 Task: Find connections with filter location Umuarama with filter topic #SEOwith filter profile language English with filter current company SUN Mobility with filter school Great Lakes Institute of Management with filter industry Housing and Community Development with filter service category Public Speaking with filter keywords title Software Engineer
Action: Mouse moved to (581, 101)
Screenshot: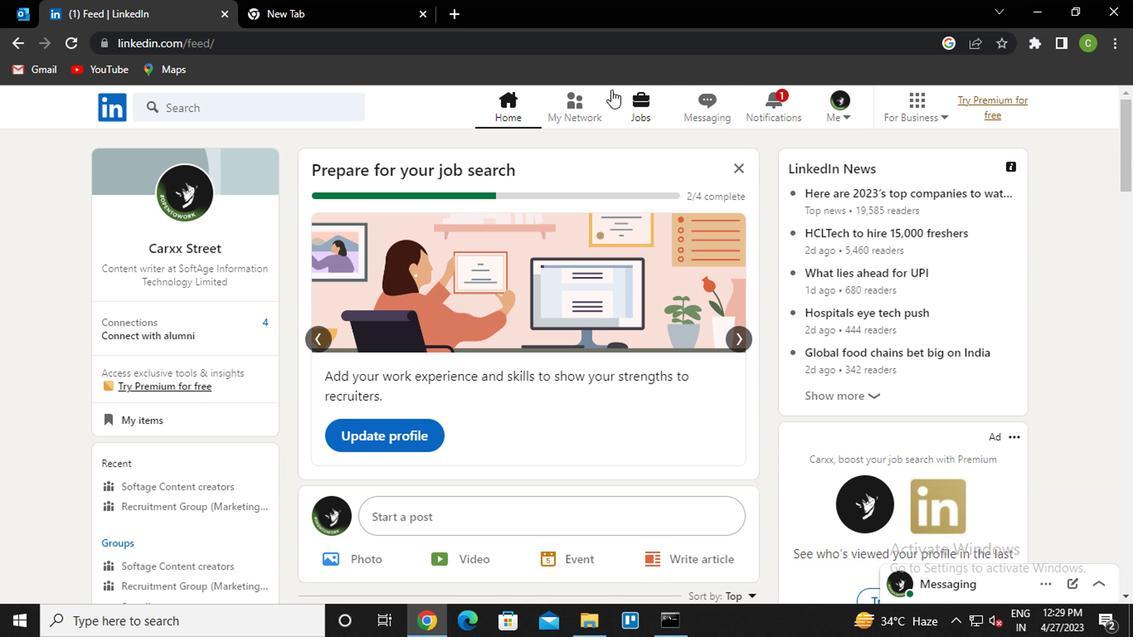 
Action: Mouse pressed left at (581, 101)
Screenshot: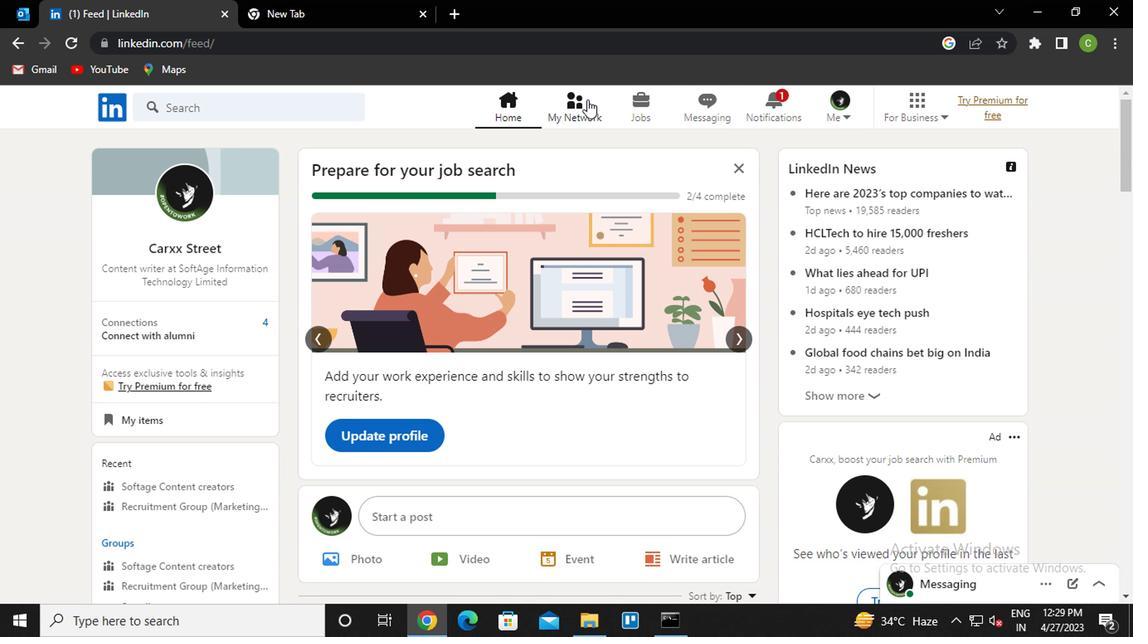 
Action: Mouse moved to (232, 204)
Screenshot: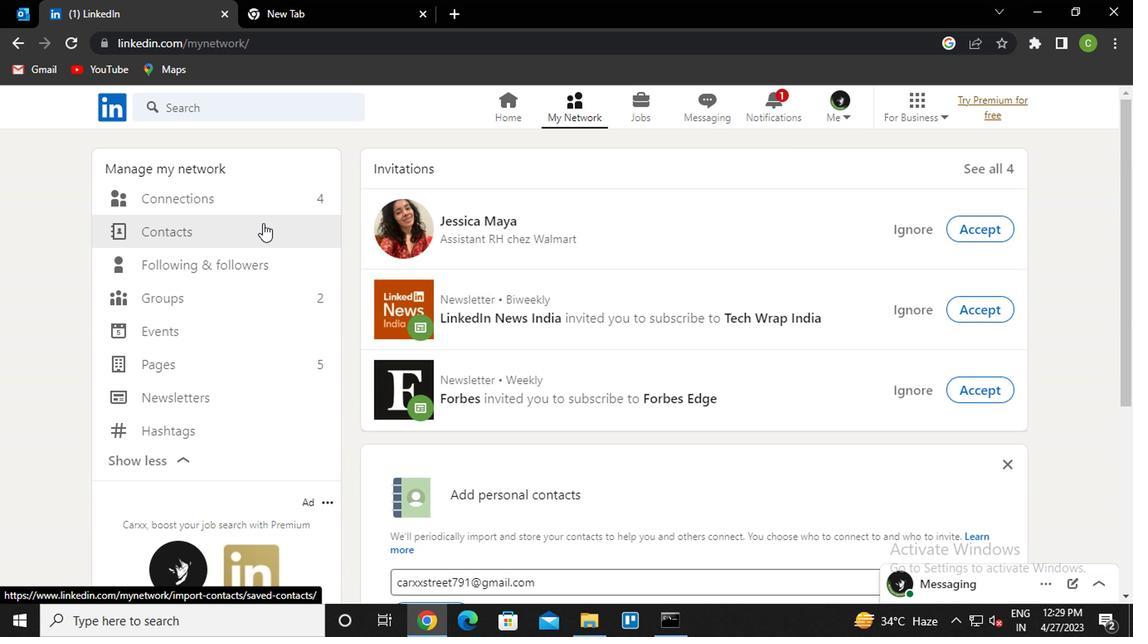 
Action: Mouse pressed left at (232, 204)
Screenshot: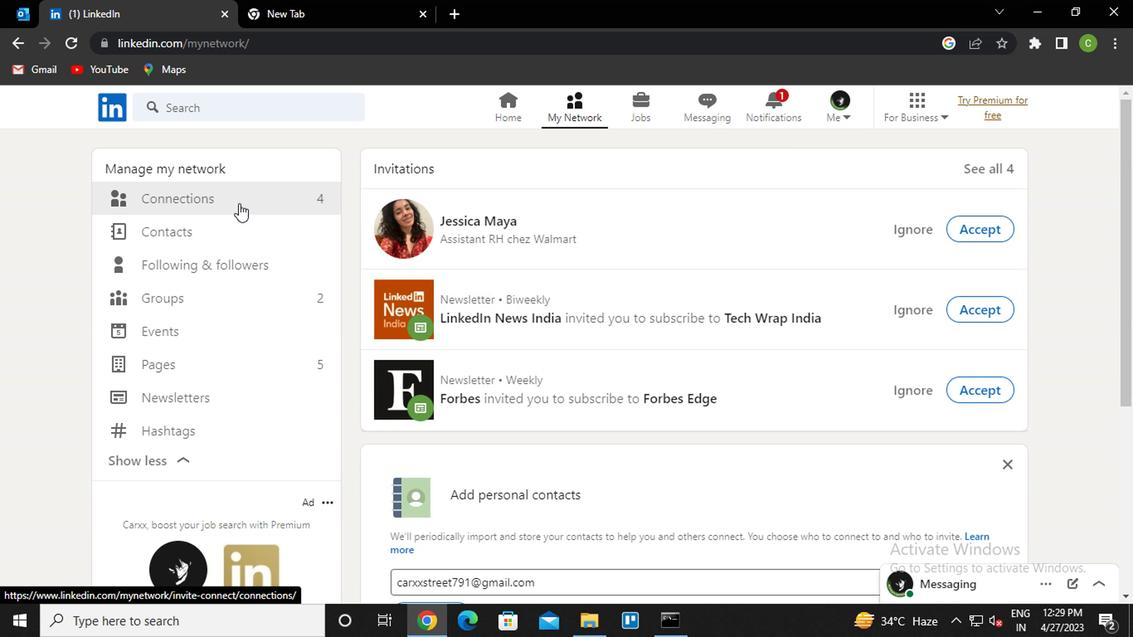 
Action: Mouse moved to (693, 198)
Screenshot: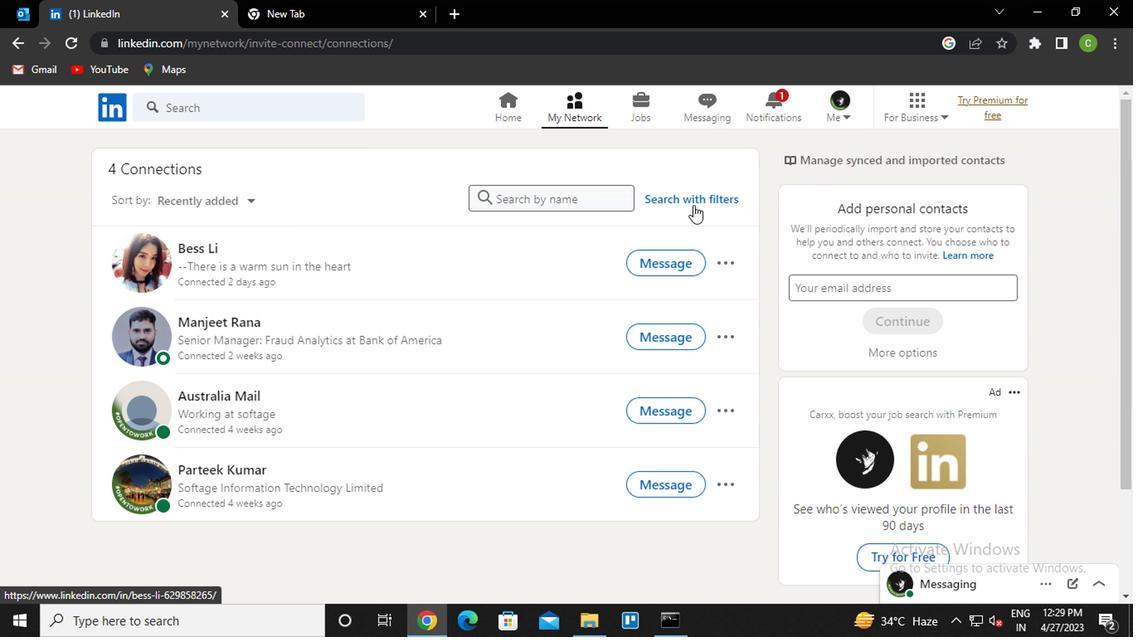 
Action: Mouse pressed left at (693, 198)
Screenshot: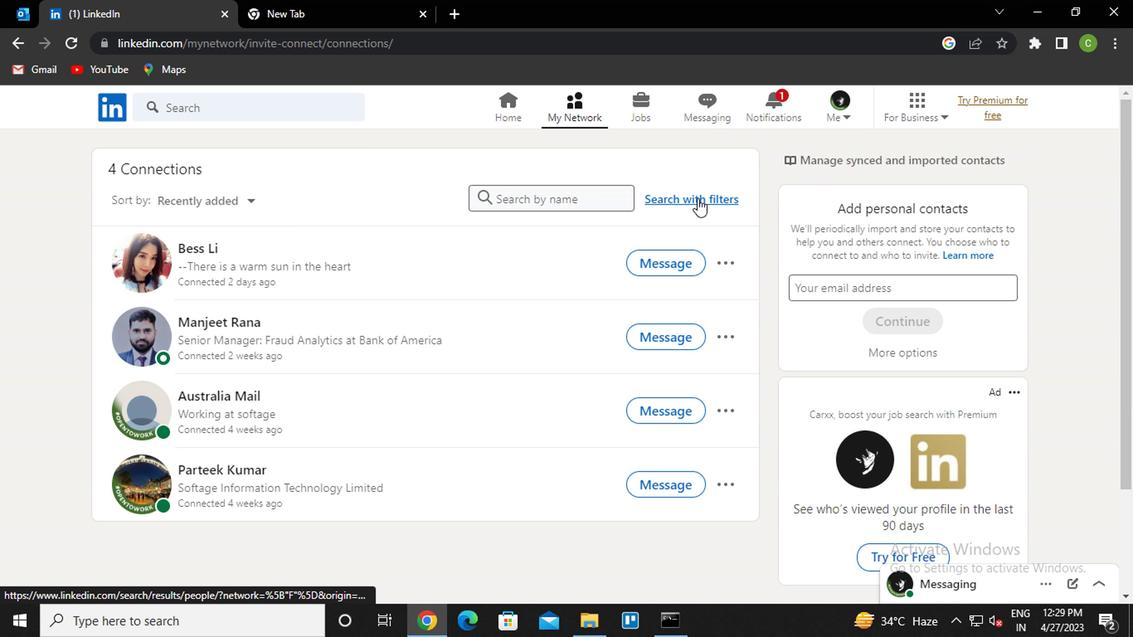 
Action: Mouse moved to (613, 155)
Screenshot: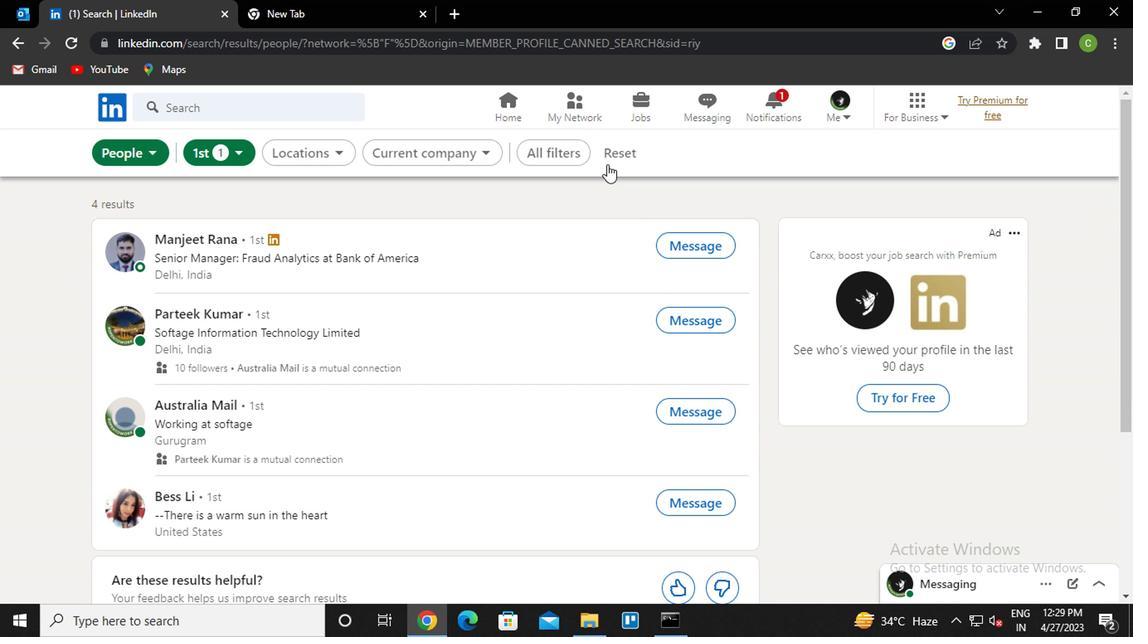 
Action: Mouse pressed left at (613, 155)
Screenshot: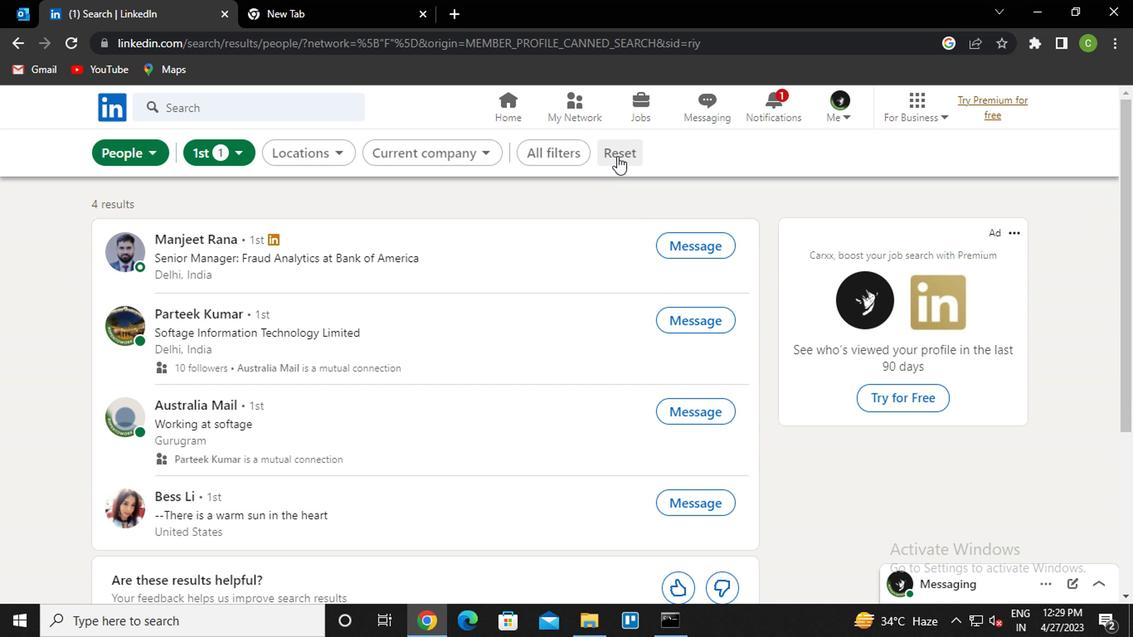 
Action: Mouse moved to (586, 155)
Screenshot: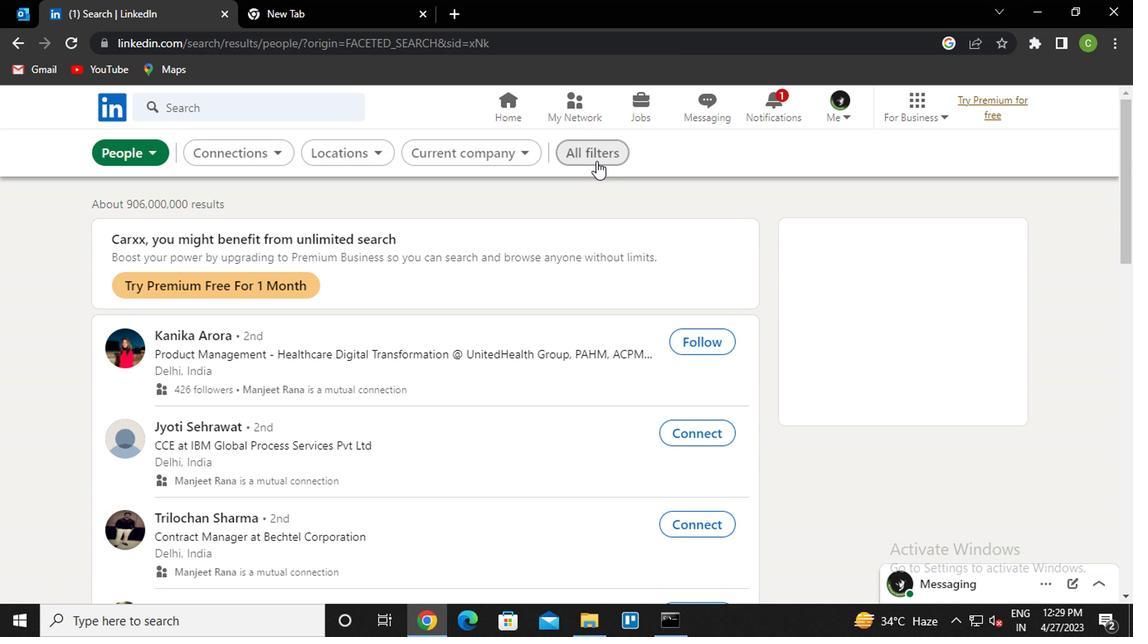 
Action: Mouse pressed left at (586, 155)
Screenshot: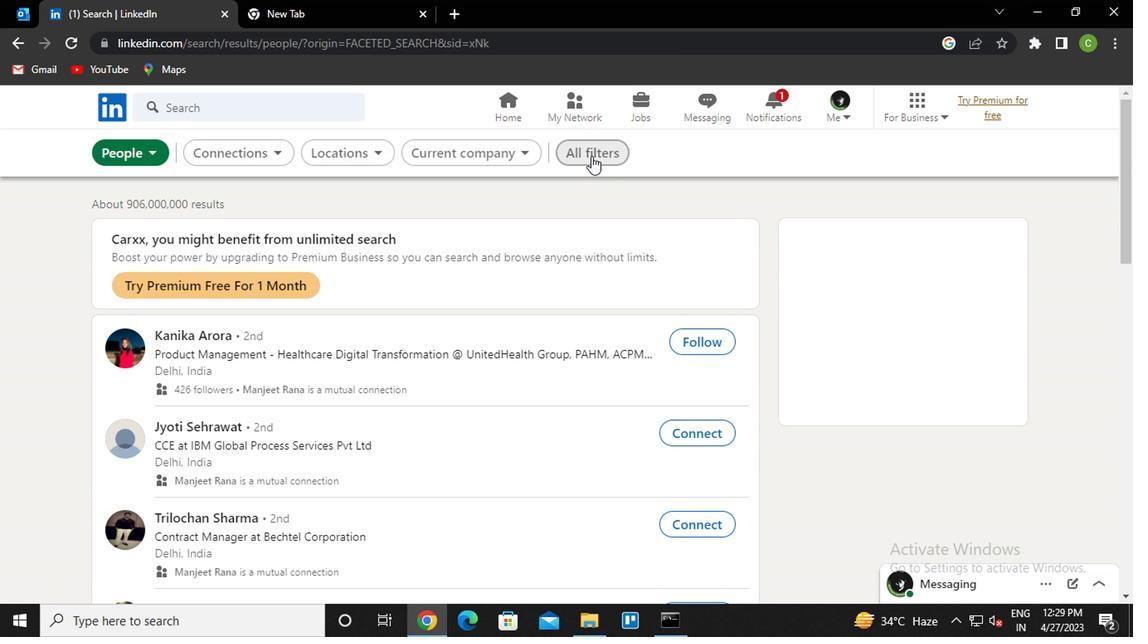 
Action: Mouse moved to (774, 324)
Screenshot: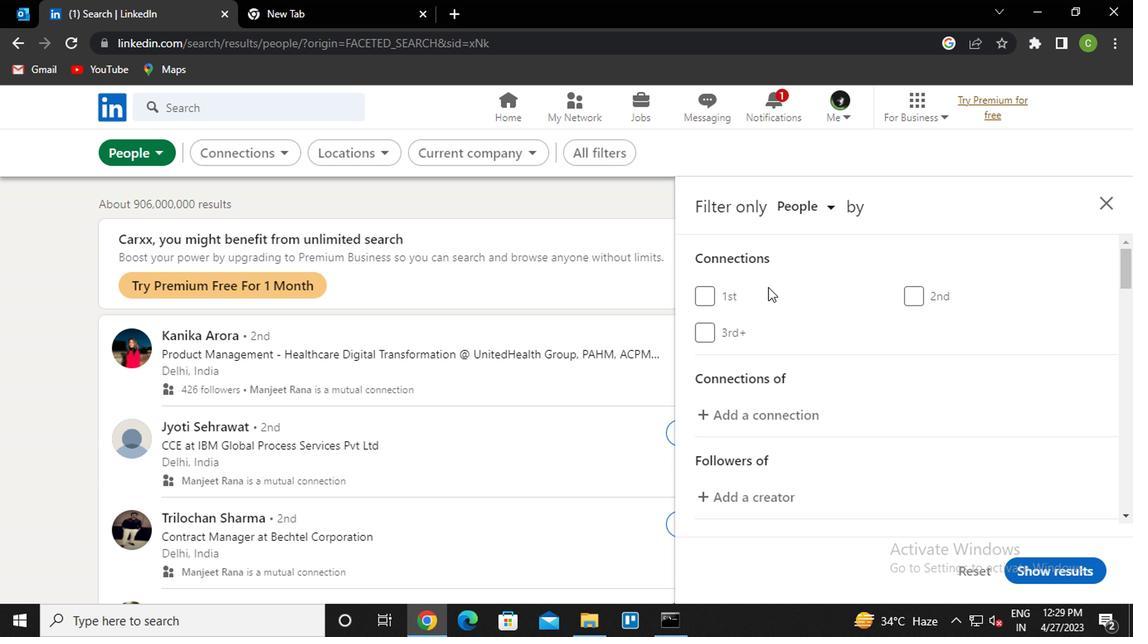 
Action: Mouse scrolled (774, 322) with delta (0, -1)
Screenshot: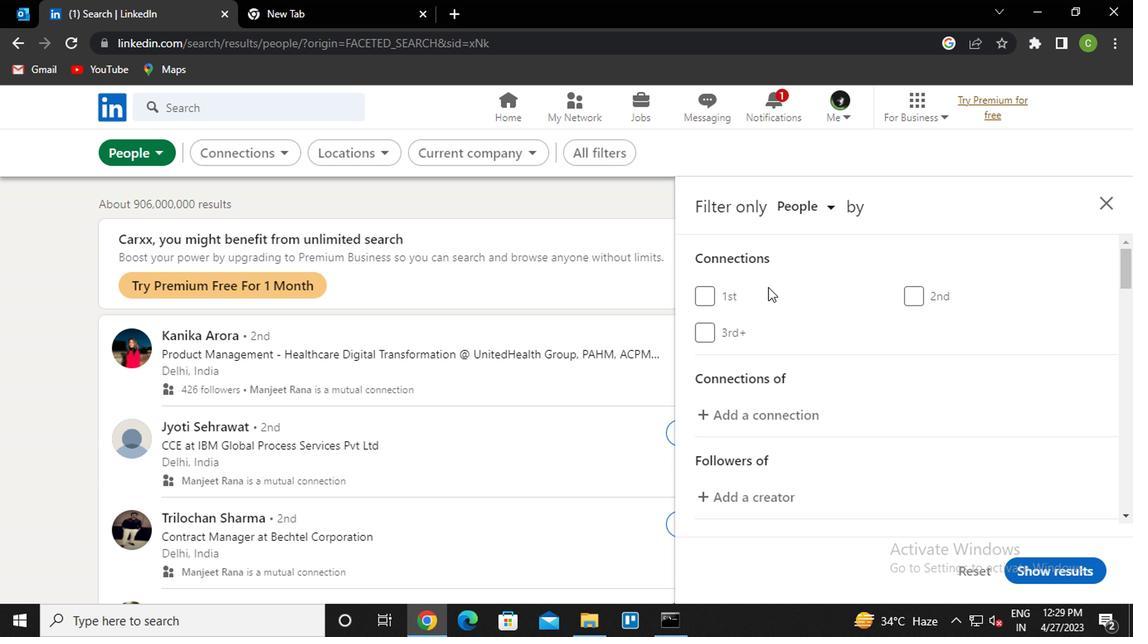 
Action: Mouse scrolled (774, 322) with delta (0, -1)
Screenshot: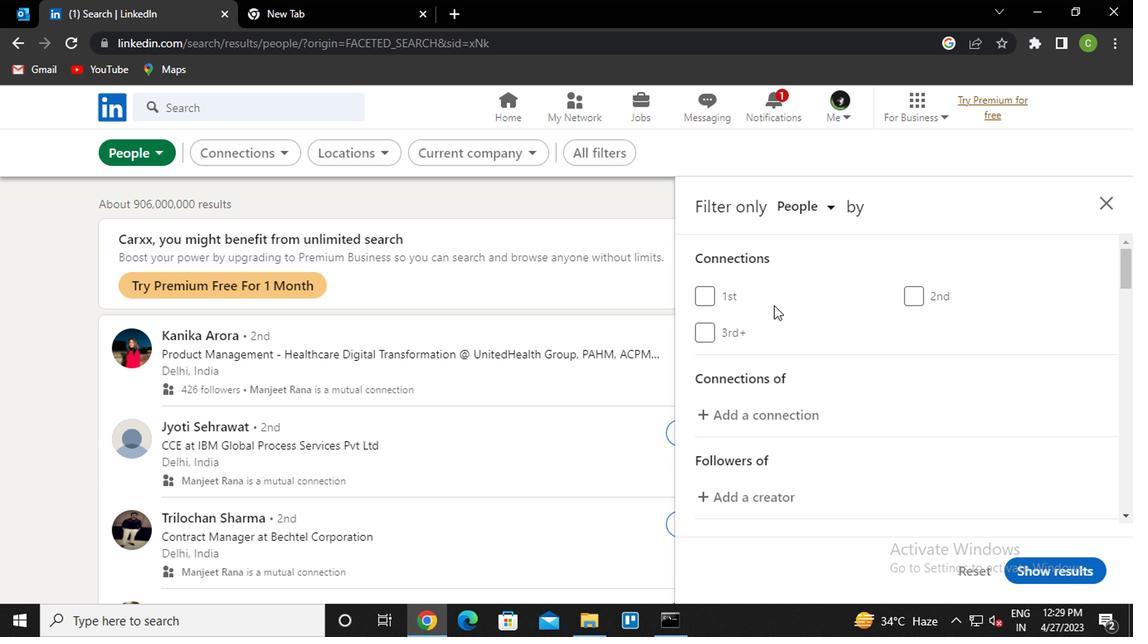 
Action: Mouse moved to (774, 325)
Screenshot: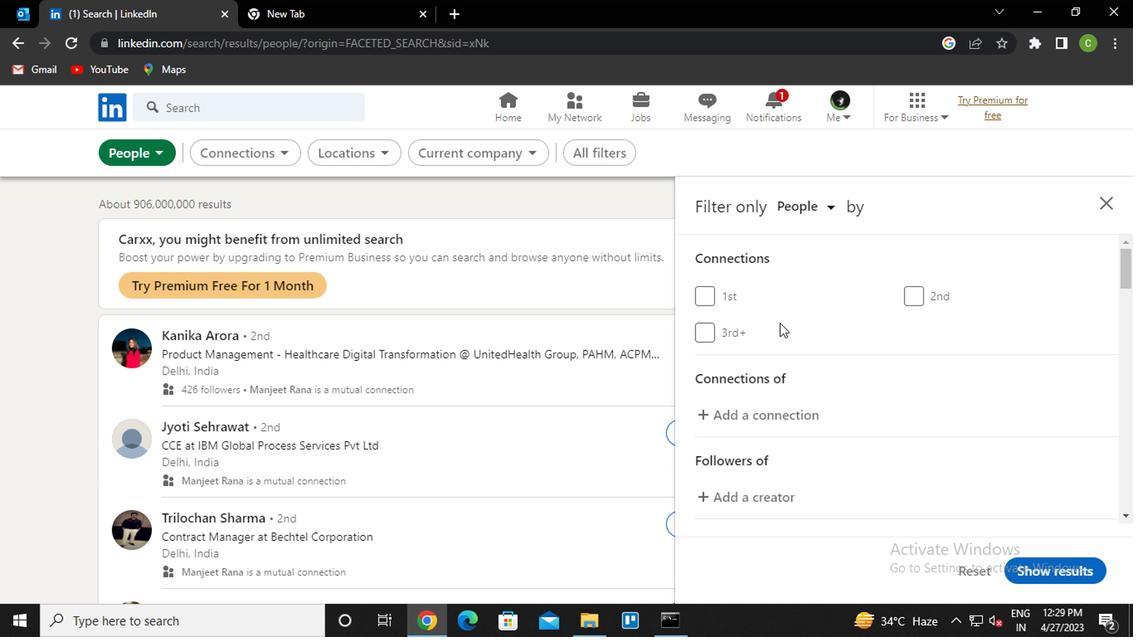 
Action: Mouse scrolled (774, 324) with delta (0, -1)
Screenshot: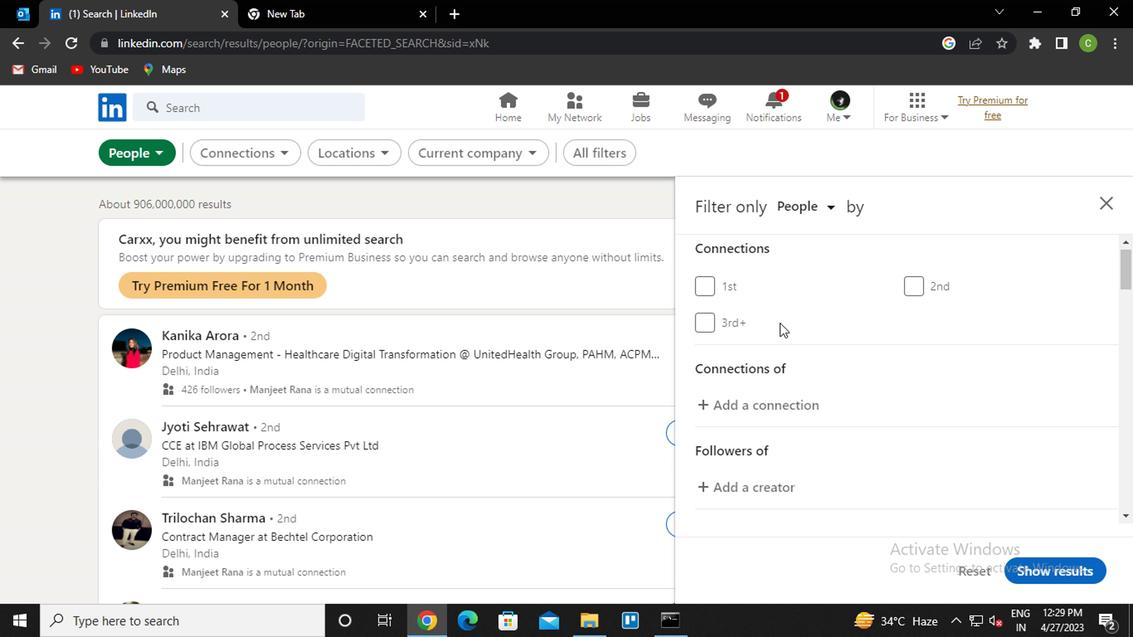 
Action: Mouse moved to (819, 361)
Screenshot: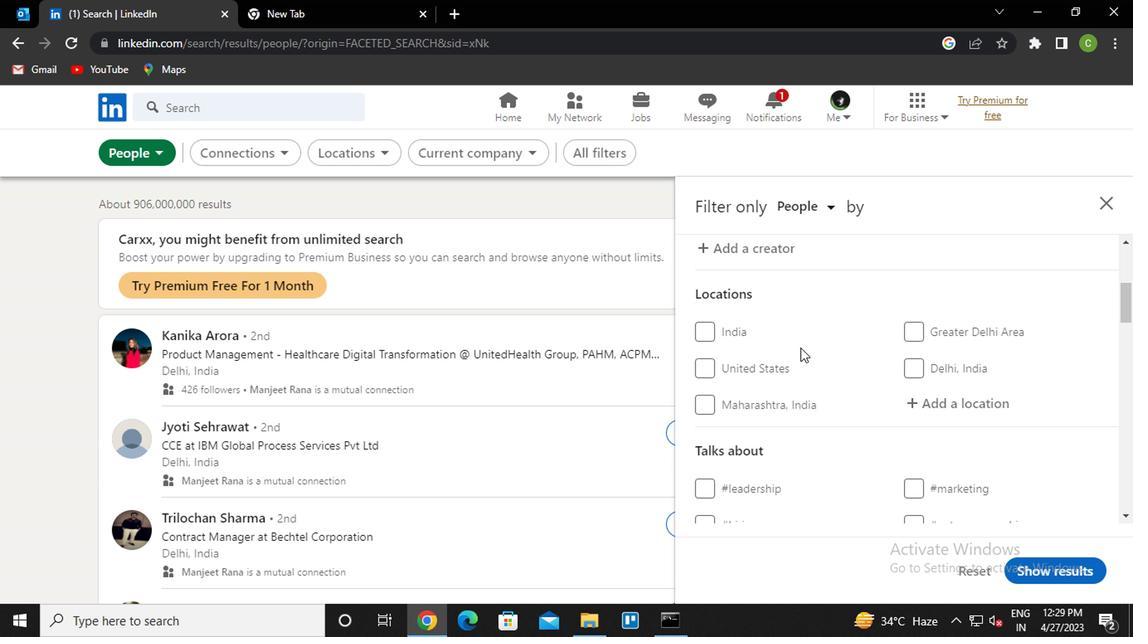 
Action: Mouse scrolled (819, 360) with delta (0, 0)
Screenshot: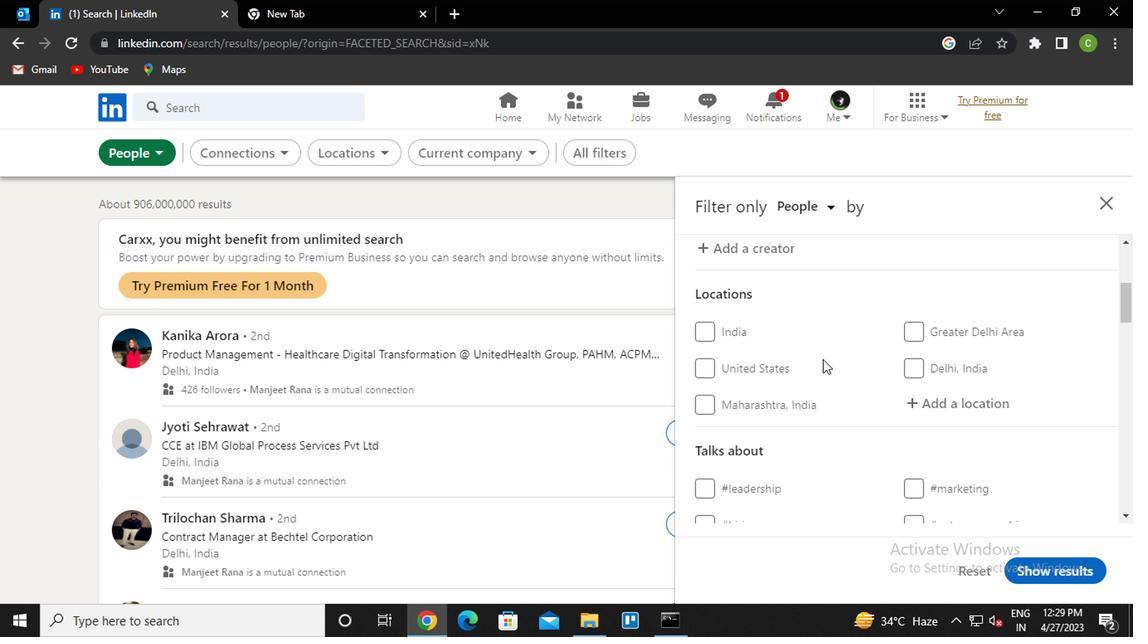 
Action: Mouse moved to (966, 330)
Screenshot: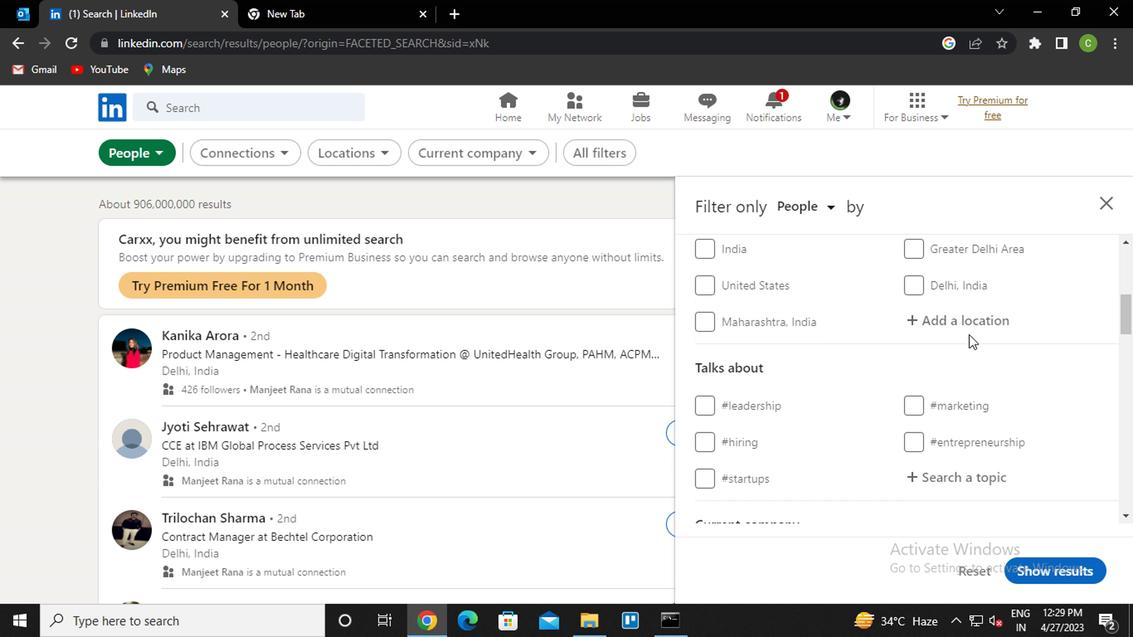 
Action: Mouse pressed left at (966, 330)
Screenshot: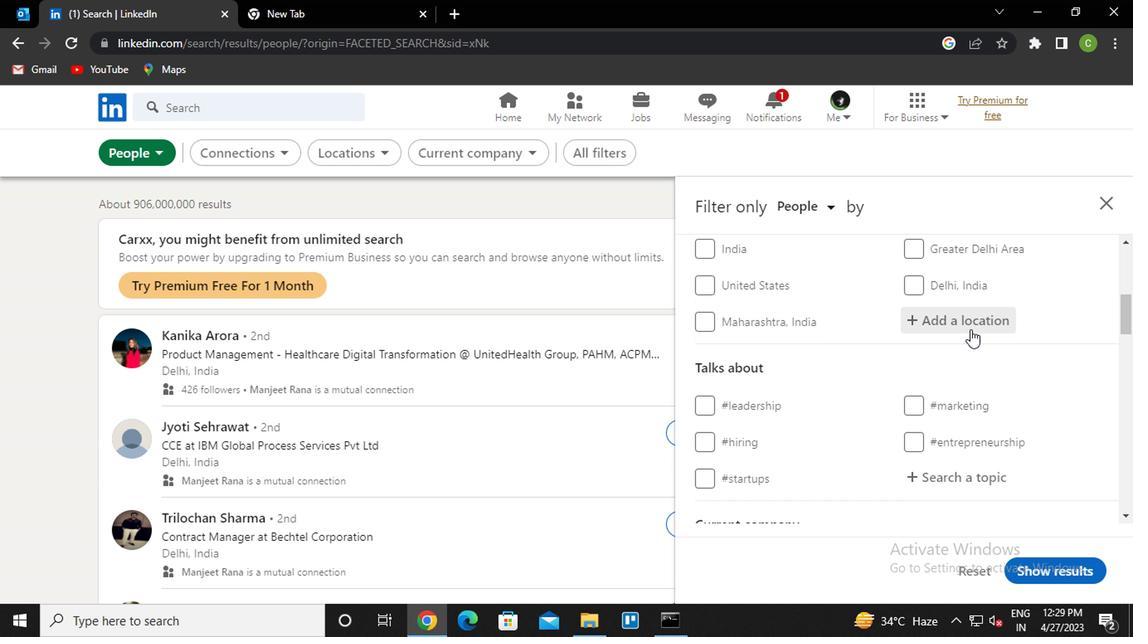 
Action: Key pressed <Key.caps_lock>u<Key.caps_lock>mura<Key.down><Key.enter>
Screenshot: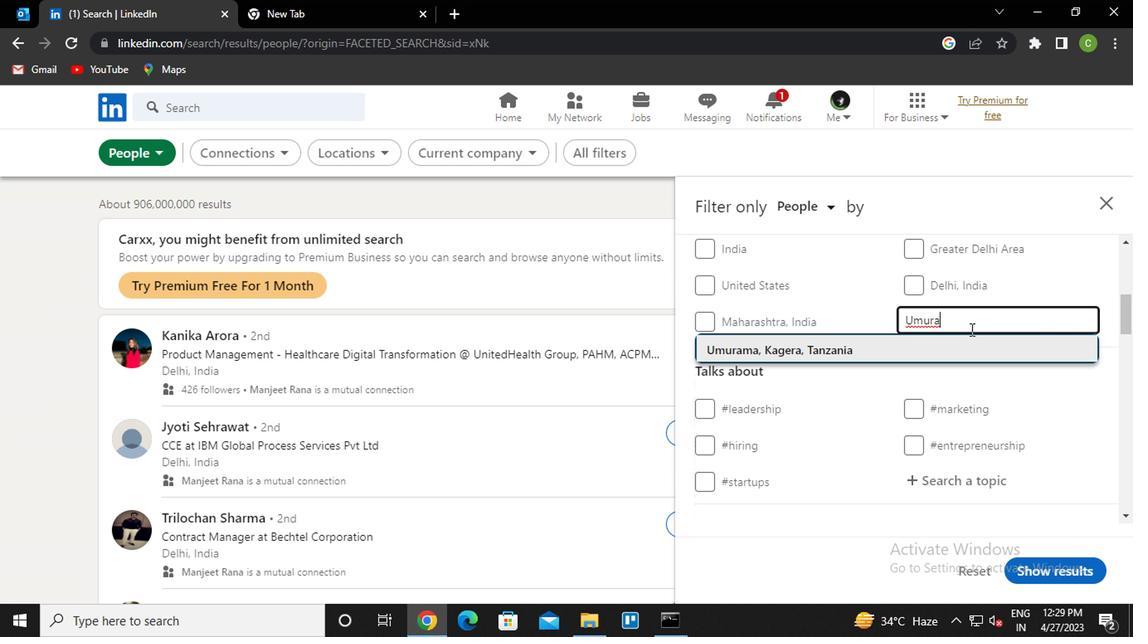 
Action: Mouse moved to (964, 344)
Screenshot: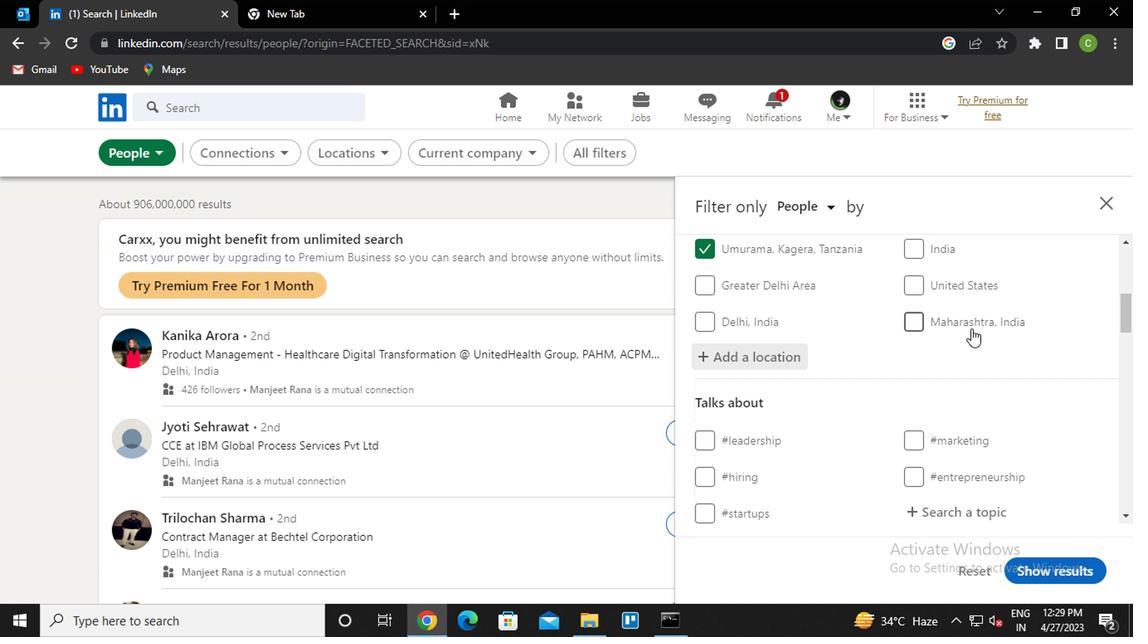 
Action: Mouse scrolled (964, 343) with delta (0, -1)
Screenshot: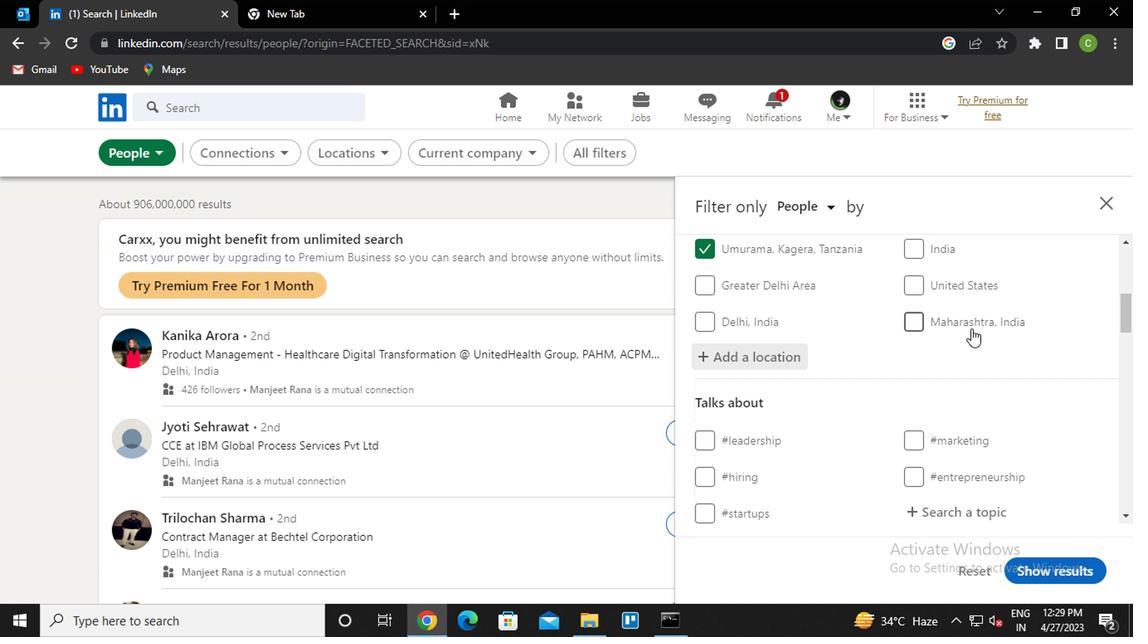 
Action: Mouse moved to (962, 346)
Screenshot: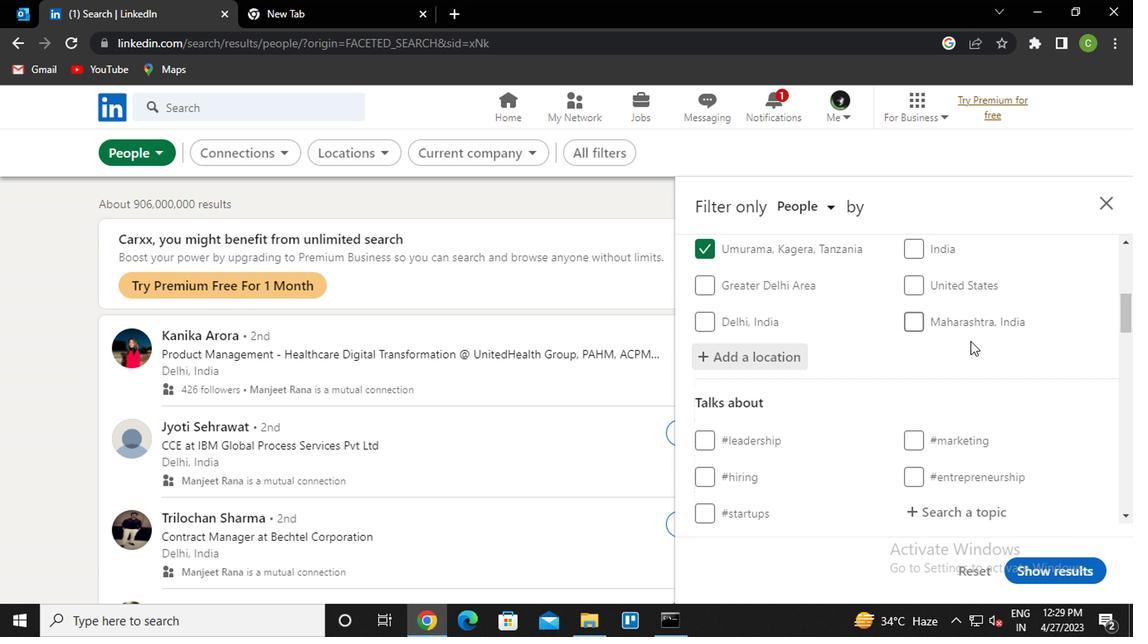 
Action: Mouse scrolled (962, 345) with delta (0, -1)
Screenshot: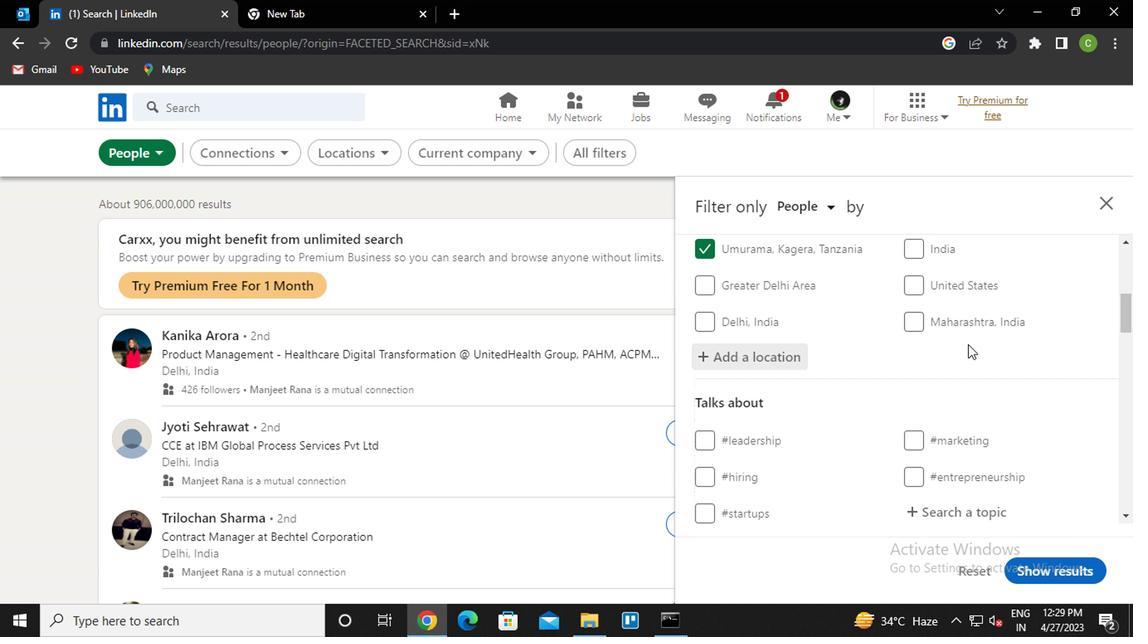 
Action: Mouse moved to (939, 352)
Screenshot: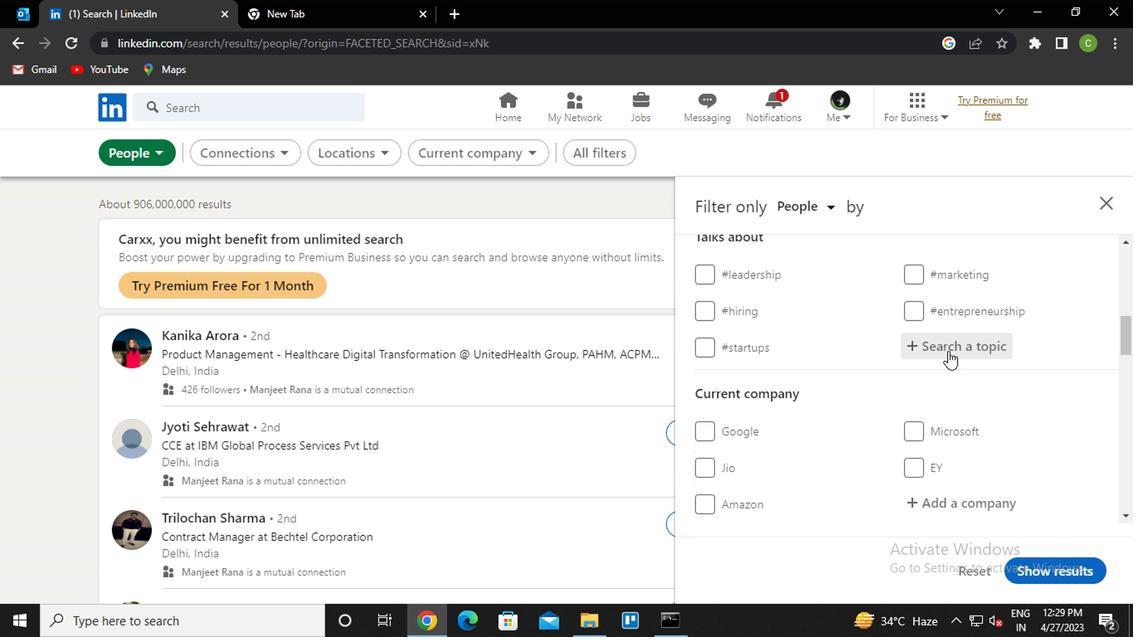 
Action: Mouse pressed left at (939, 352)
Screenshot: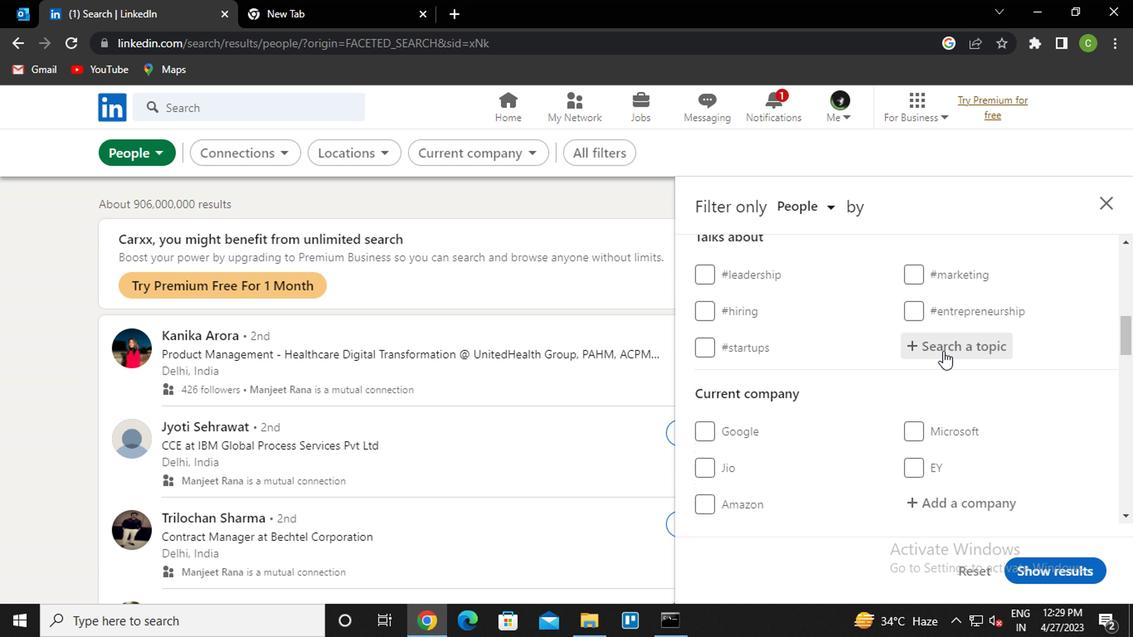 
Action: Key pressed <Key.shift><Key.shift><Key.shift><Key.shift><Key.shift><Key.shift><Key.shift>#<Key.caps_lock>SEO
Screenshot: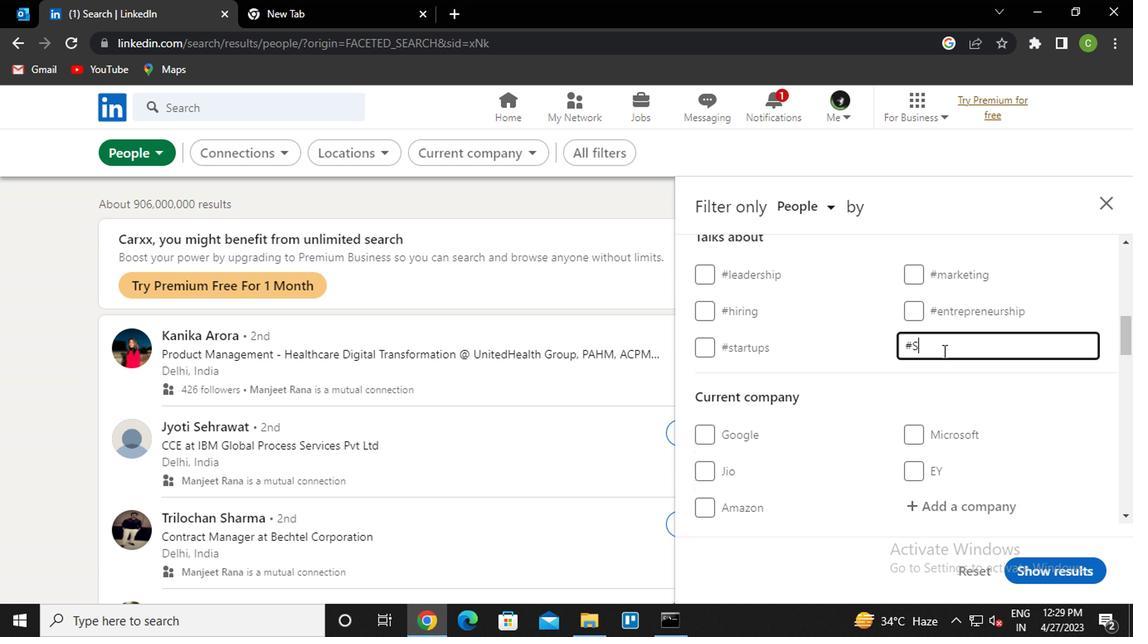 
Action: Mouse moved to (920, 390)
Screenshot: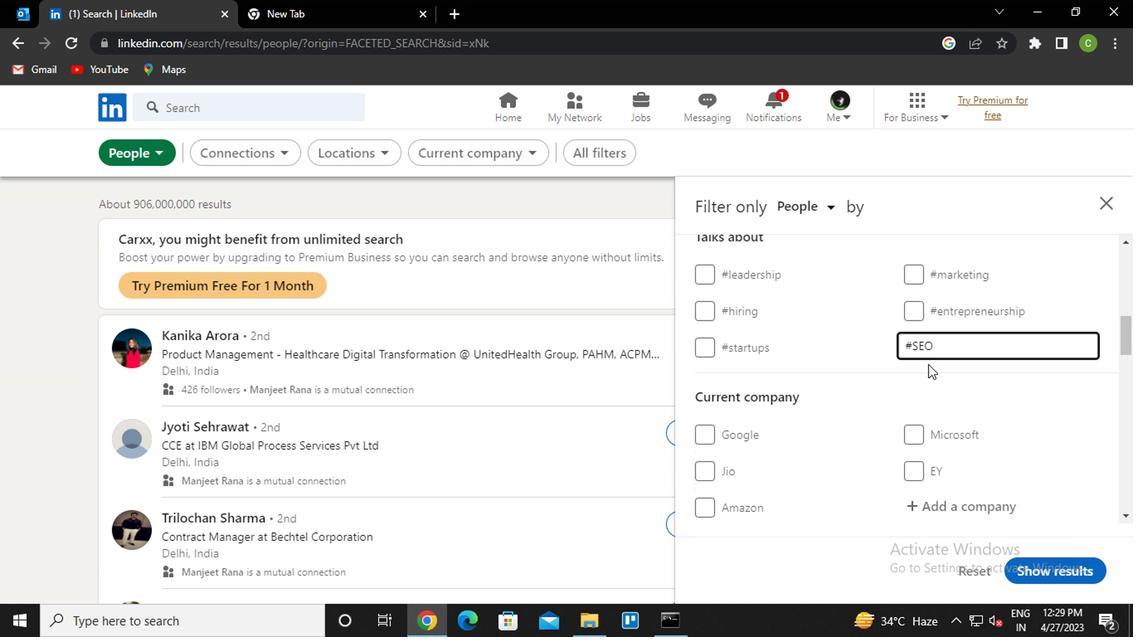 
Action: Mouse pressed left at (920, 390)
Screenshot: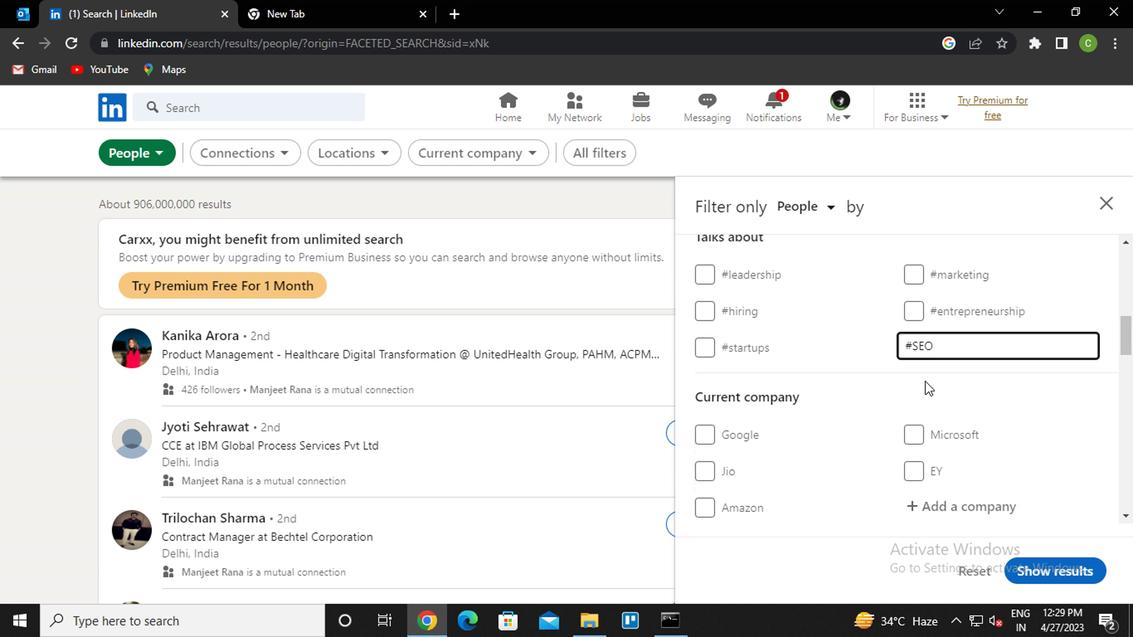 
Action: Mouse moved to (921, 390)
Screenshot: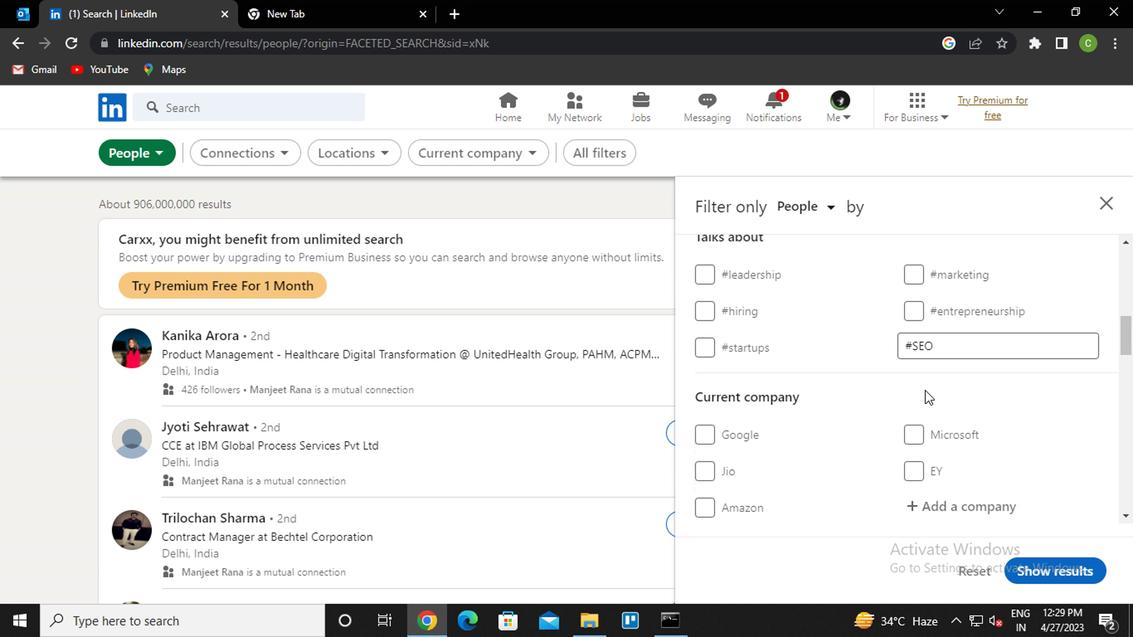 
Action: Mouse scrolled (921, 390) with delta (0, 0)
Screenshot: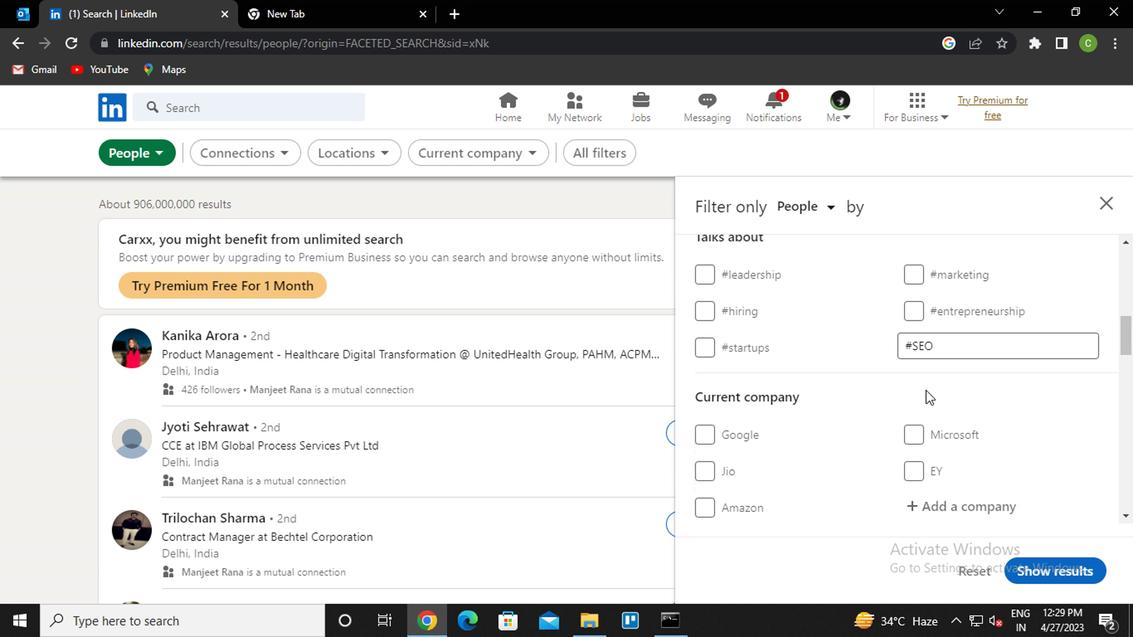 
Action: Mouse scrolled (921, 390) with delta (0, 0)
Screenshot: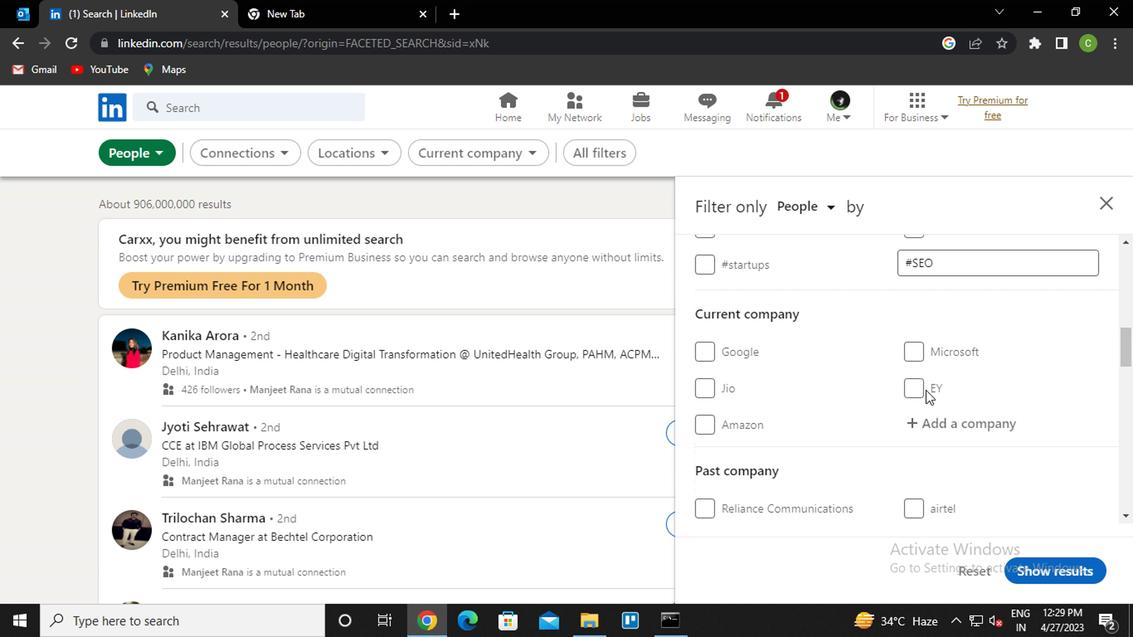 
Action: Mouse moved to (960, 338)
Screenshot: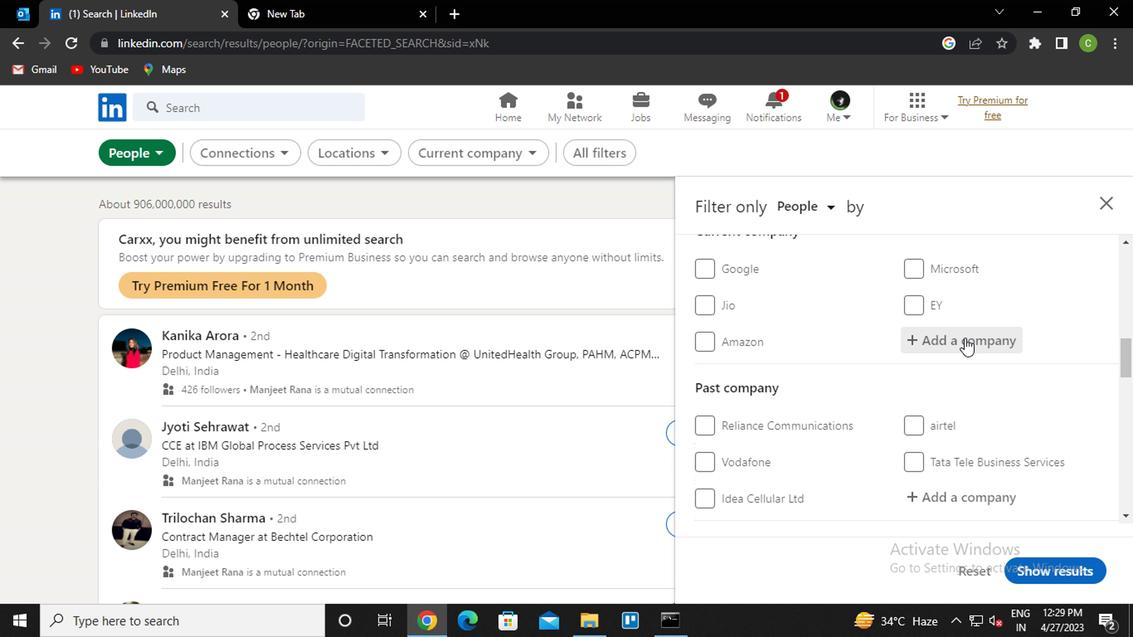 
Action: Mouse scrolled (960, 338) with delta (0, 0)
Screenshot: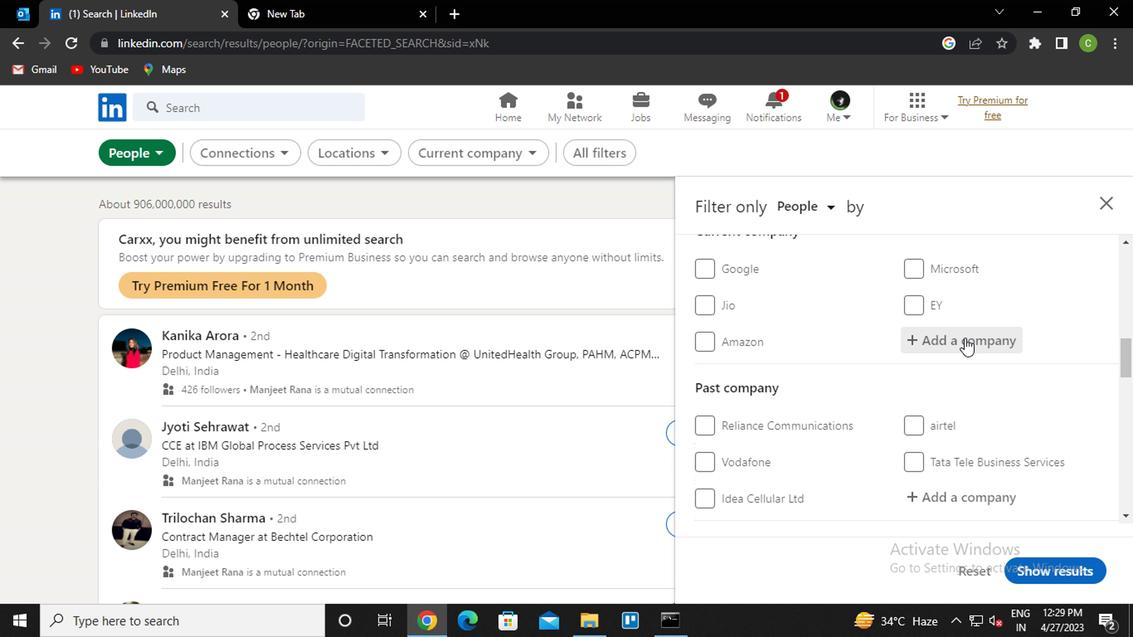 
Action: Mouse moved to (959, 341)
Screenshot: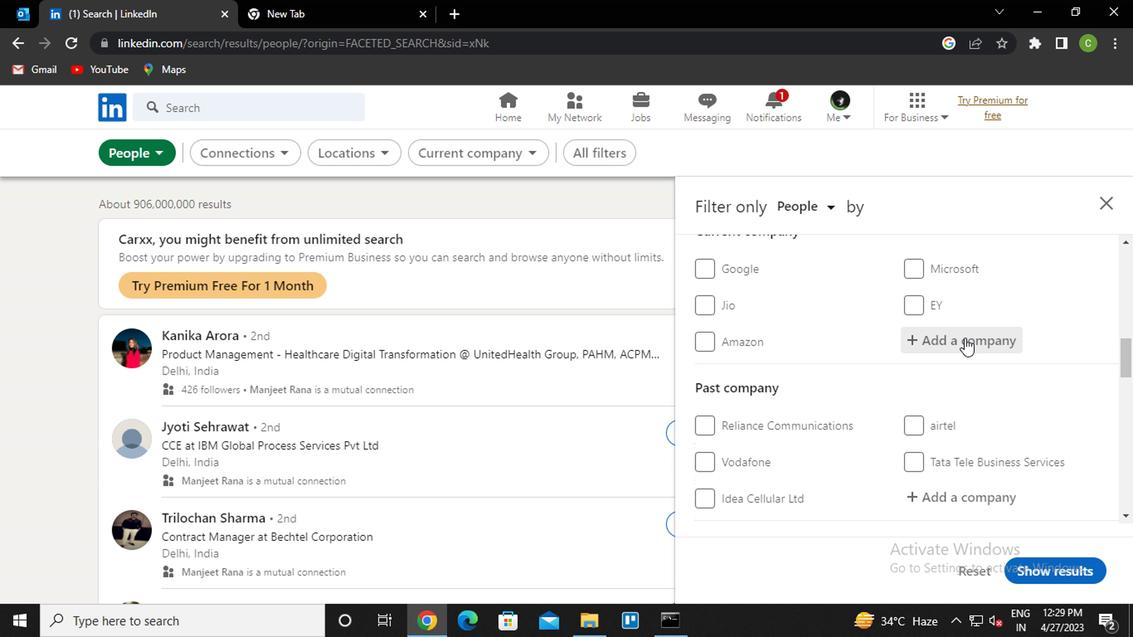 
Action: Mouse scrolled (959, 340) with delta (0, 0)
Screenshot: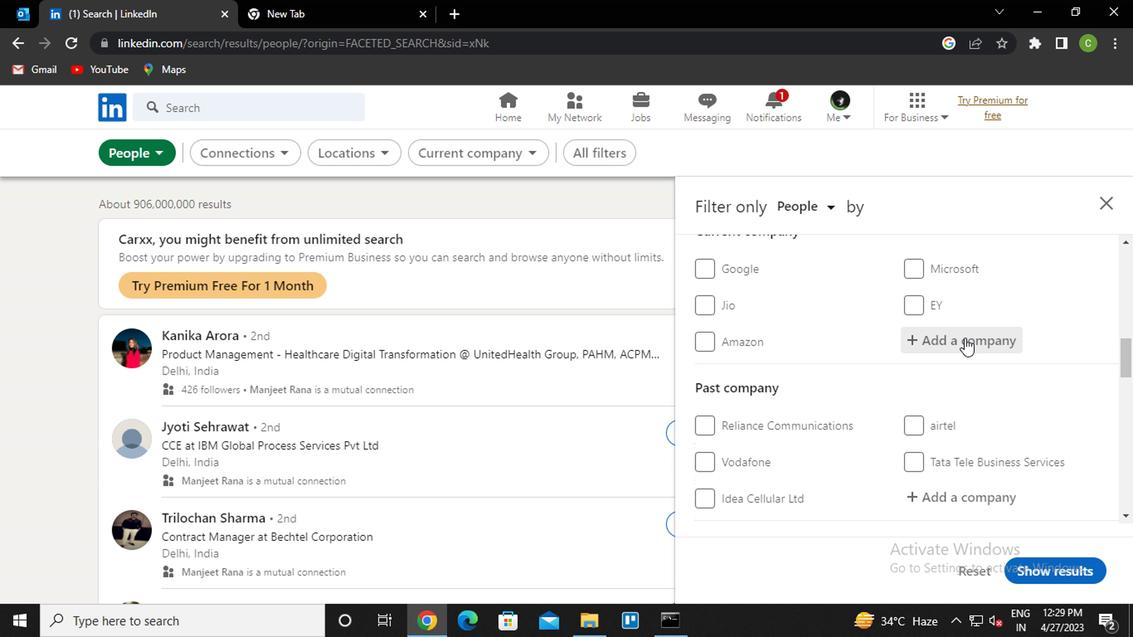 
Action: Mouse moved to (953, 346)
Screenshot: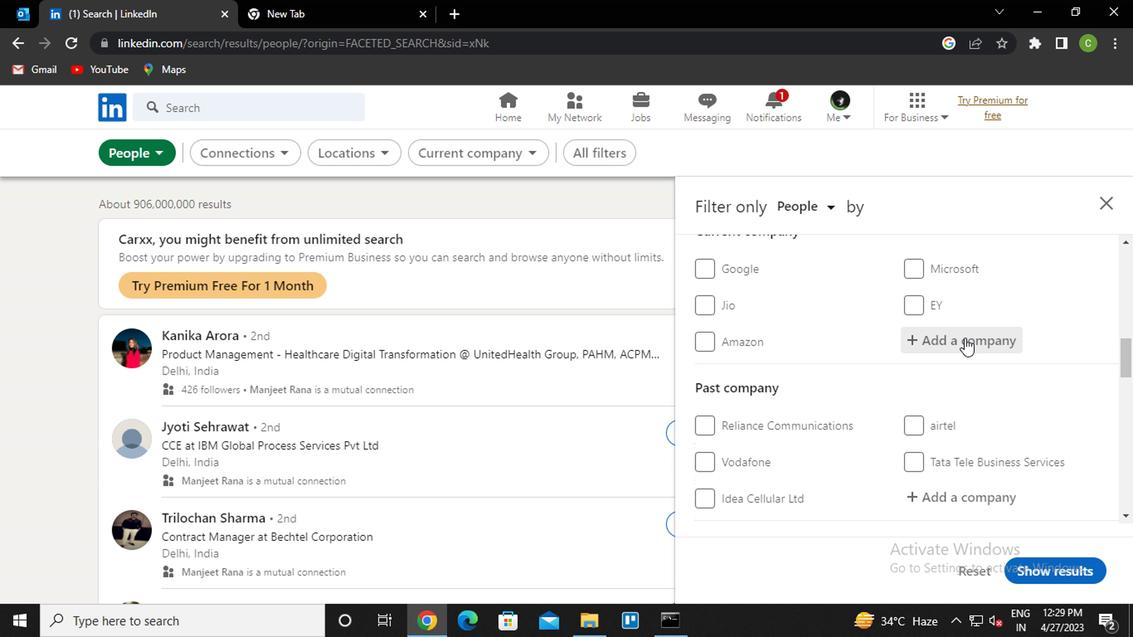 
Action: Mouse scrolled (953, 345) with delta (0, -1)
Screenshot: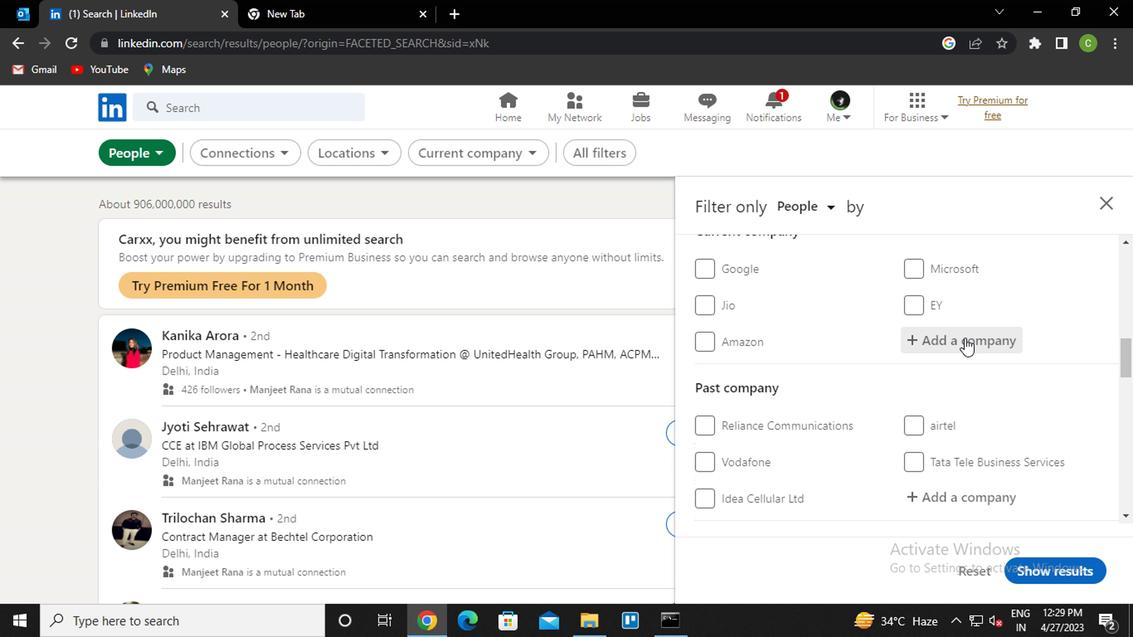 
Action: Mouse moved to (942, 354)
Screenshot: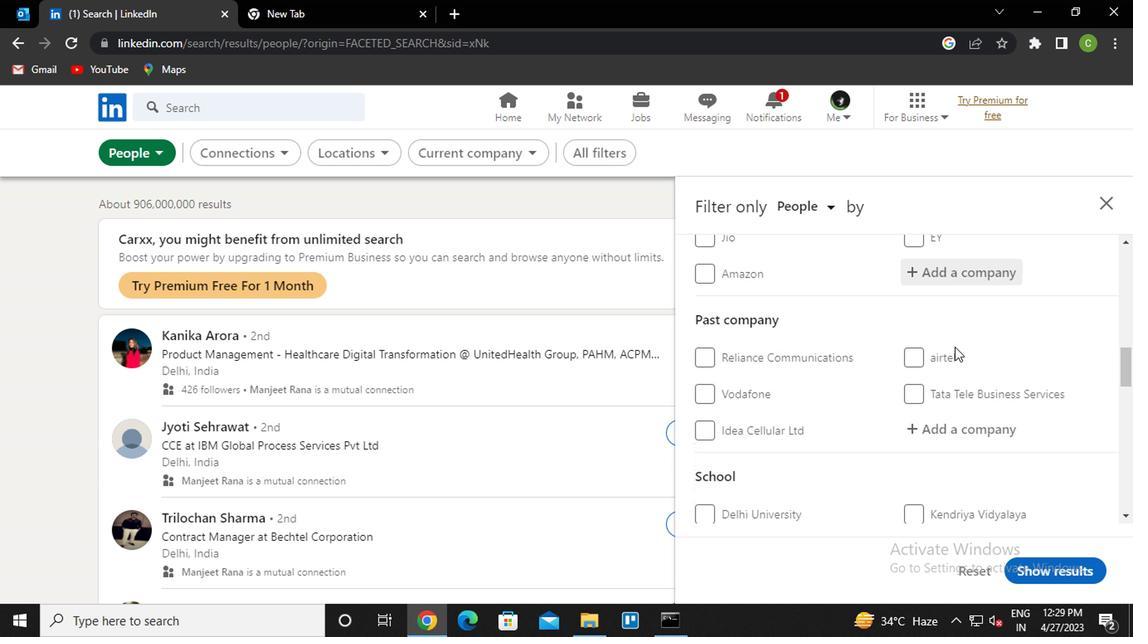 
Action: Mouse scrolled (942, 353) with delta (0, -1)
Screenshot: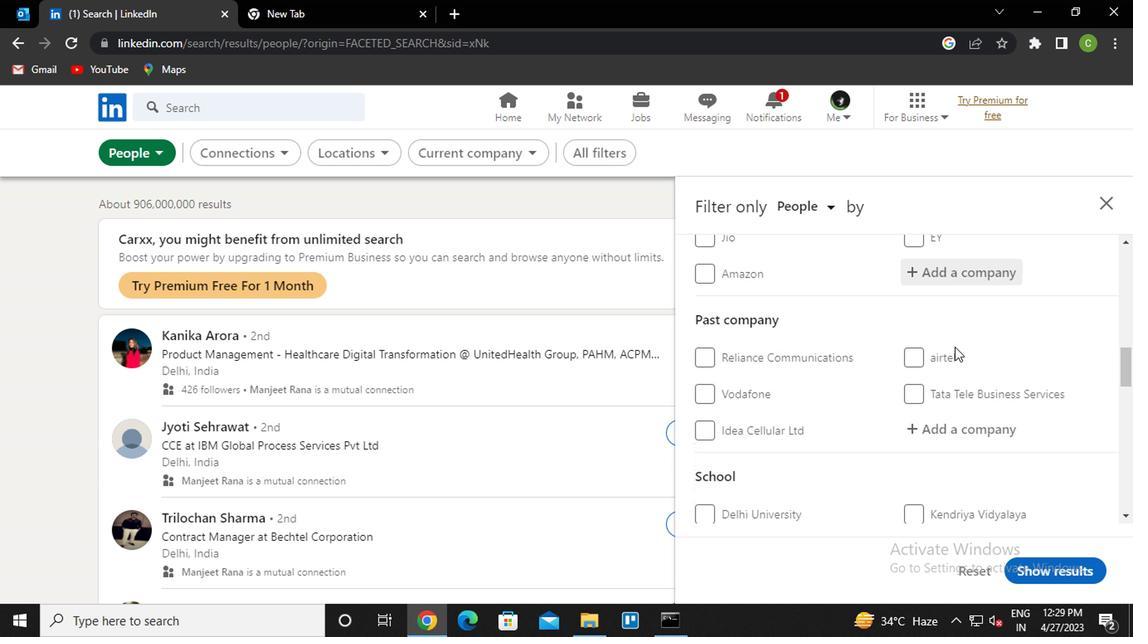
Action: Mouse moved to (936, 357)
Screenshot: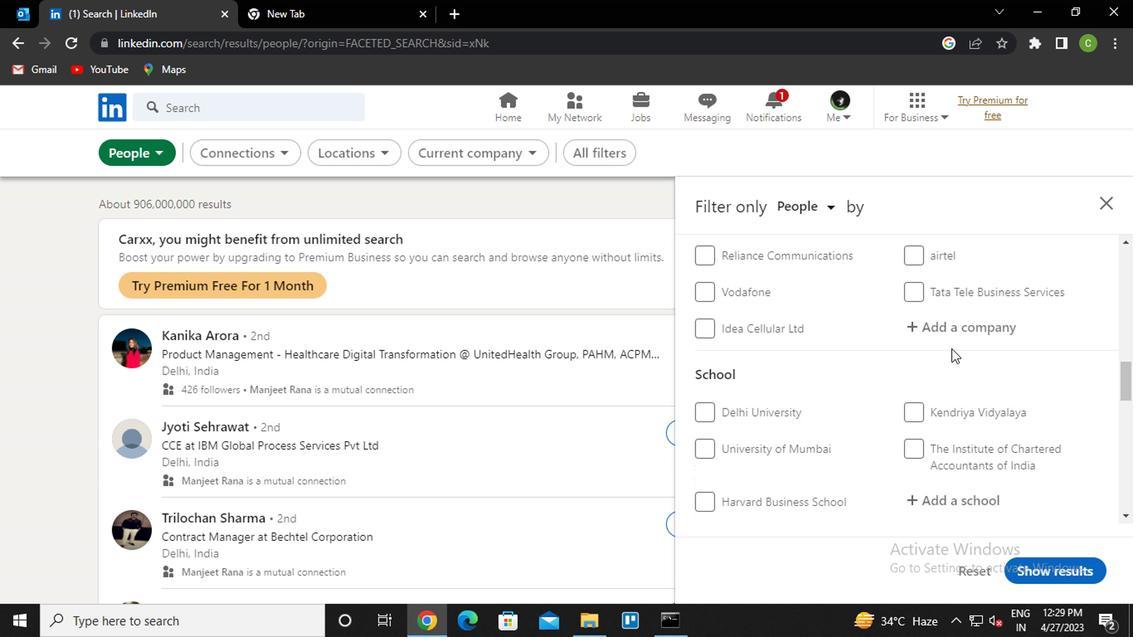 
Action: Mouse scrolled (936, 357) with delta (0, 0)
Screenshot: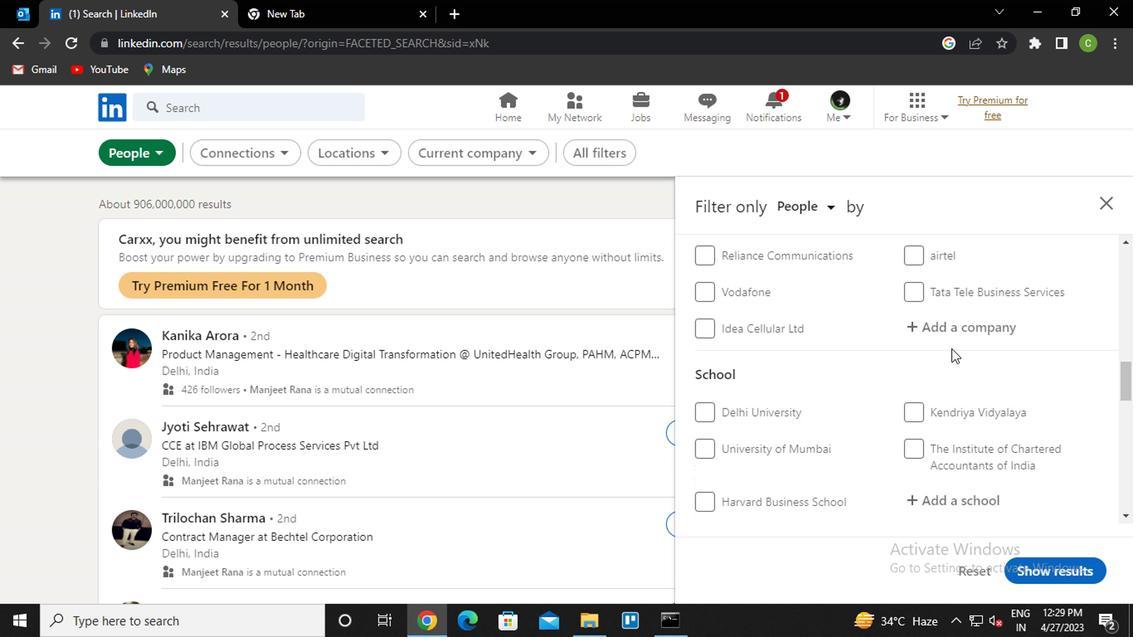 
Action: Mouse moved to (929, 360)
Screenshot: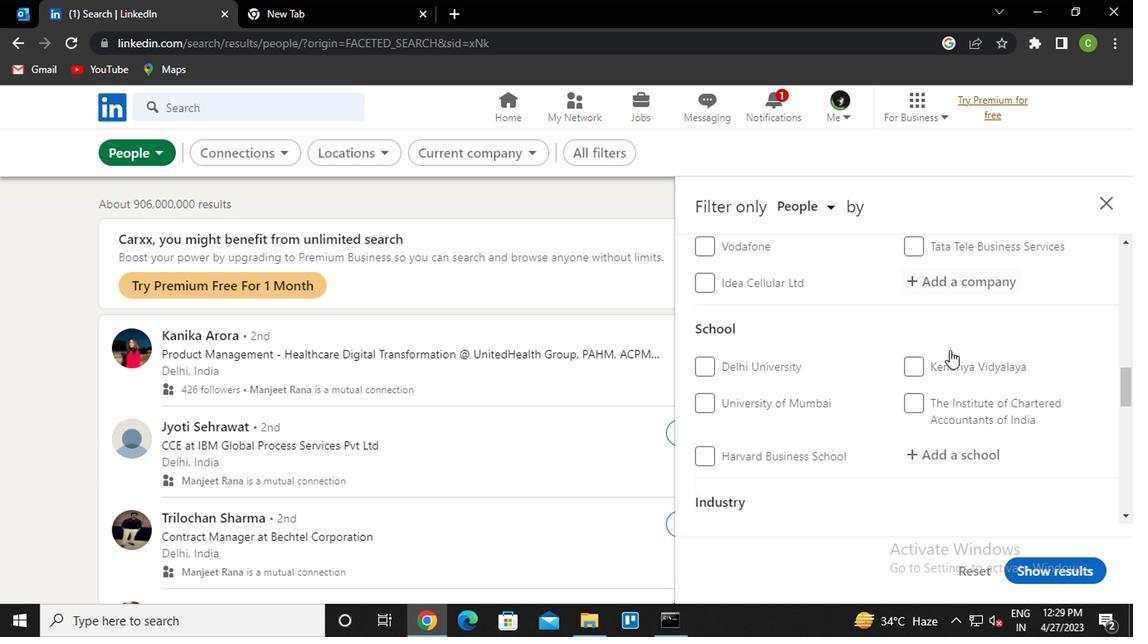 
Action: Mouse scrolled (929, 359) with delta (0, -1)
Screenshot: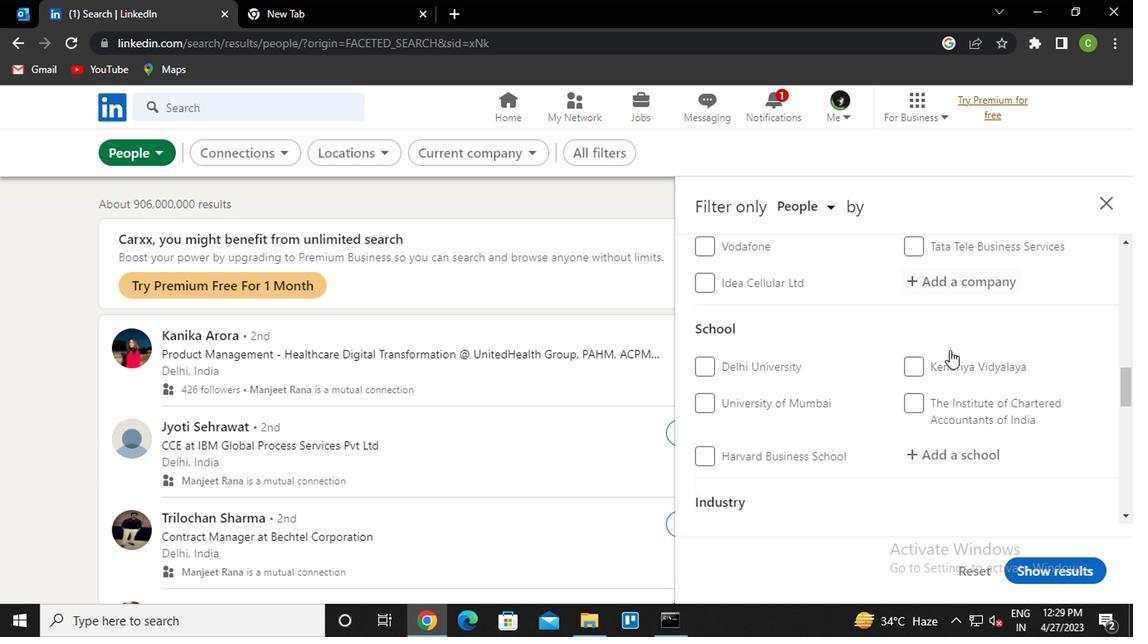 
Action: Mouse moved to (839, 379)
Screenshot: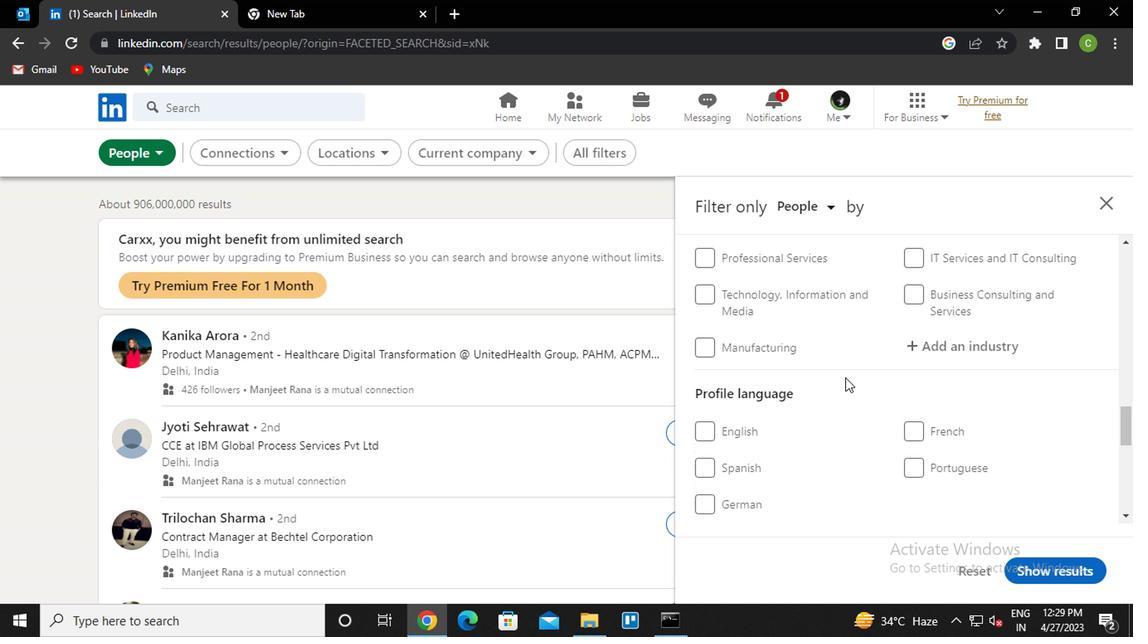 
Action: Mouse scrolled (839, 378) with delta (0, -1)
Screenshot: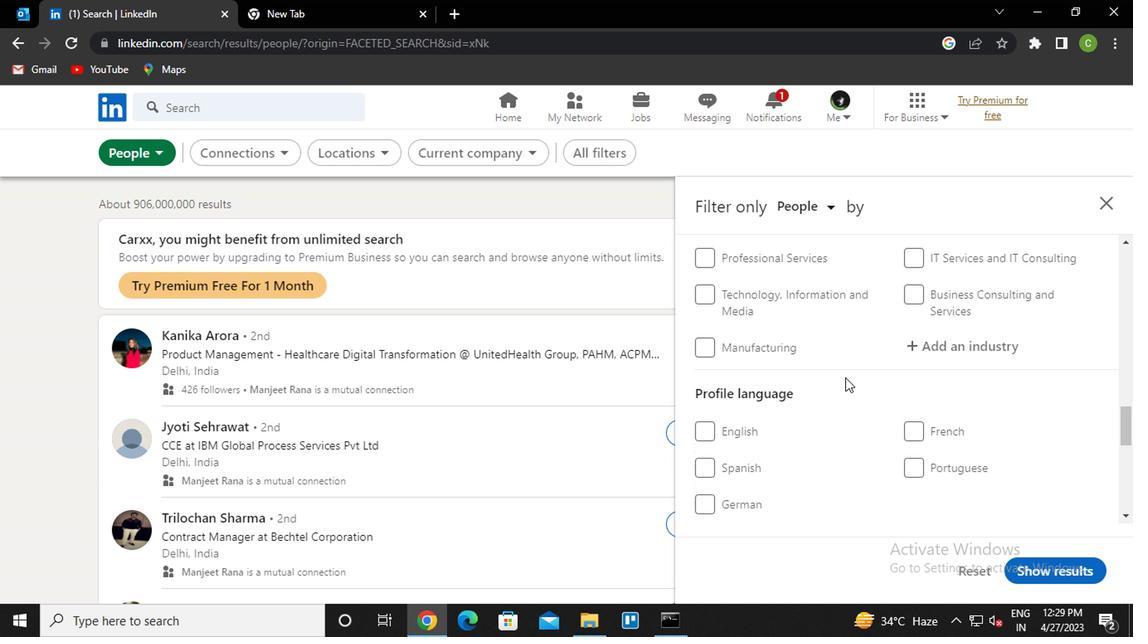 
Action: Mouse moved to (702, 356)
Screenshot: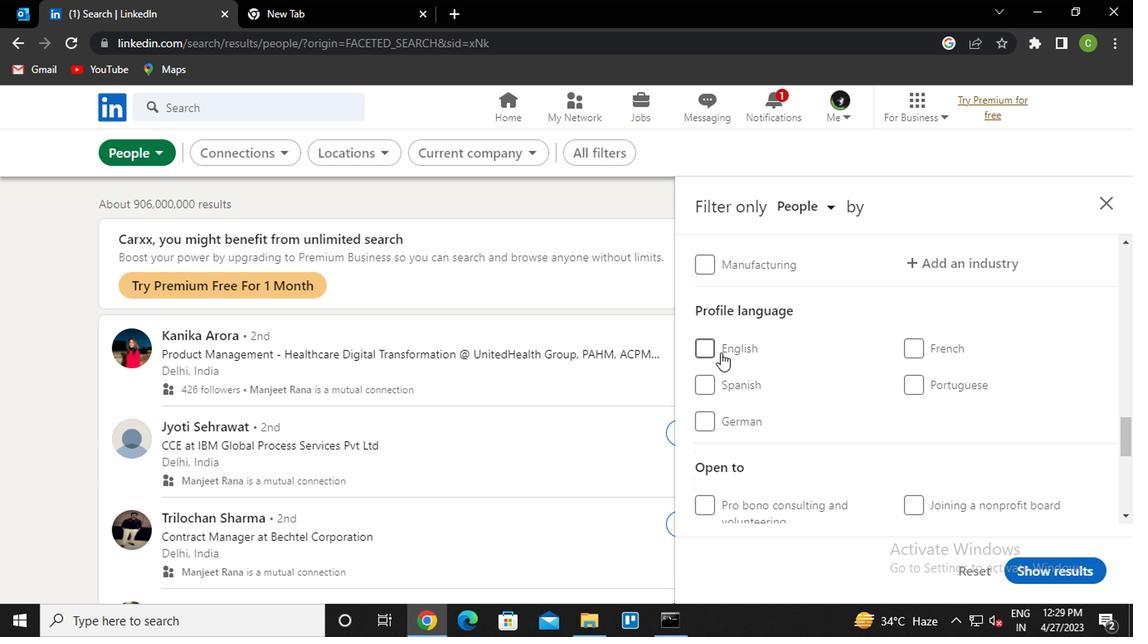 
Action: Mouse pressed left at (702, 356)
Screenshot: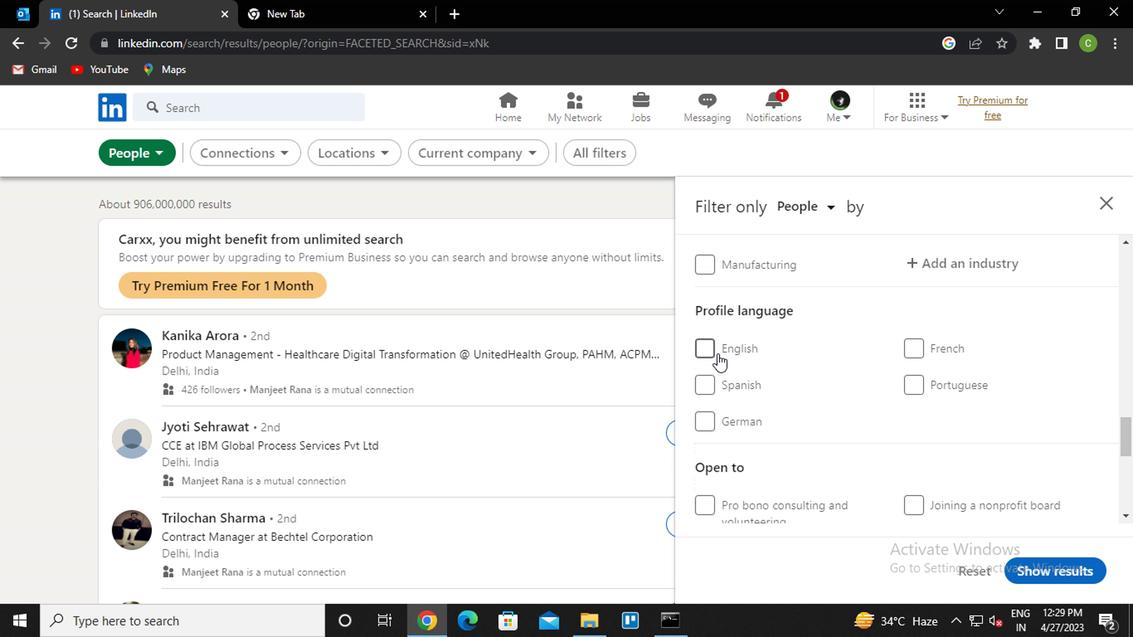 
Action: Mouse moved to (815, 400)
Screenshot: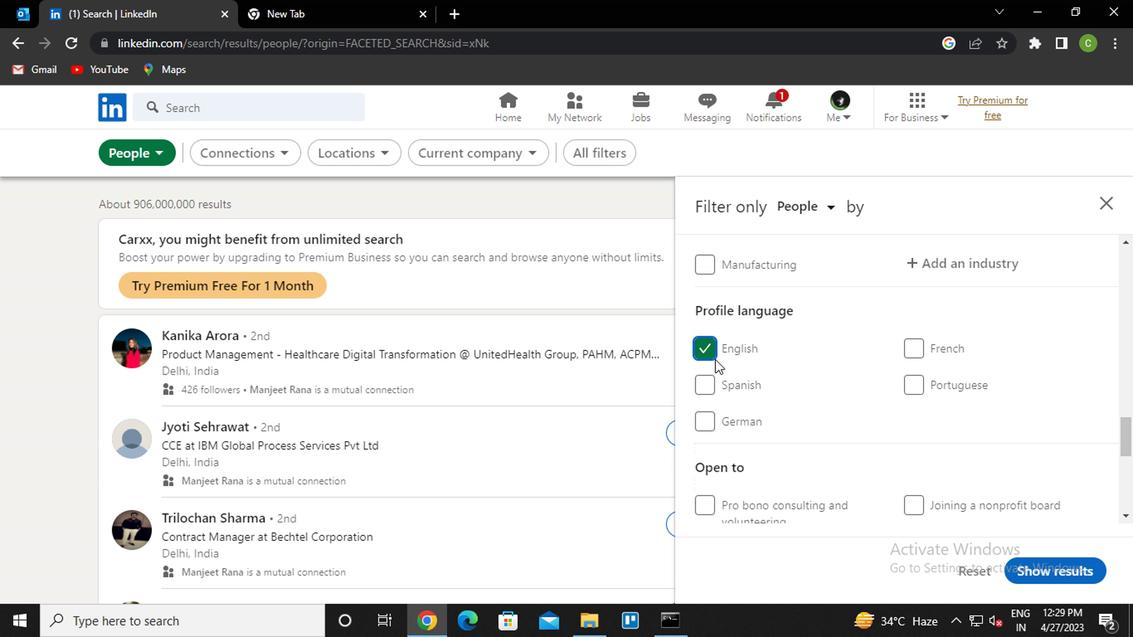 
Action: Mouse scrolled (815, 400) with delta (0, 0)
Screenshot: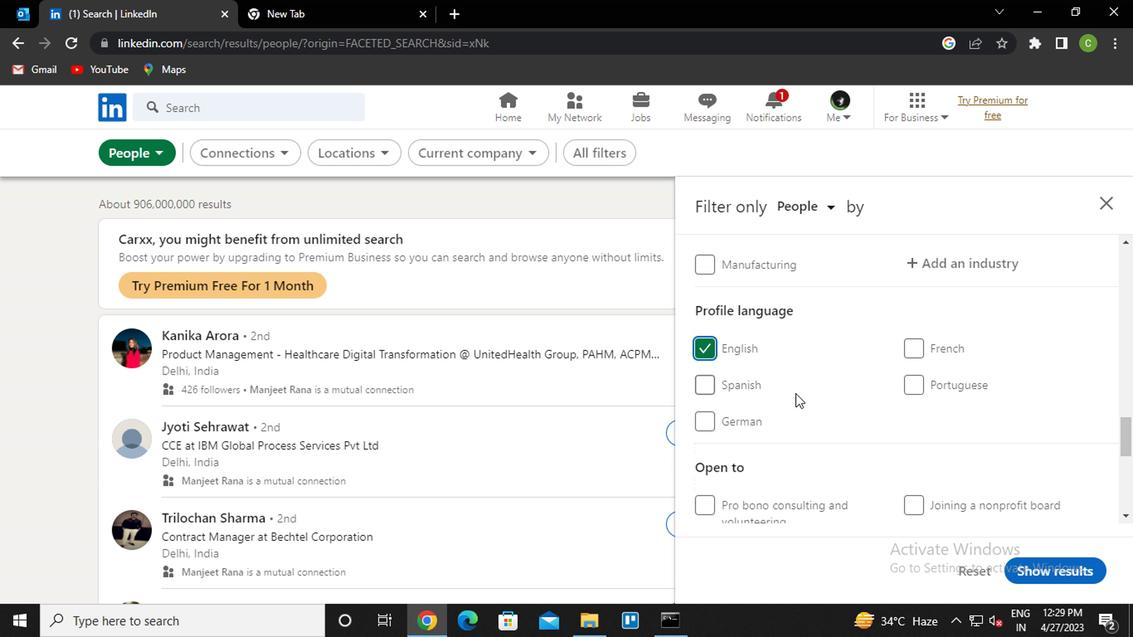 
Action: Mouse scrolled (815, 400) with delta (0, 0)
Screenshot: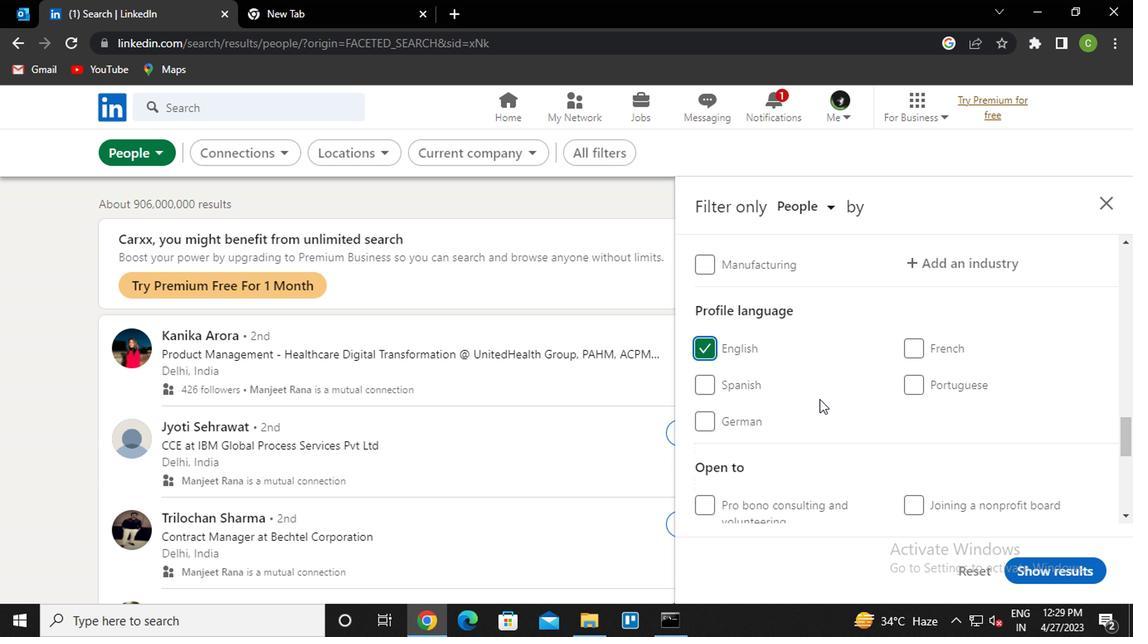 
Action: Mouse scrolled (815, 400) with delta (0, 0)
Screenshot: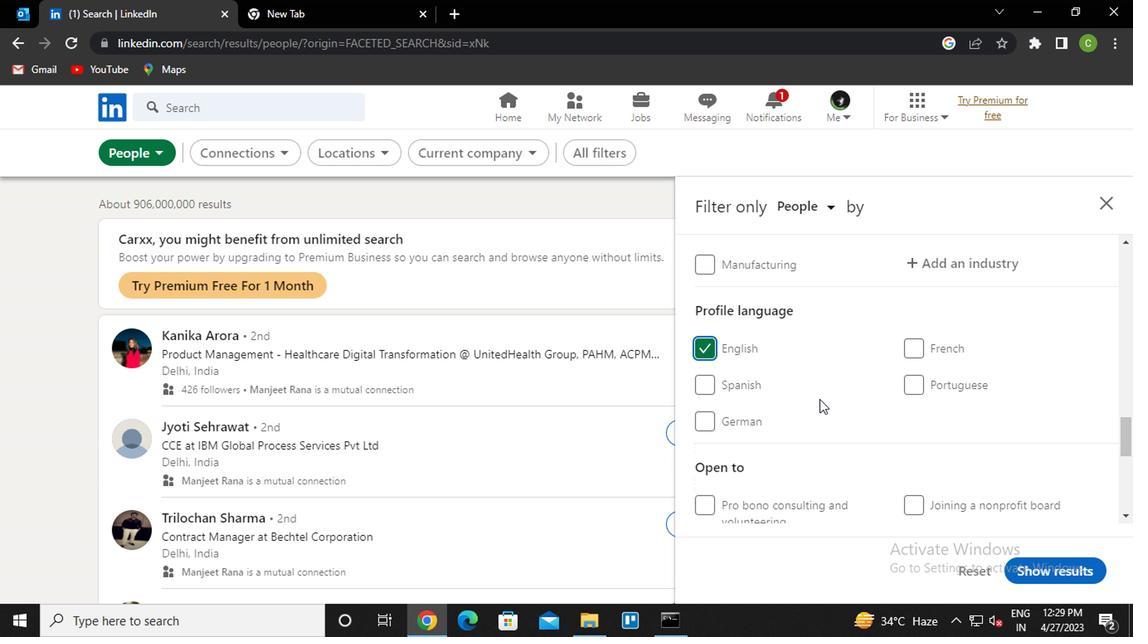 
Action: Mouse scrolled (815, 400) with delta (0, 0)
Screenshot: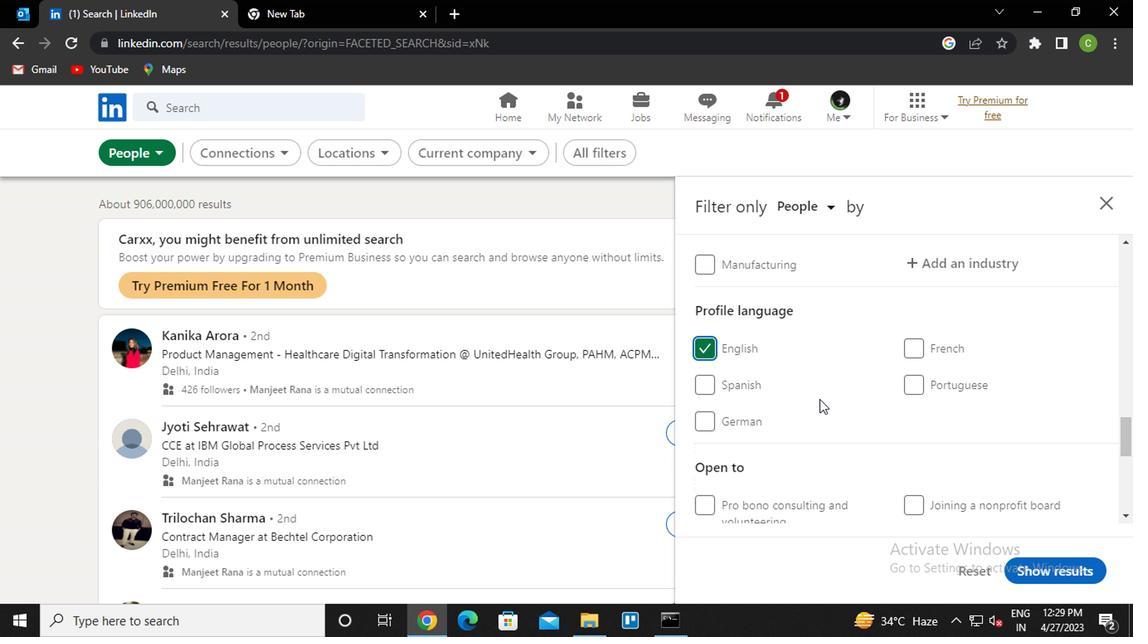 
Action: Mouse scrolled (815, 400) with delta (0, 0)
Screenshot: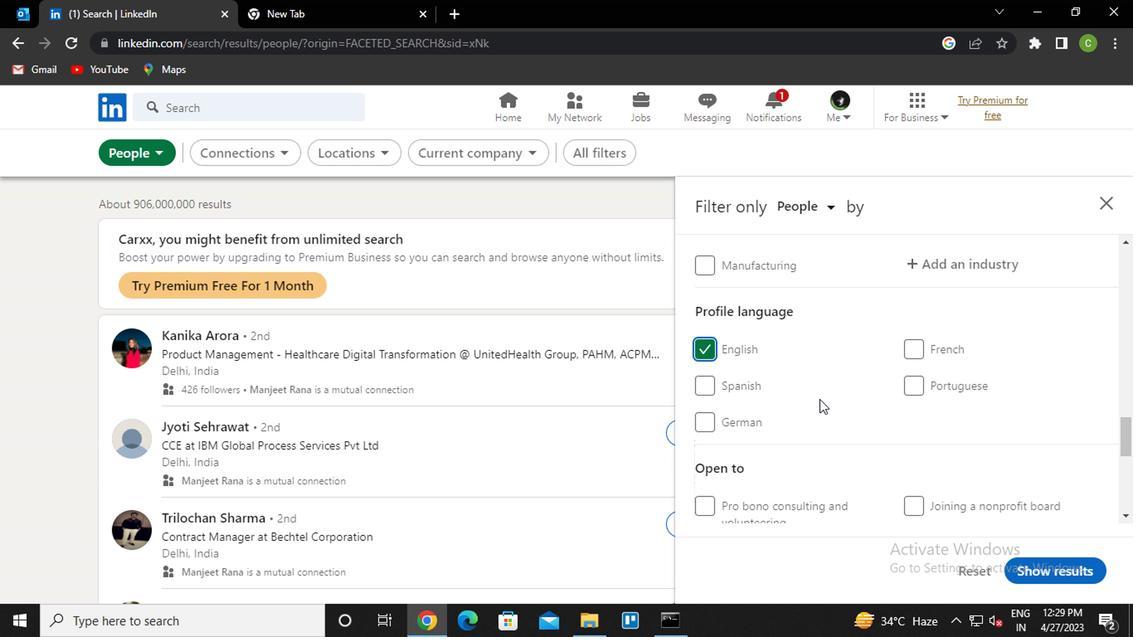 
Action: Mouse scrolled (815, 400) with delta (0, 0)
Screenshot: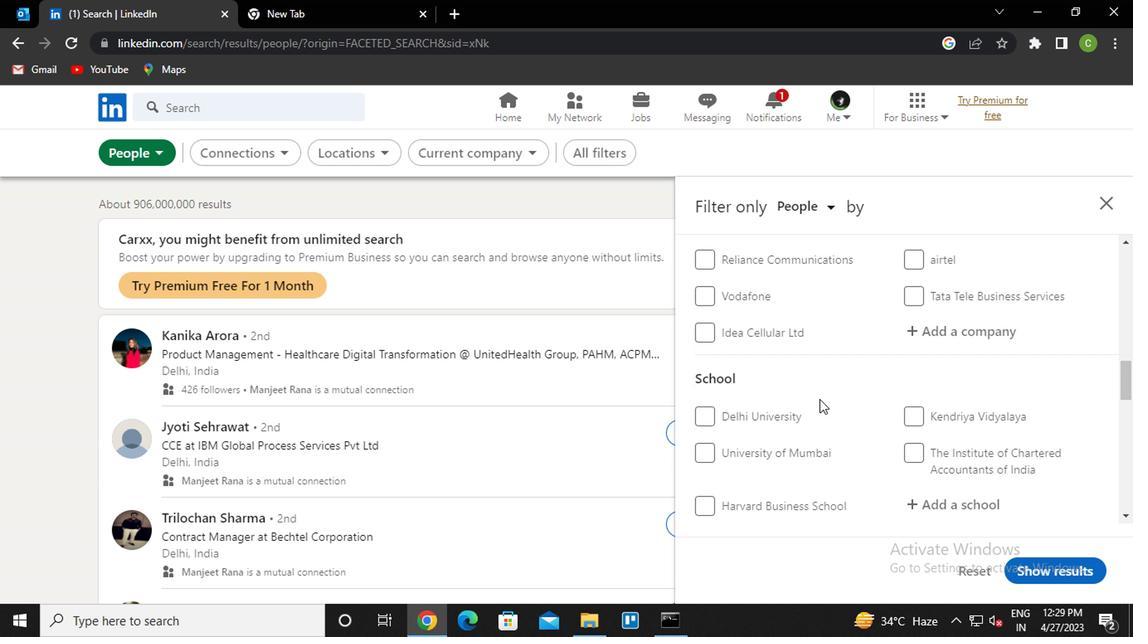 
Action: Mouse scrolled (815, 400) with delta (0, 0)
Screenshot: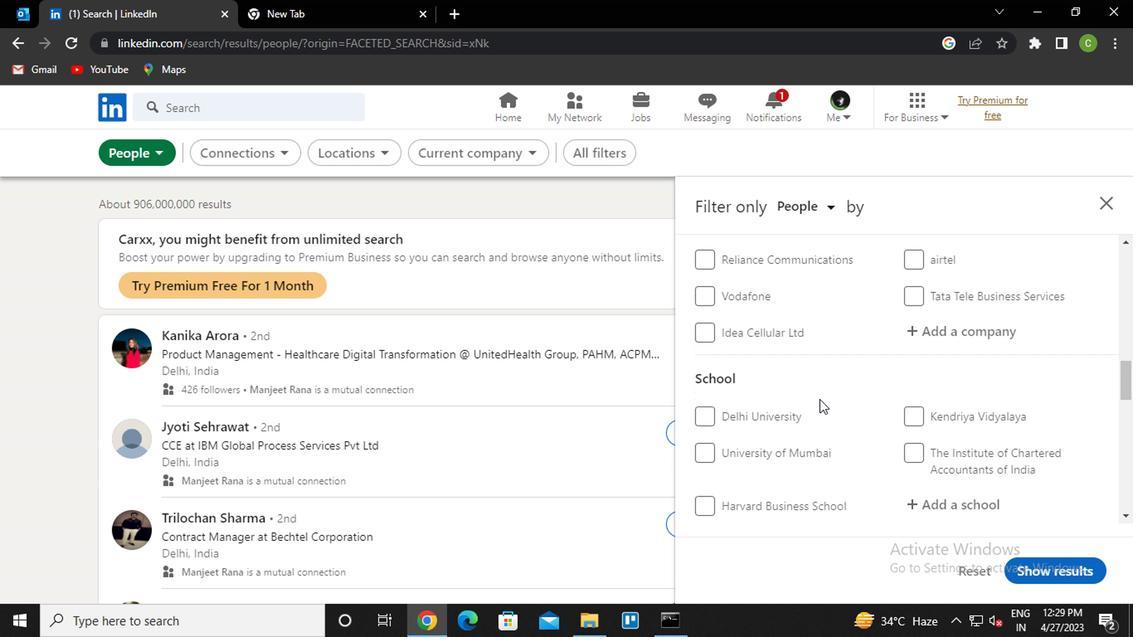 
Action: Mouse moved to (815, 400)
Screenshot: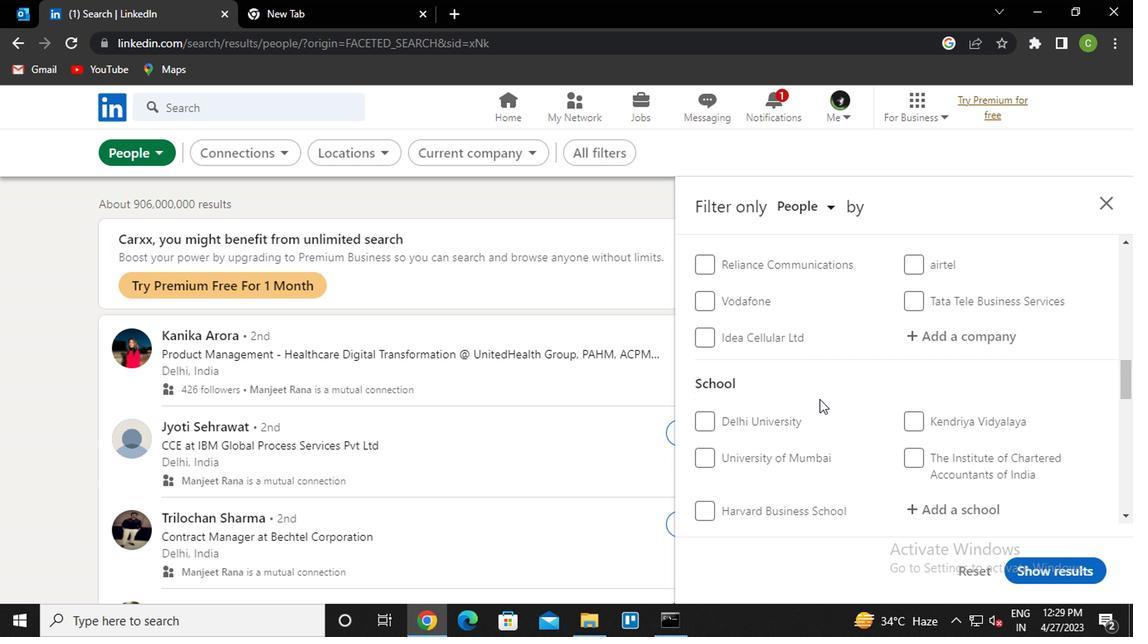 
Action: Mouse scrolled (815, 400) with delta (0, 0)
Screenshot: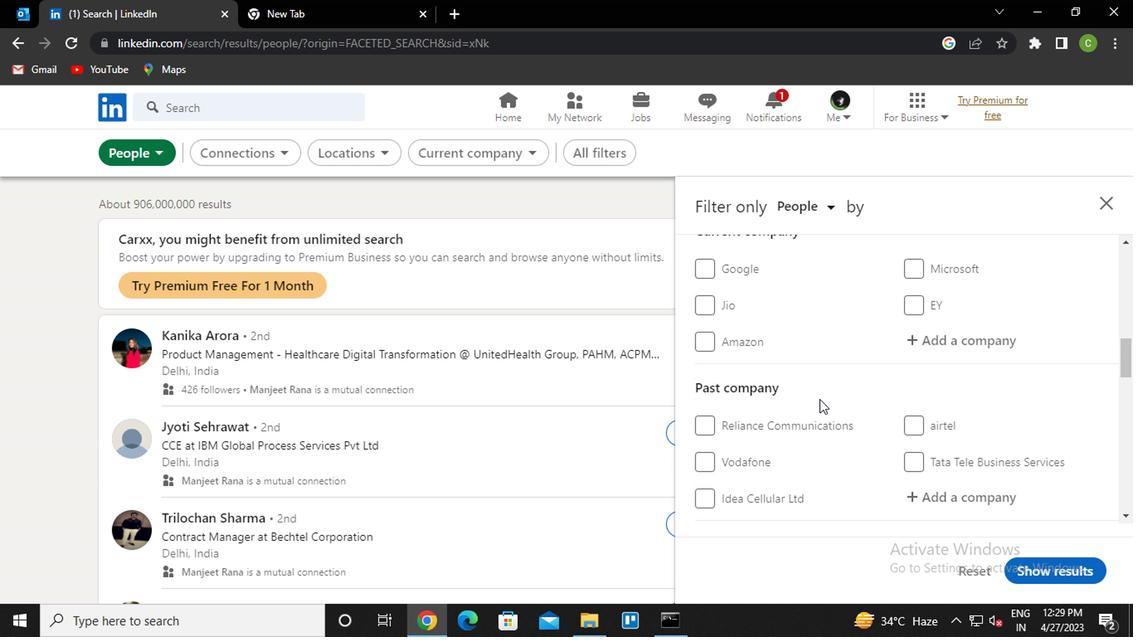 
Action: Mouse moved to (957, 428)
Screenshot: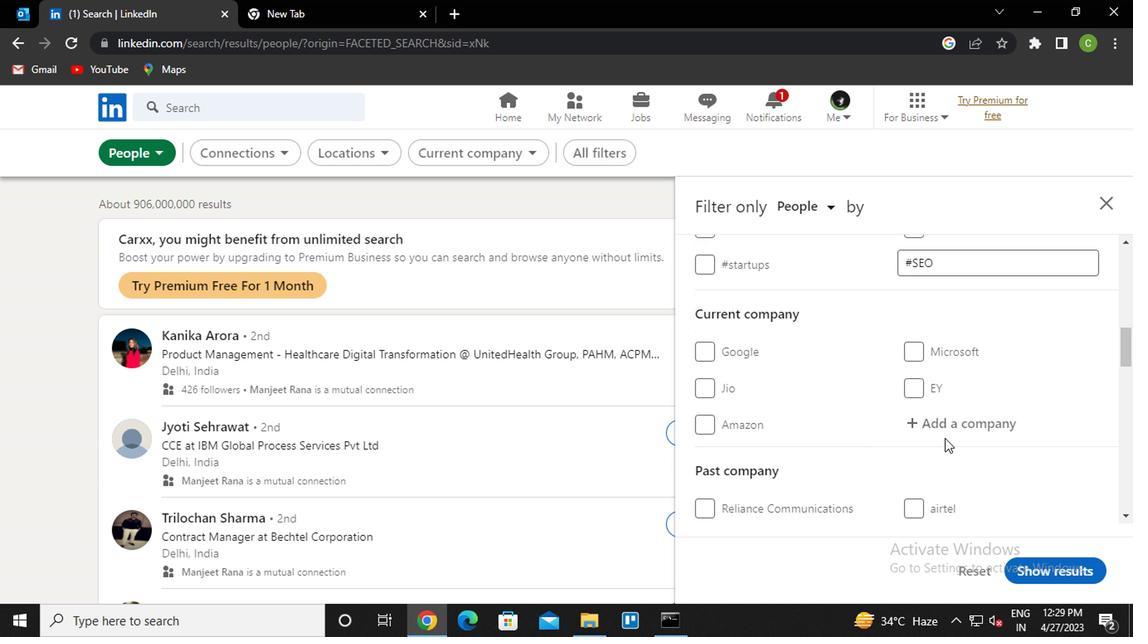 
Action: Mouse pressed left at (957, 428)
Screenshot: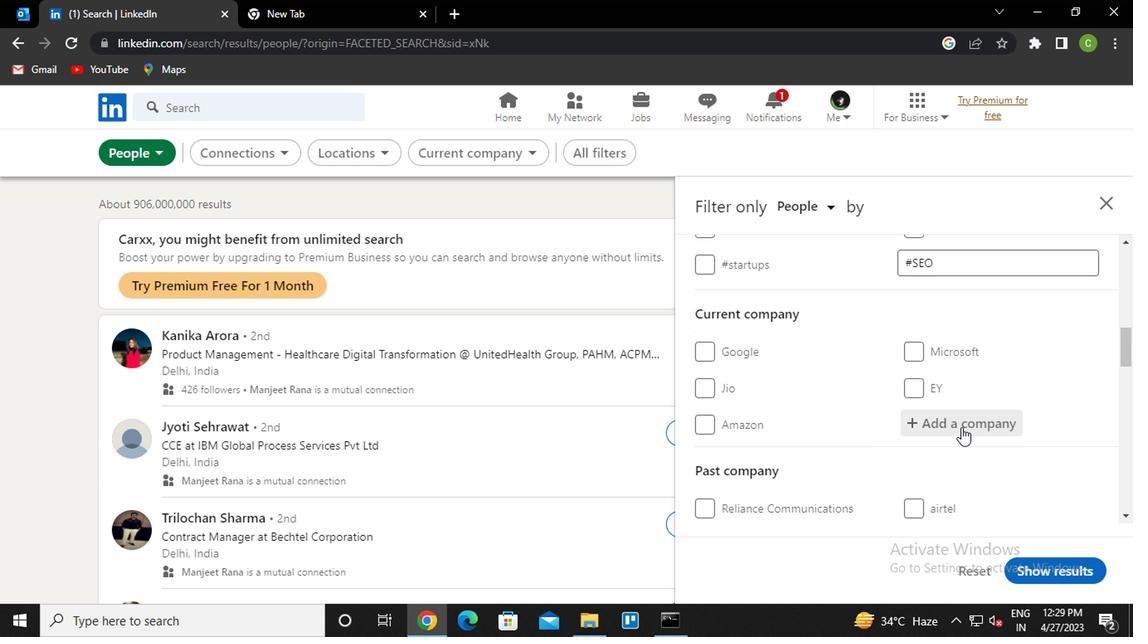 
Action: Key pressed <Key.caps_lock><Key.caps_lock>SUN<Key.space>M<Key.caps_lock>O<Key.down><Key.enter>
Screenshot: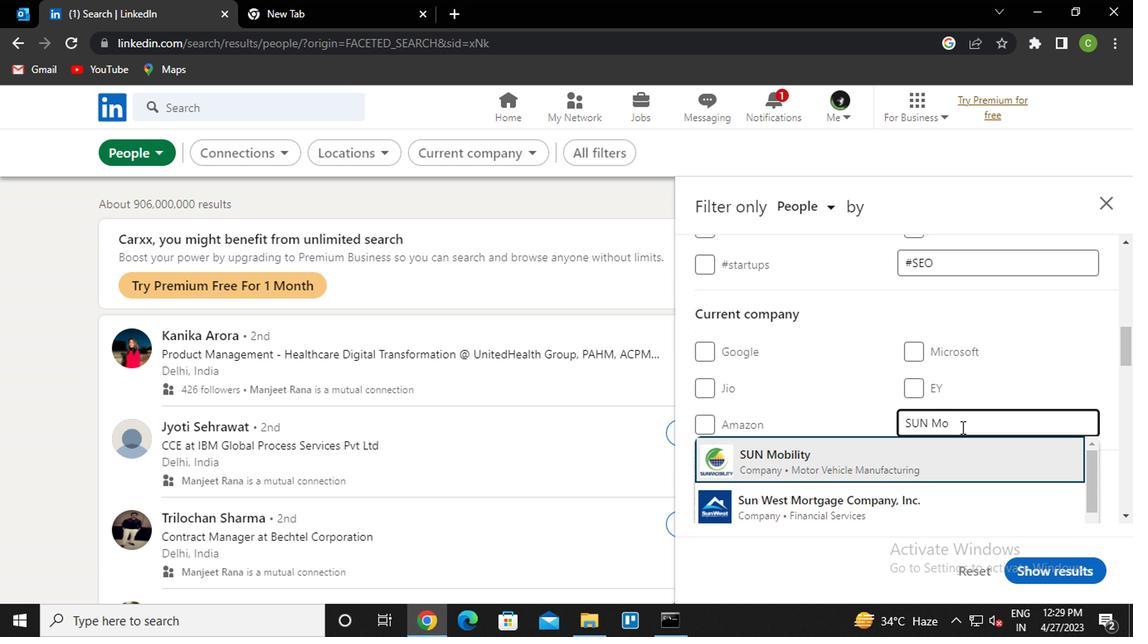 
Action: Mouse scrolled (957, 427) with delta (0, -1)
Screenshot: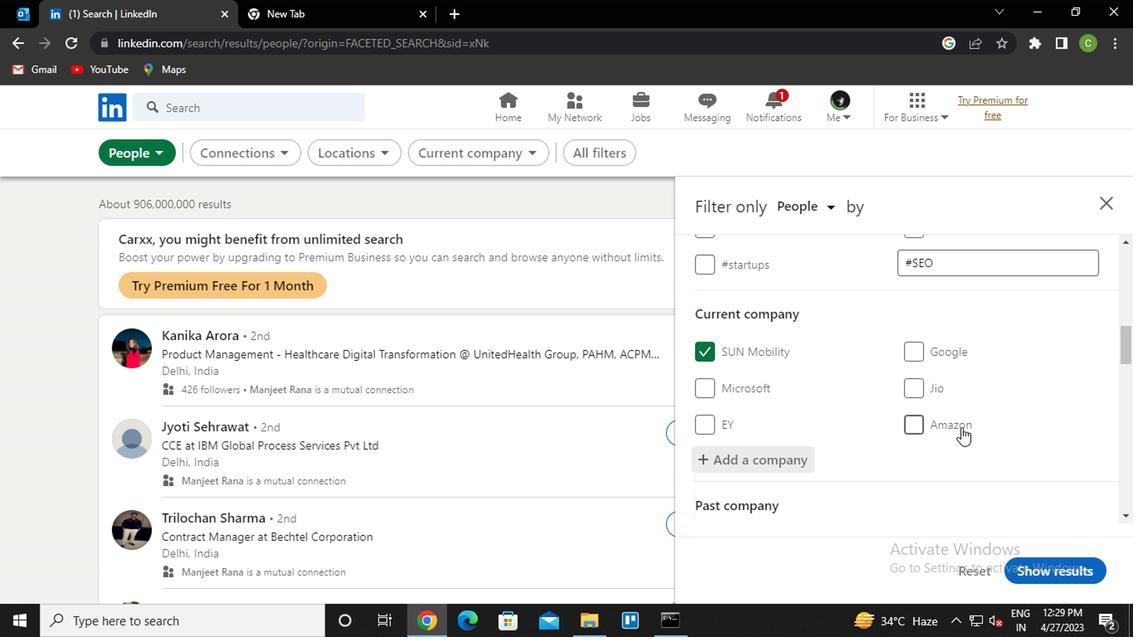 
Action: Mouse scrolled (957, 427) with delta (0, -1)
Screenshot: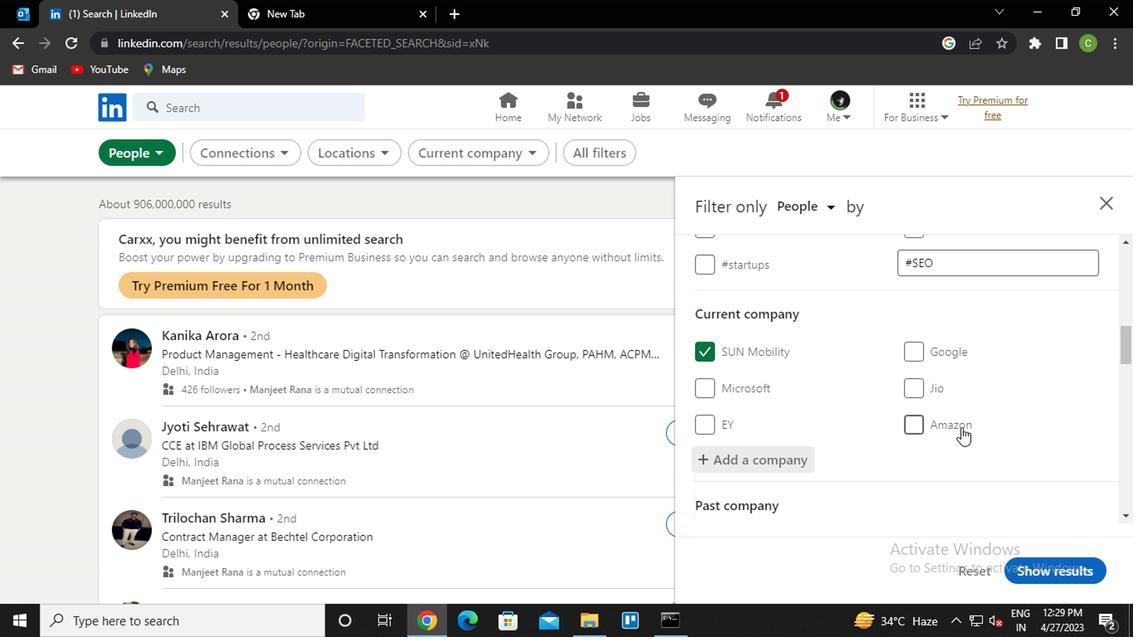 
Action: Mouse scrolled (957, 427) with delta (0, -1)
Screenshot: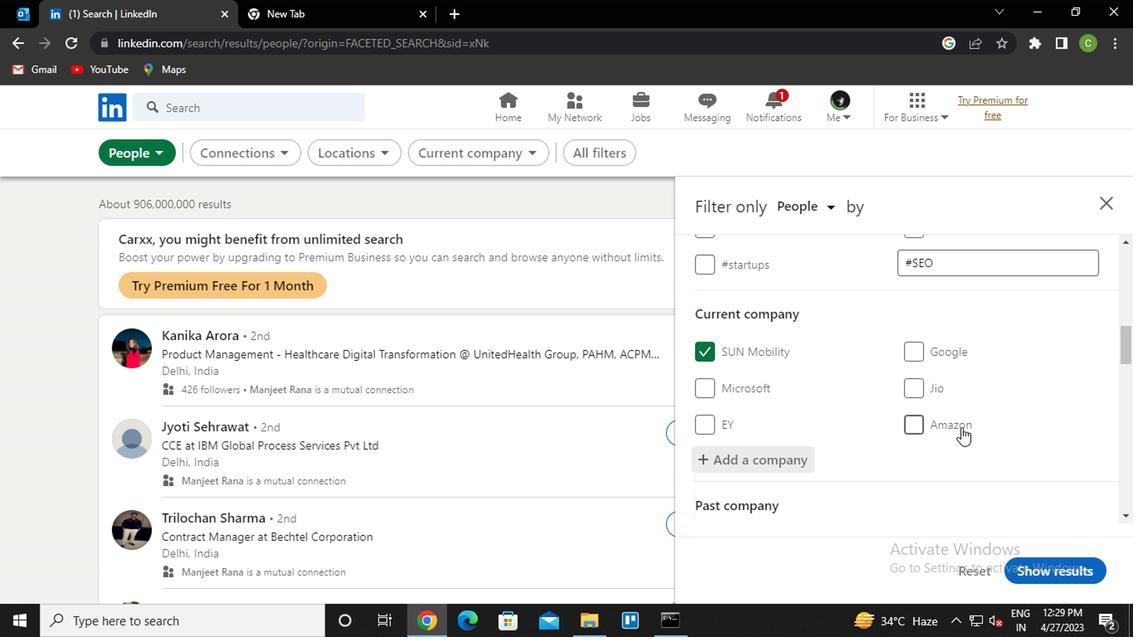 
Action: Mouse moved to (939, 427)
Screenshot: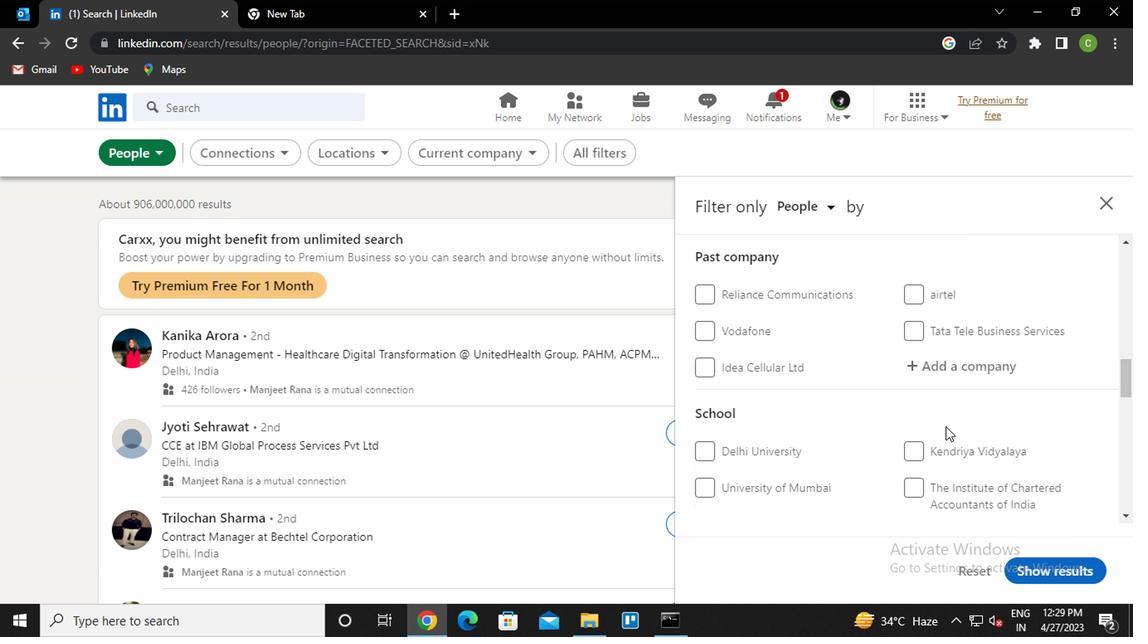 
Action: Mouse scrolled (939, 426) with delta (0, 0)
Screenshot: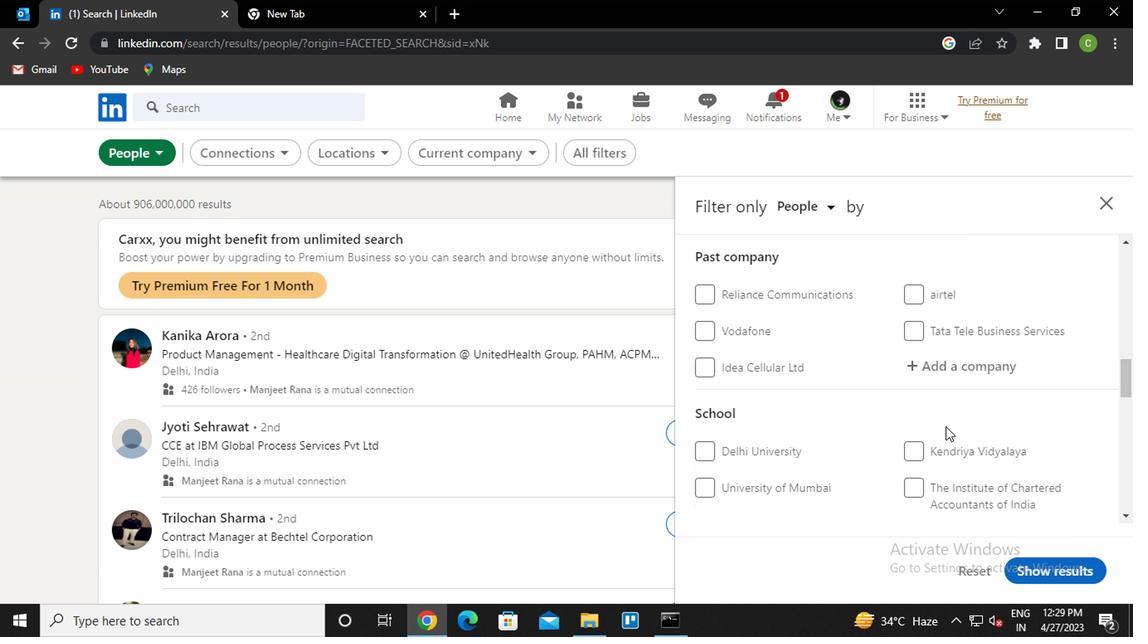 
Action: Mouse moved to (939, 427)
Screenshot: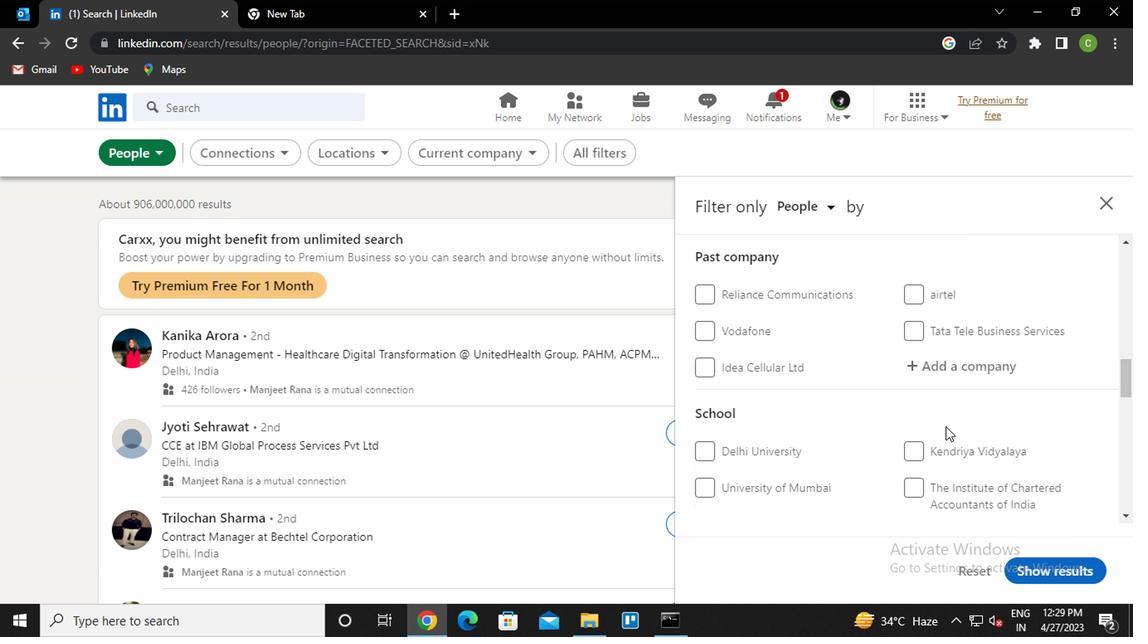
Action: Mouse scrolled (939, 426) with delta (0, 0)
Screenshot: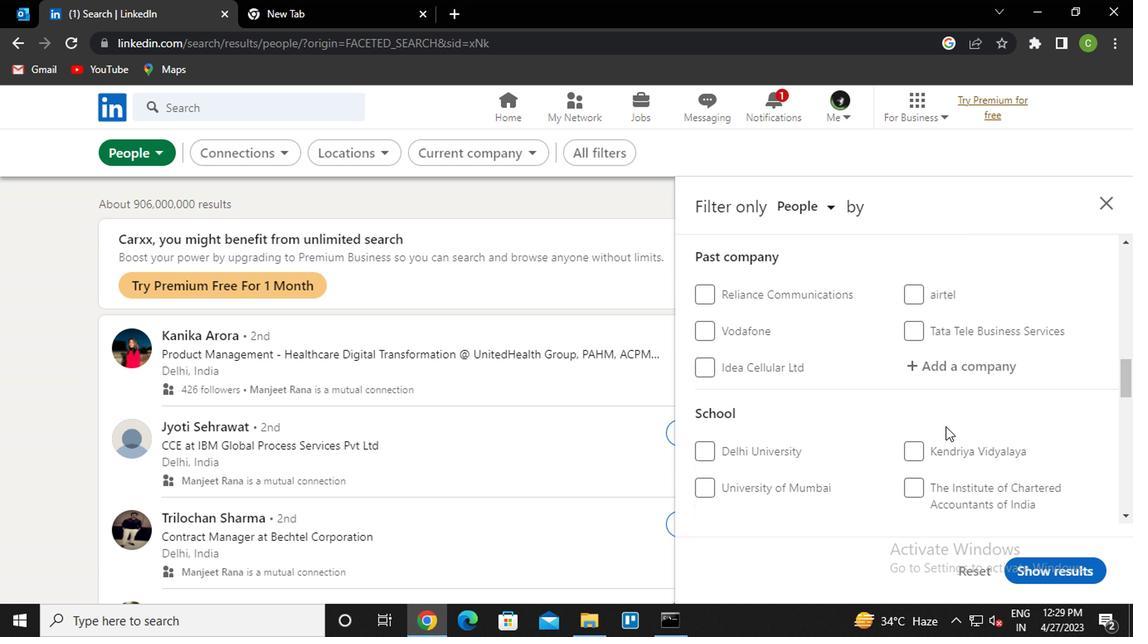 
Action: Mouse moved to (936, 427)
Screenshot: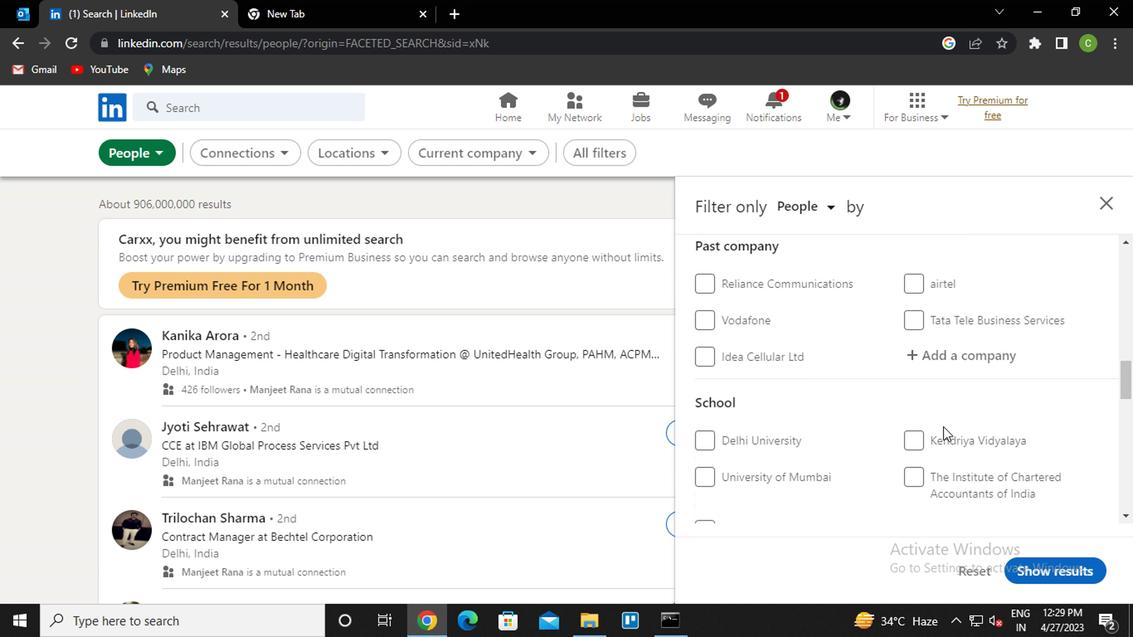
Action: Mouse scrolled (936, 426) with delta (0, 0)
Screenshot: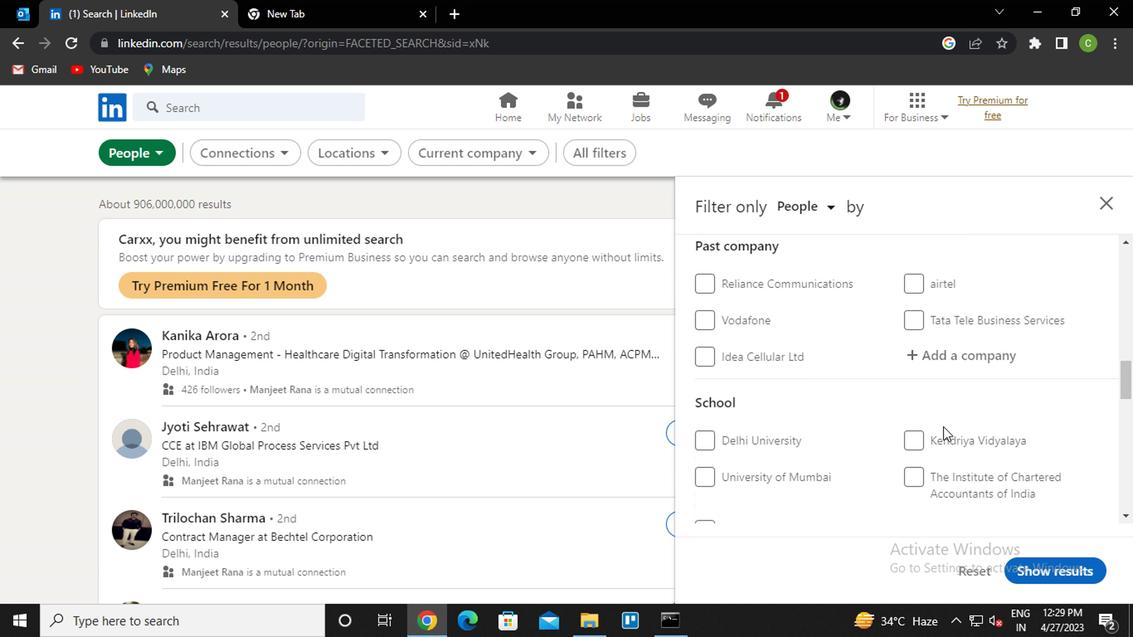 
Action: Mouse moved to (953, 296)
Screenshot: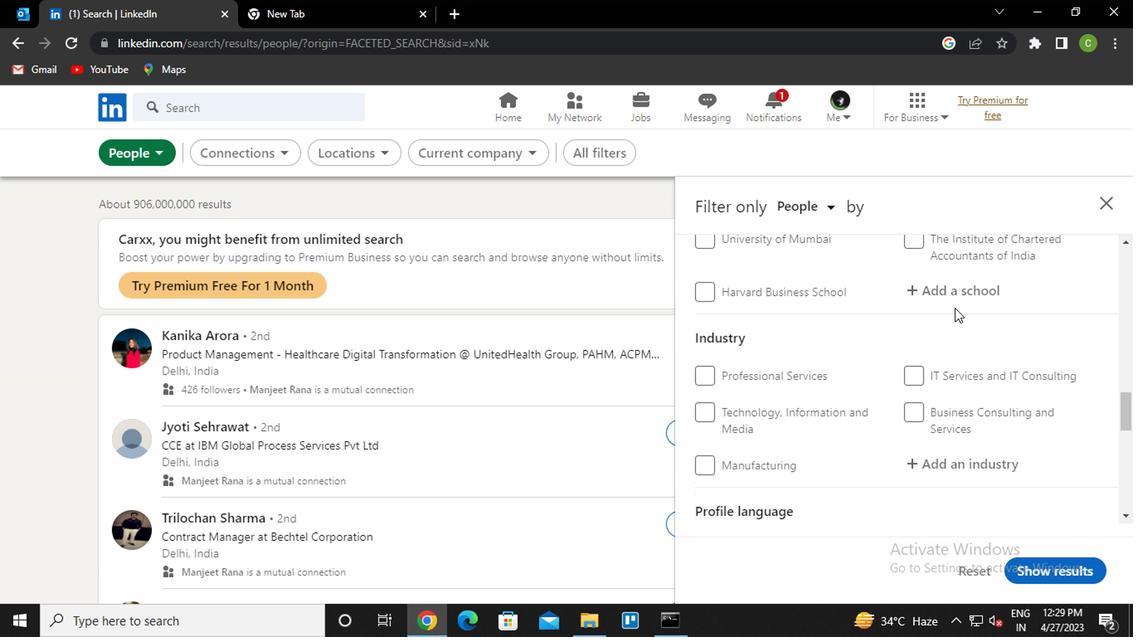 
Action: Mouse pressed left at (953, 296)
Screenshot: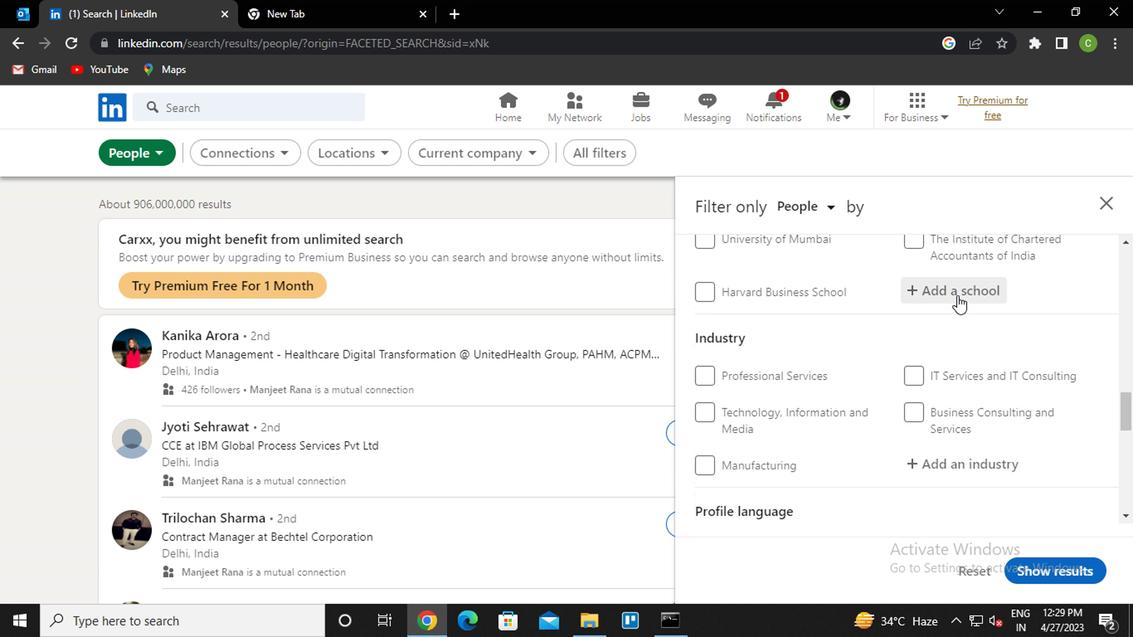 
Action: Key pressed <Key.caps_lock>G<Key.caps_lock>REAT<Key.space><Key.caps_lock>L<Key.caps_lock>AKES
Screenshot: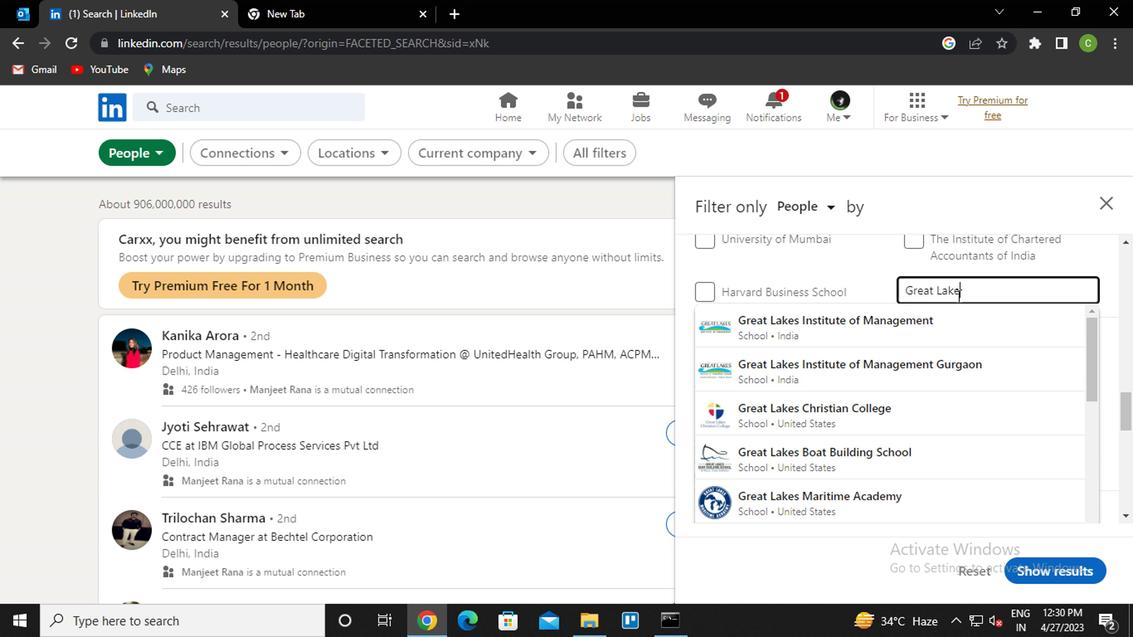 
Action: Mouse moved to (945, 319)
Screenshot: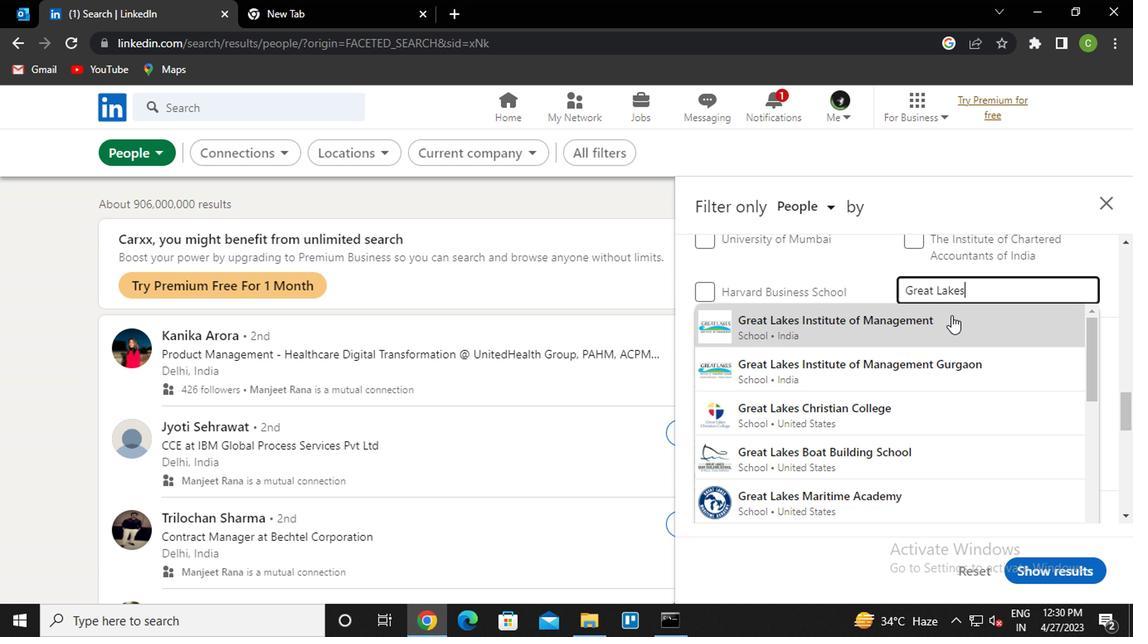 
Action: Mouse pressed left at (945, 319)
Screenshot: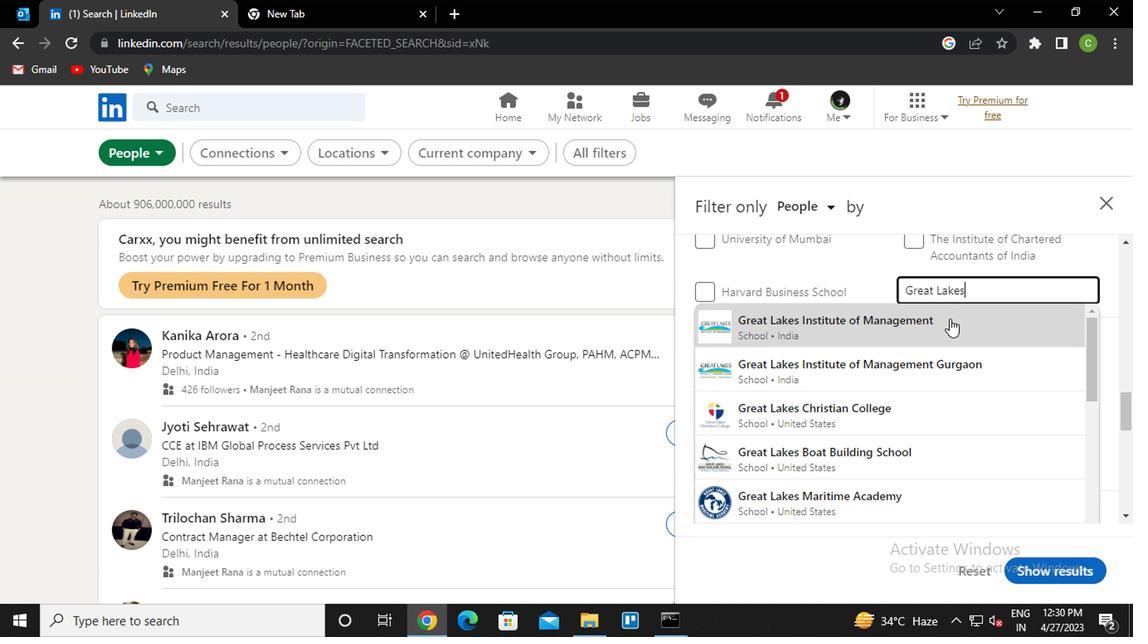 
Action: Mouse moved to (913, 386)
Screenshot: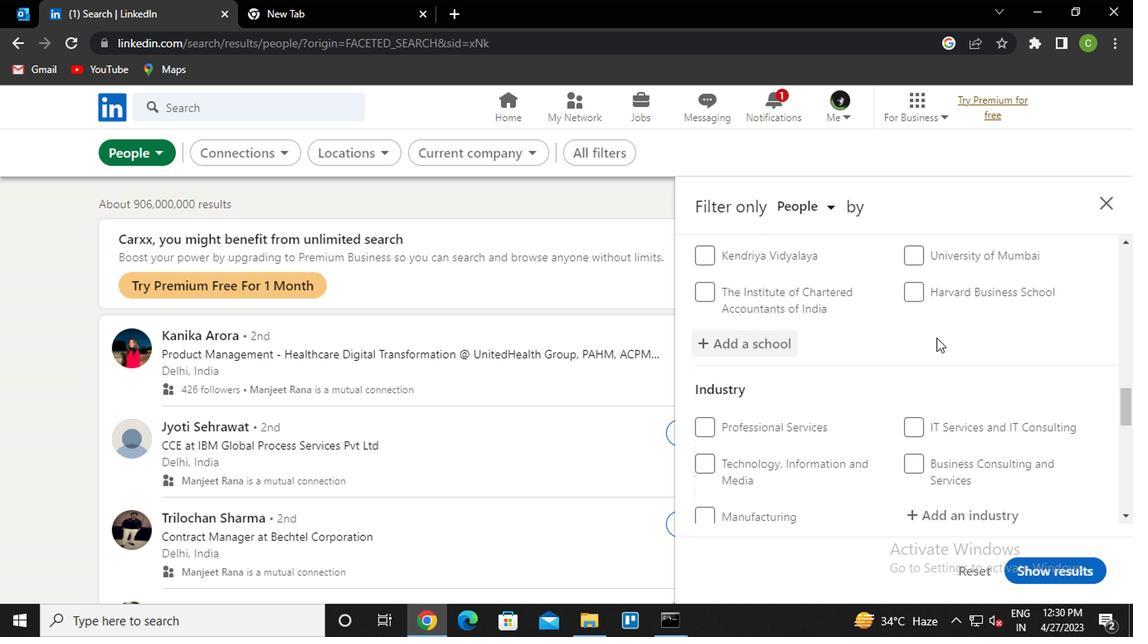 
Action: Mouse scrolled (913, 386) with delta (0, 0)
Screenshot: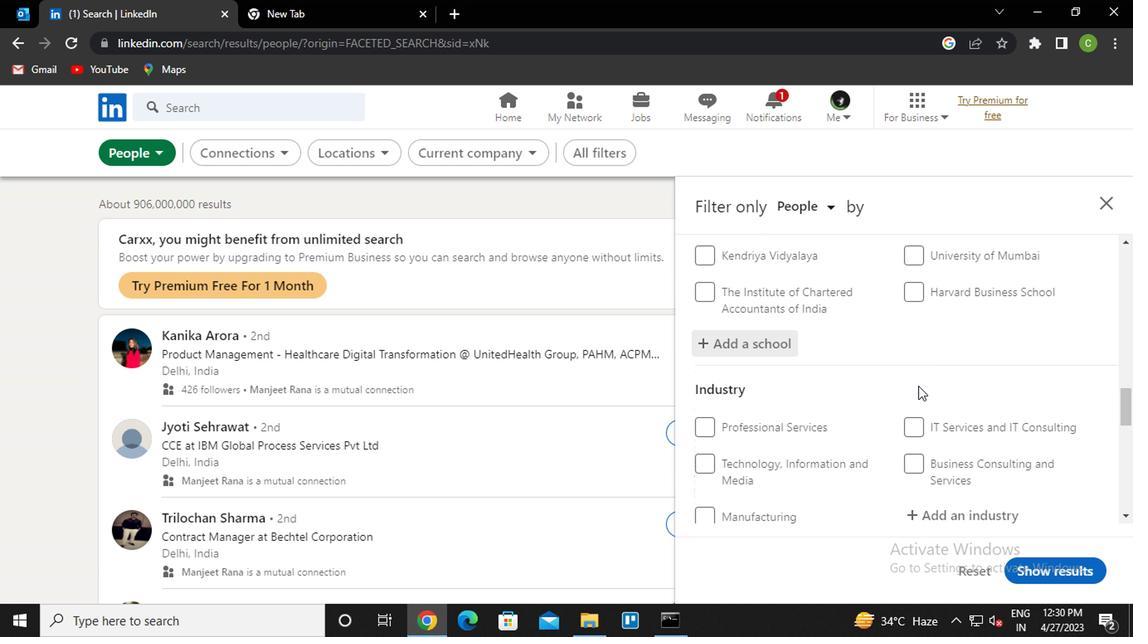 
Action: Mouse scrolled (913, 386) with delta (0, 0)
Screenshot: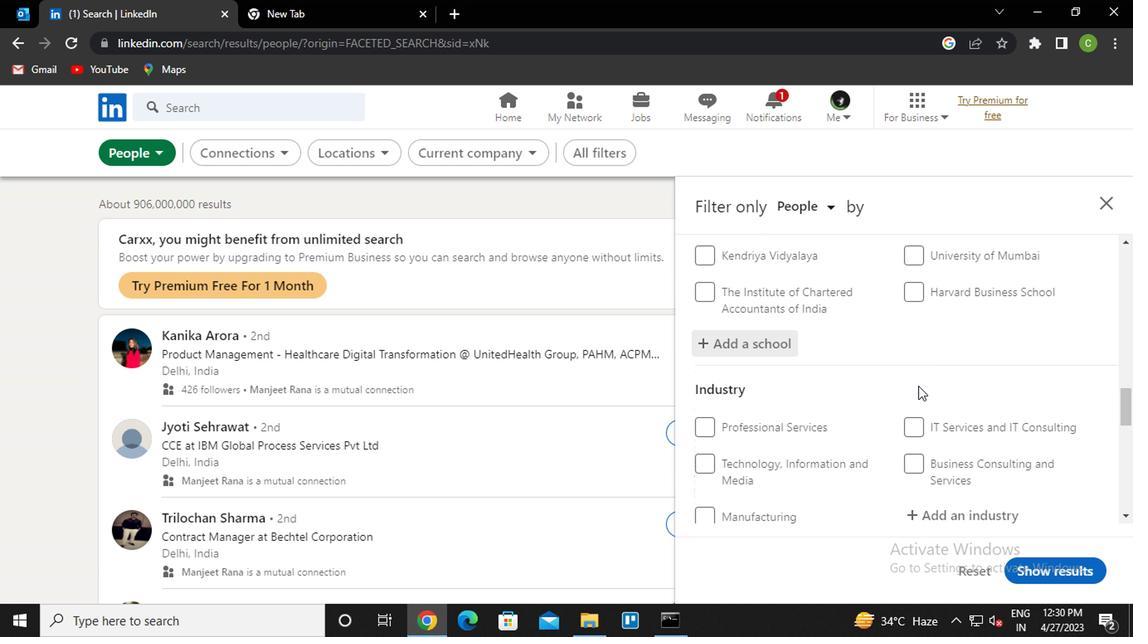 
Action: Mouse scrolled (913, 386) with delta (0, 0)
Screenshot: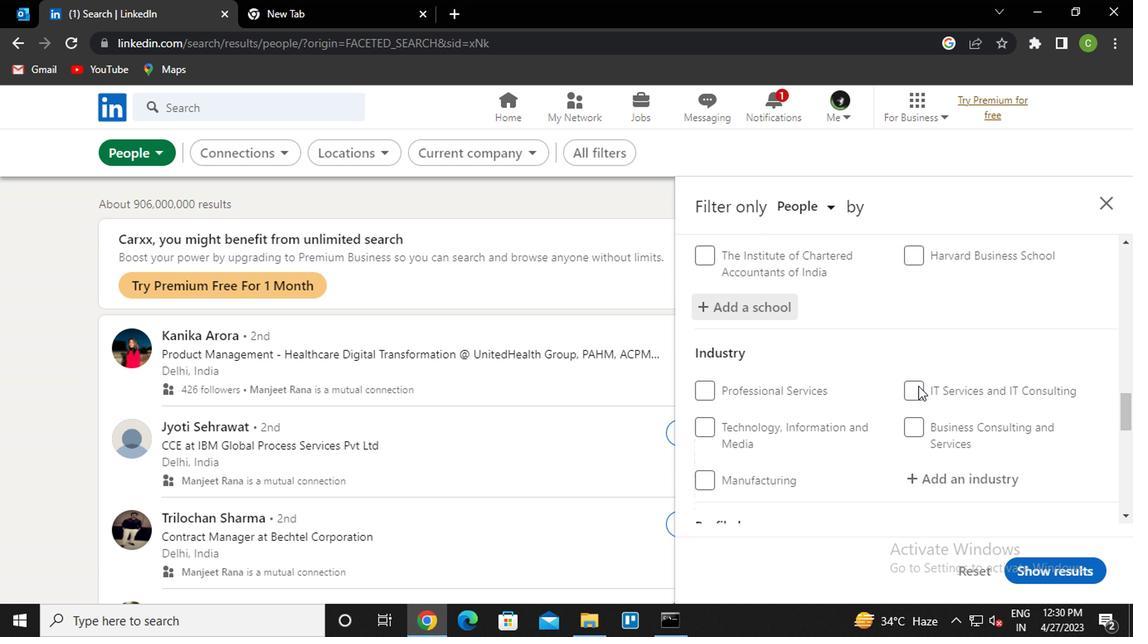 
Action: Mouse moved to (971, 267)
Screenshot: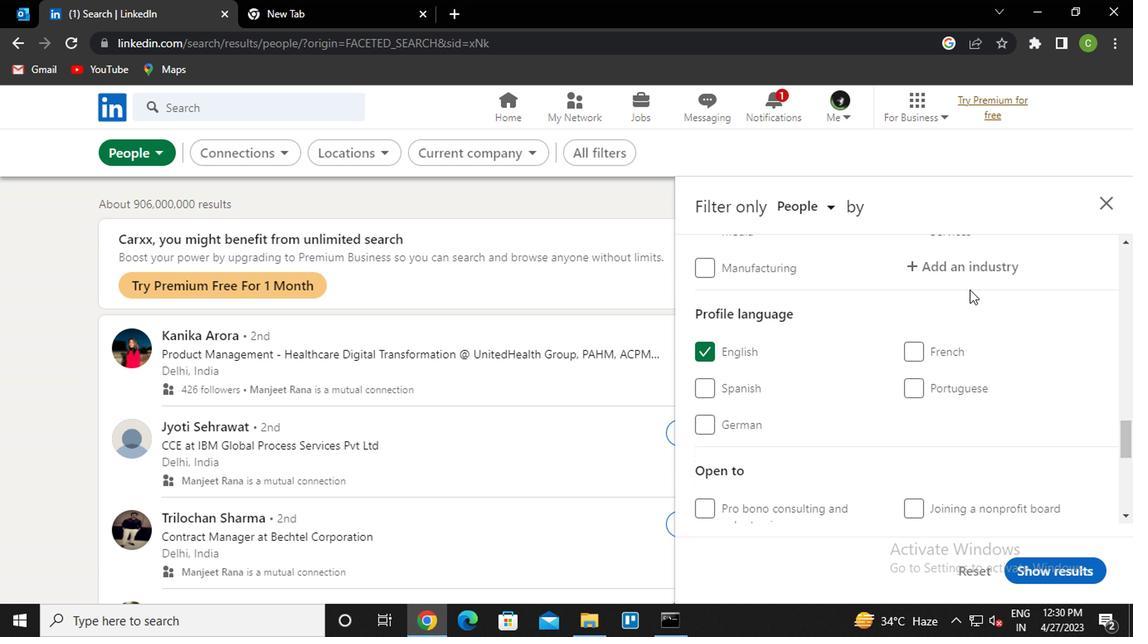 
Action: Mouse pressed left at (971, 267)
Screenshot: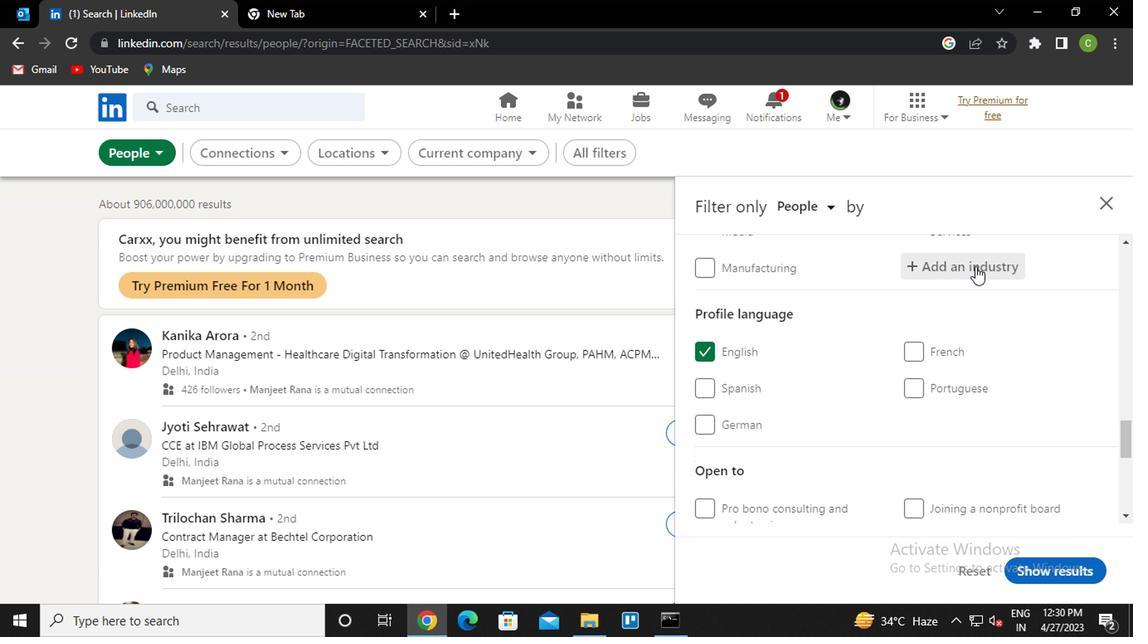 
Action: Key pressed <Key.caps_lock>H<Key.caps_lock>OUSI<Key.down><Key.down><Key.enter>
Screenshot: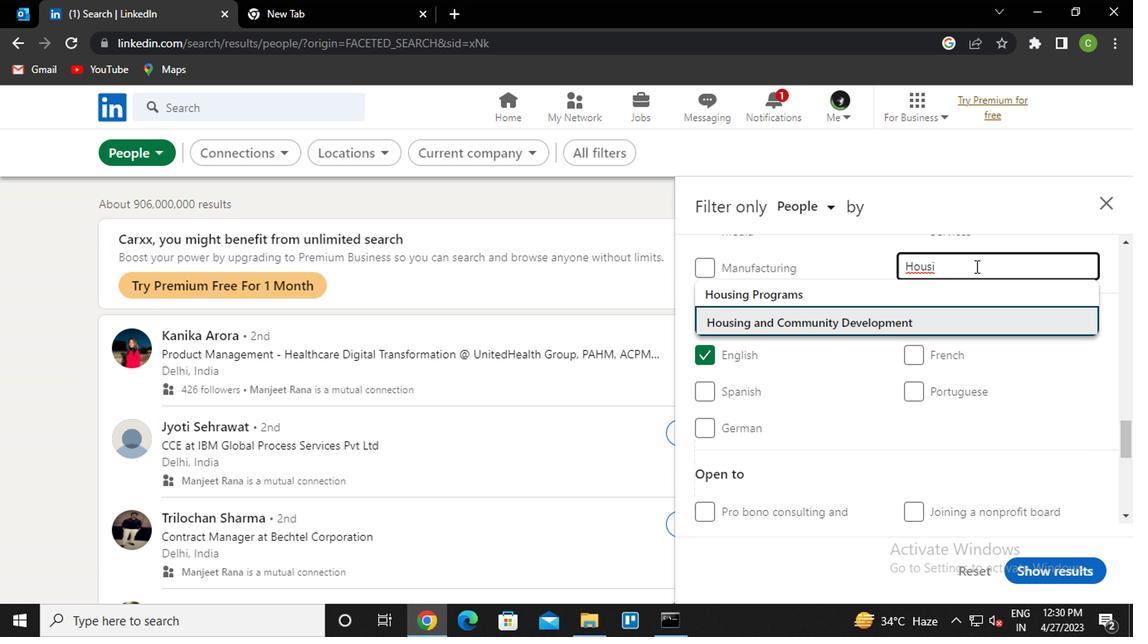 
Action: Mouse moved to (991, 303)
Screenshot: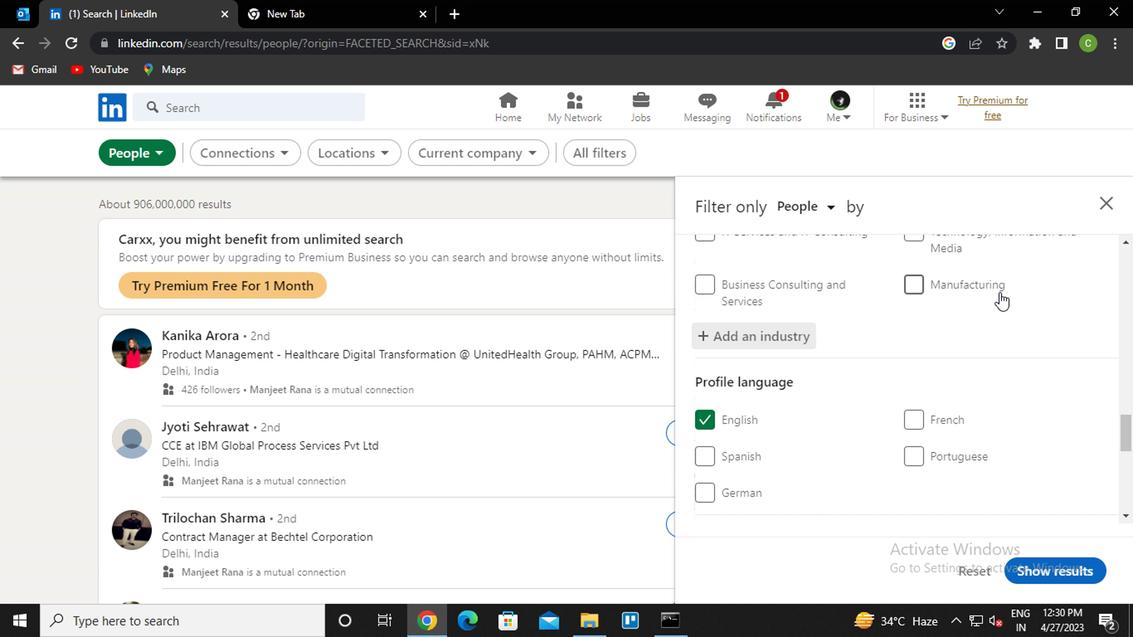 
Action: Mouse scrolled (991, 303) with delta (0, 0)
Screenshot: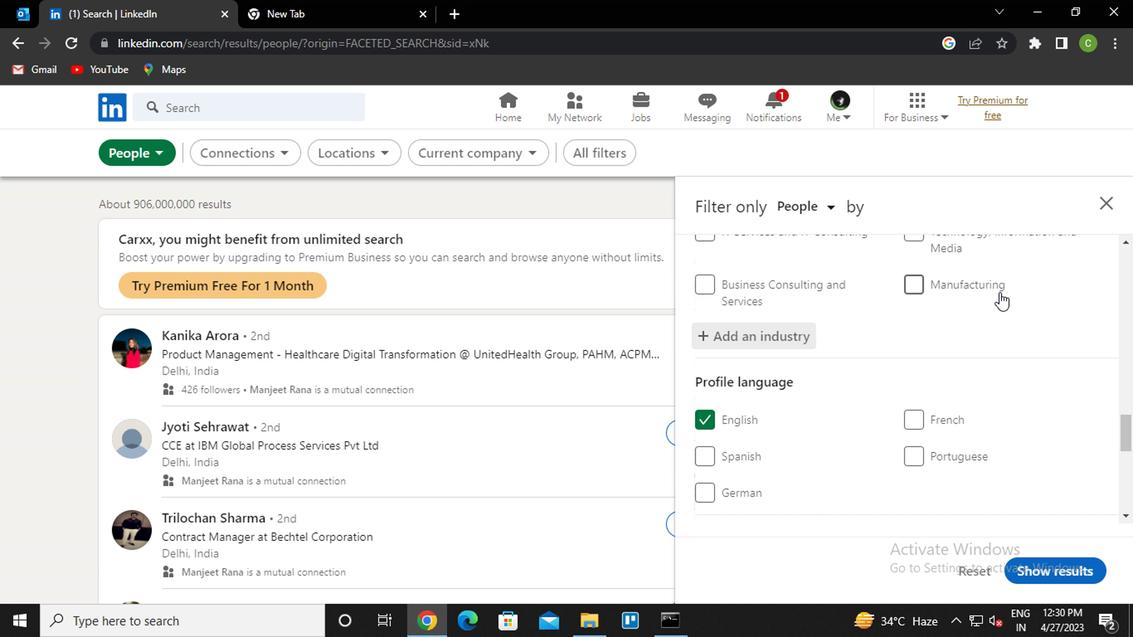 
Action: Mouse moved to (964, 315)
Screenshot: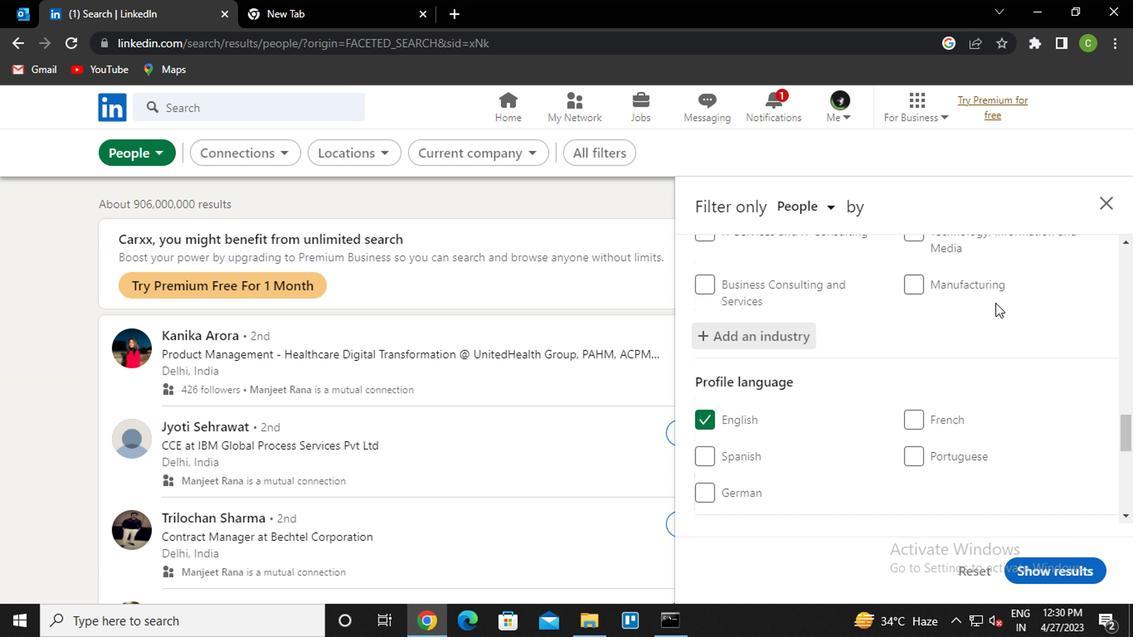 
Action: Mouse scrolled (964, 314) with delta (0, -1)
Screenshot: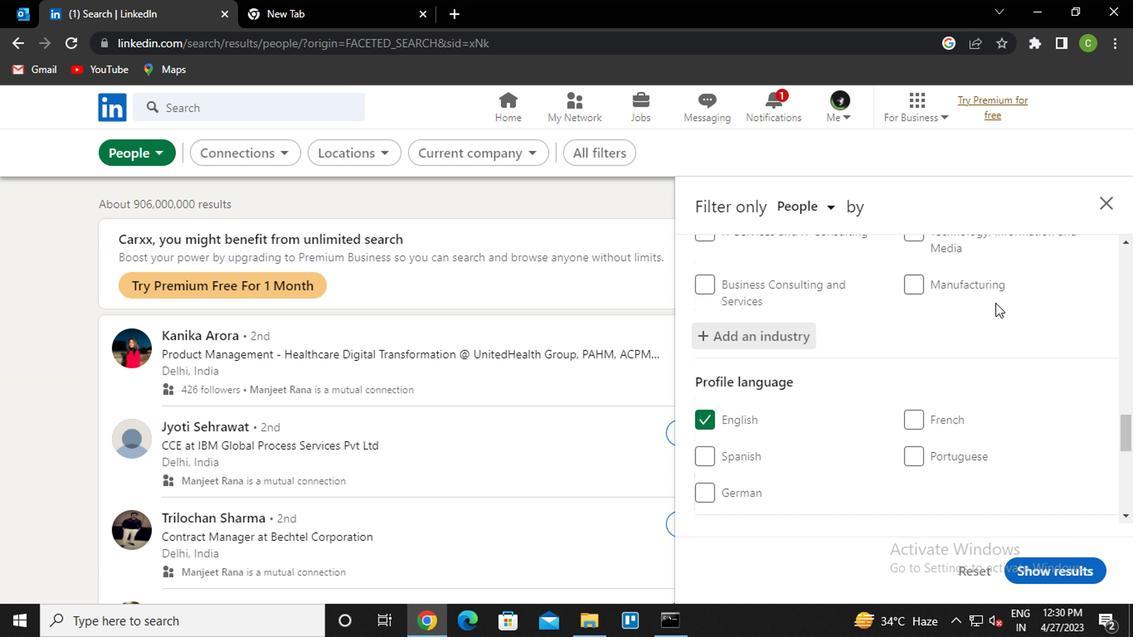 
Action: Mouse moved to (935, 318)
Screenshot: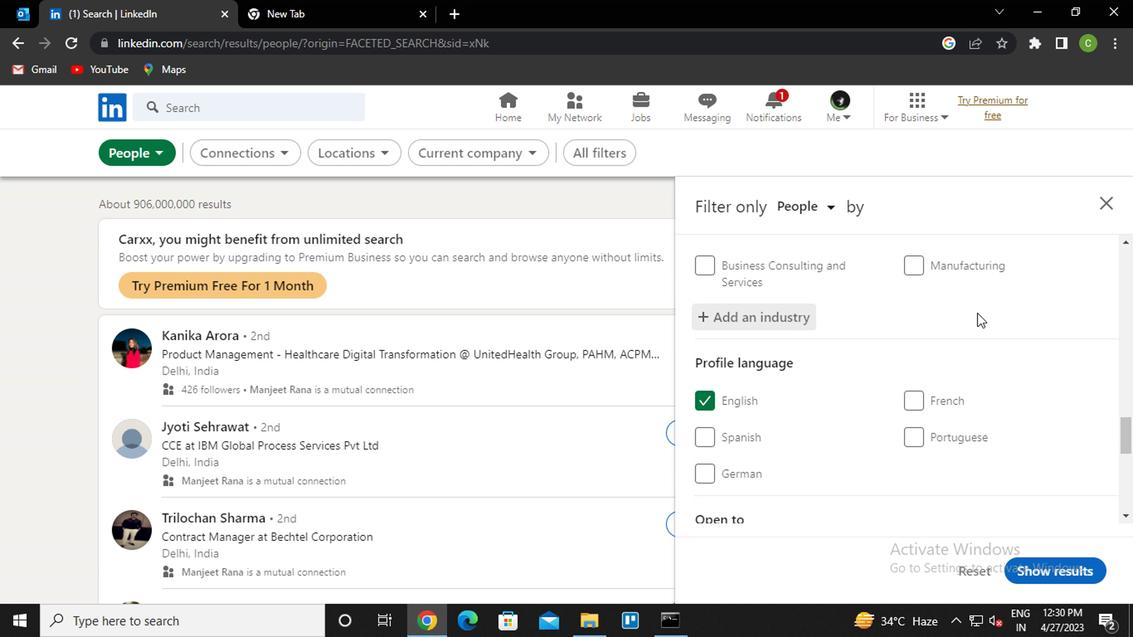 
Action: Mouse scrolled (935, 317) with delta (0, 0)
Screenshot: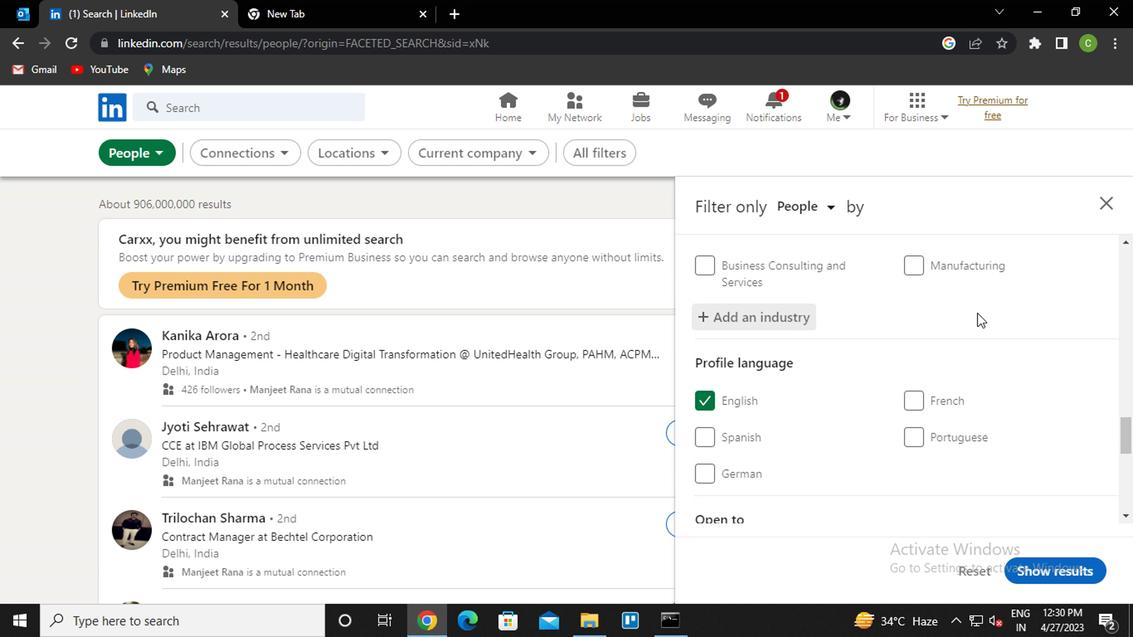
Action: Mouse scrolled (935, 317) with delta (0, 0)
Screenshot: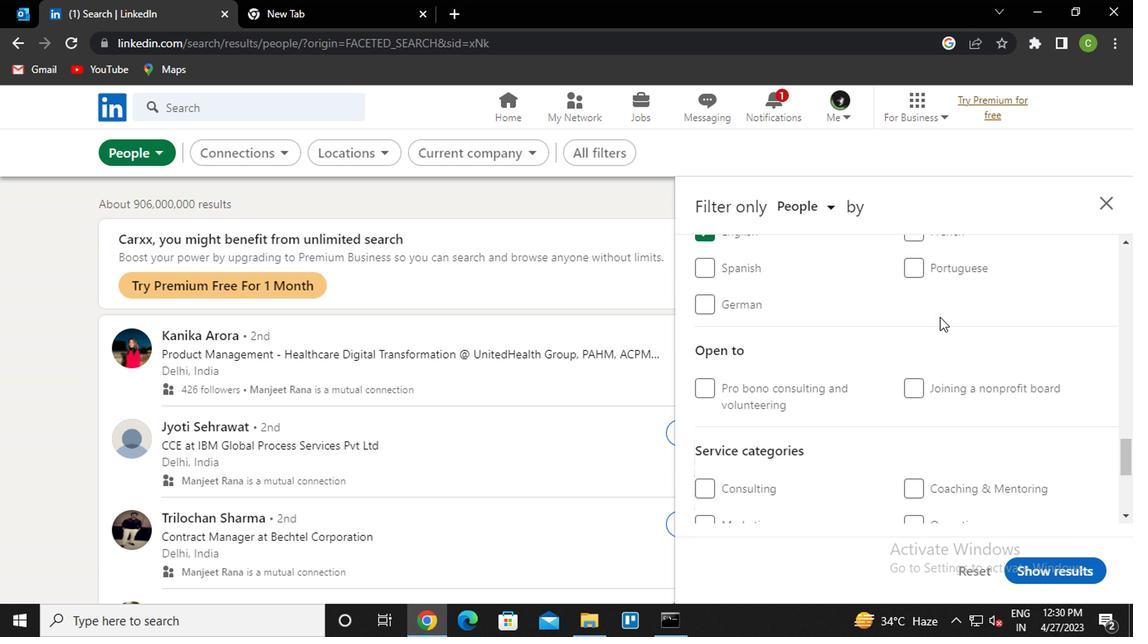 
Action: Mouse moved to (931, 324)
Screenshot: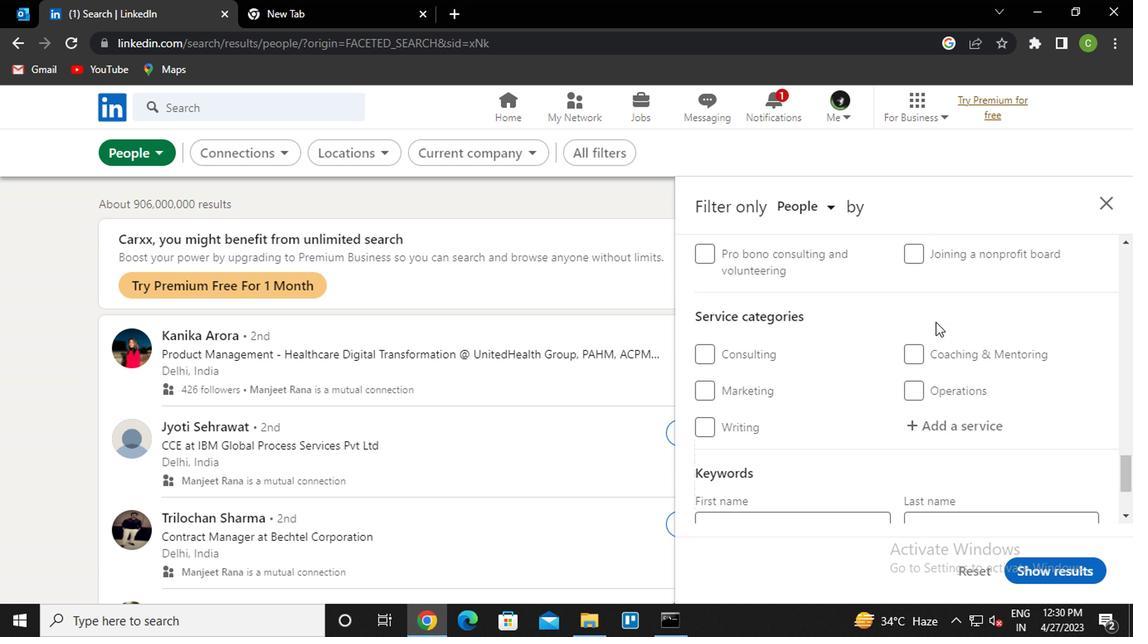 
Action: Mouse scrolled (931, 322) with delta (0, -1)
Screenshot: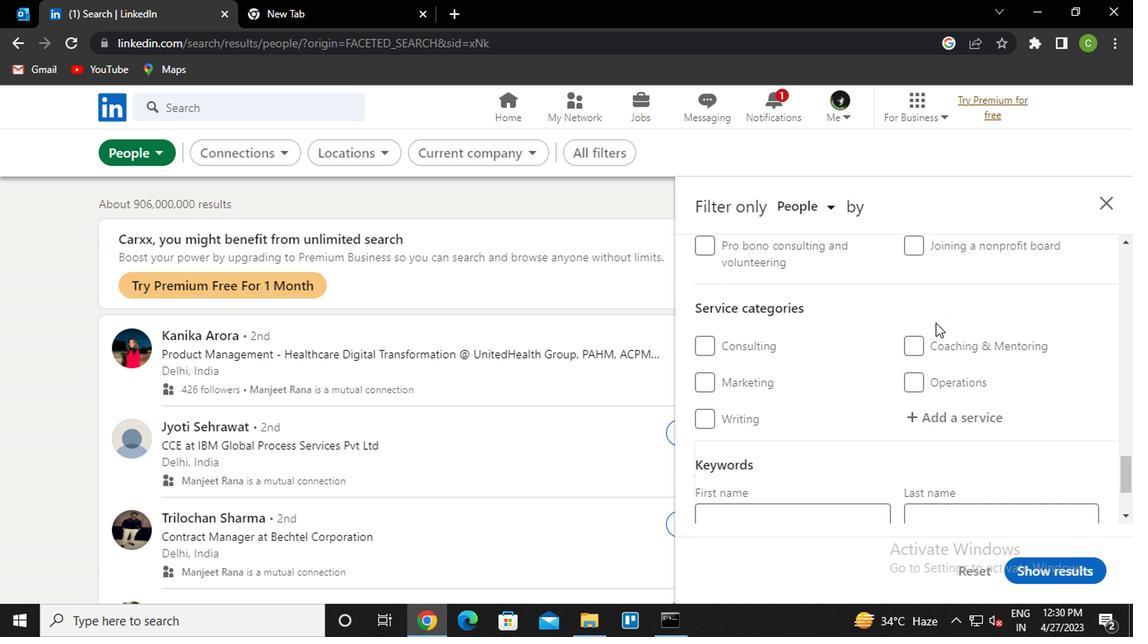 
Action: Mouse moved to (939, 335)
Screenshot: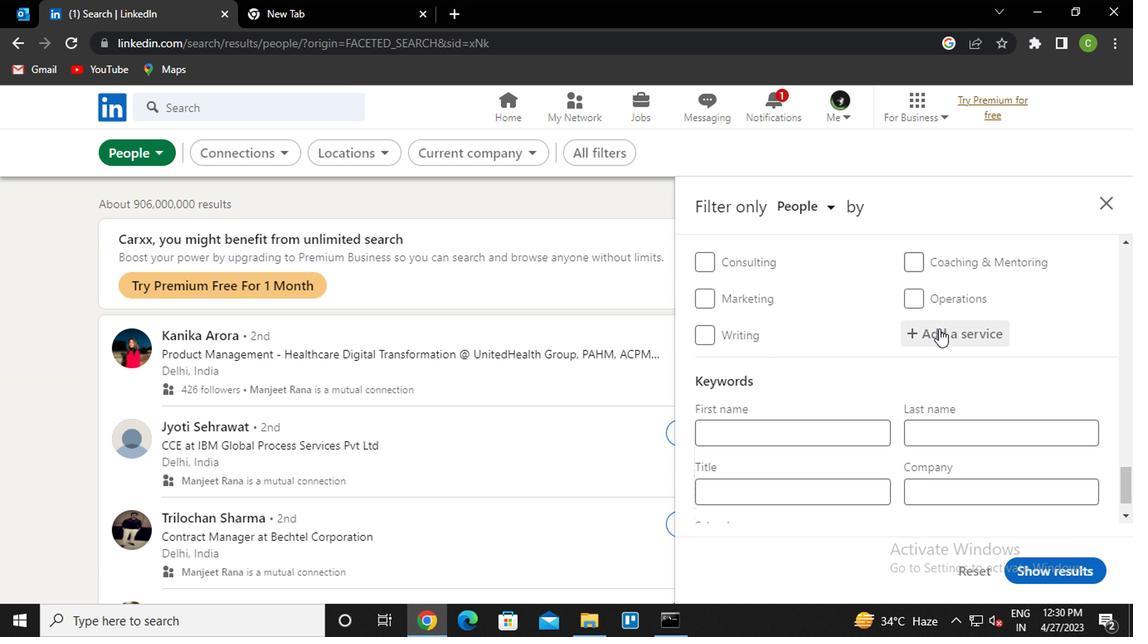 
Action: Mouse pressed left at (939, 335)
Screenshot: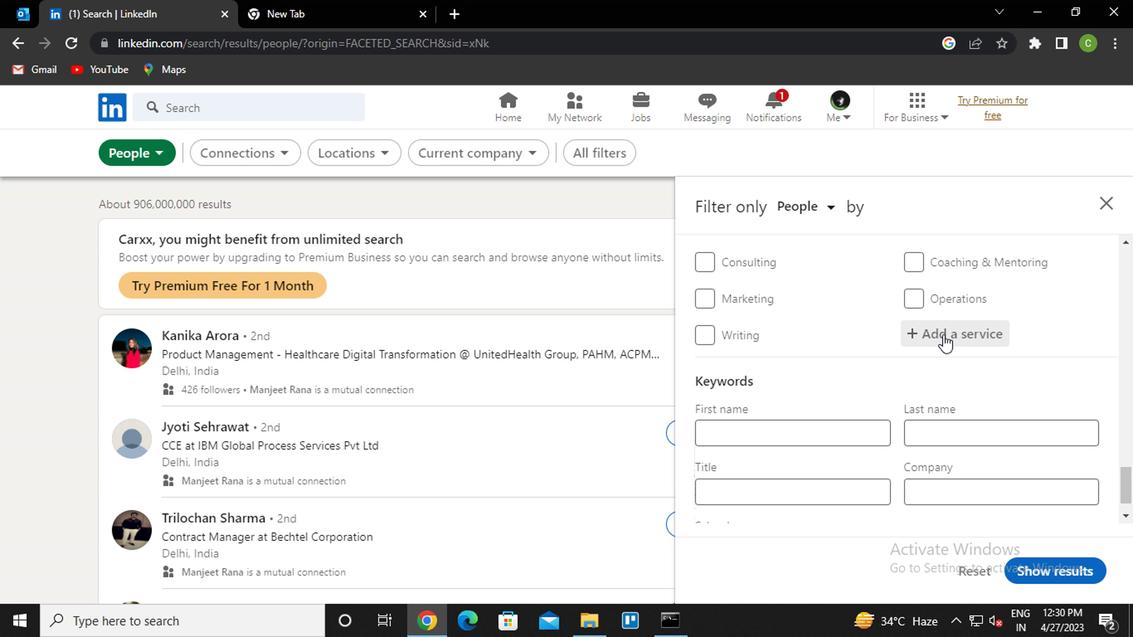 
Action: Key pressed <Key.caps_lock><Key.caps_lock><Key.caps_lock>P<Key.caps_lock>UBLIC
Screenshot: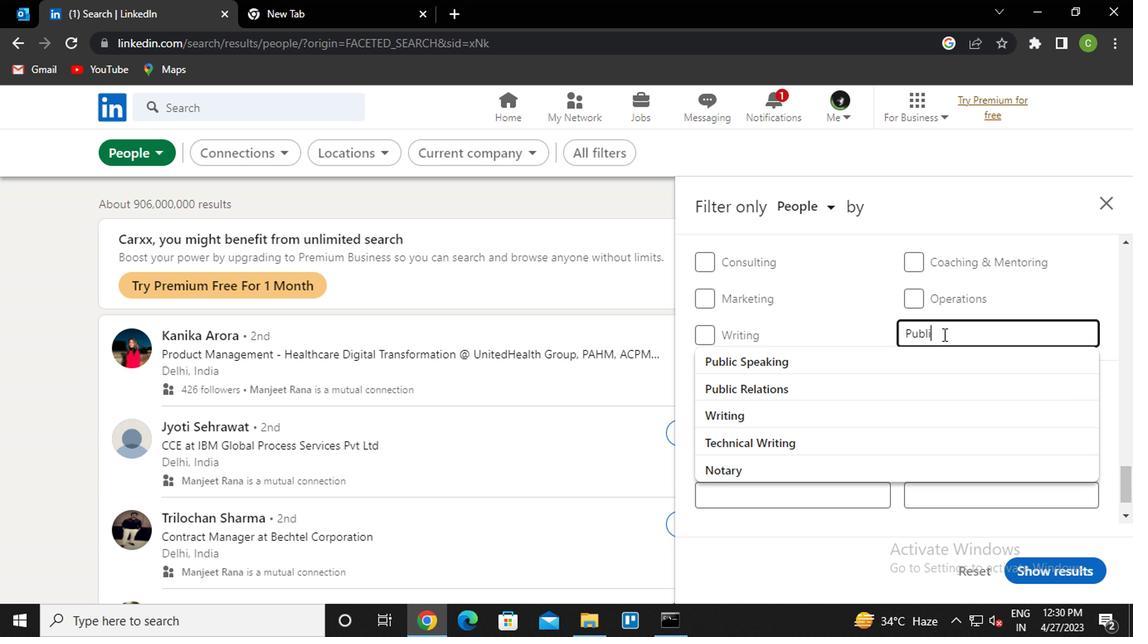 
Action: Mouse moved to (898, 363)
Screenshot: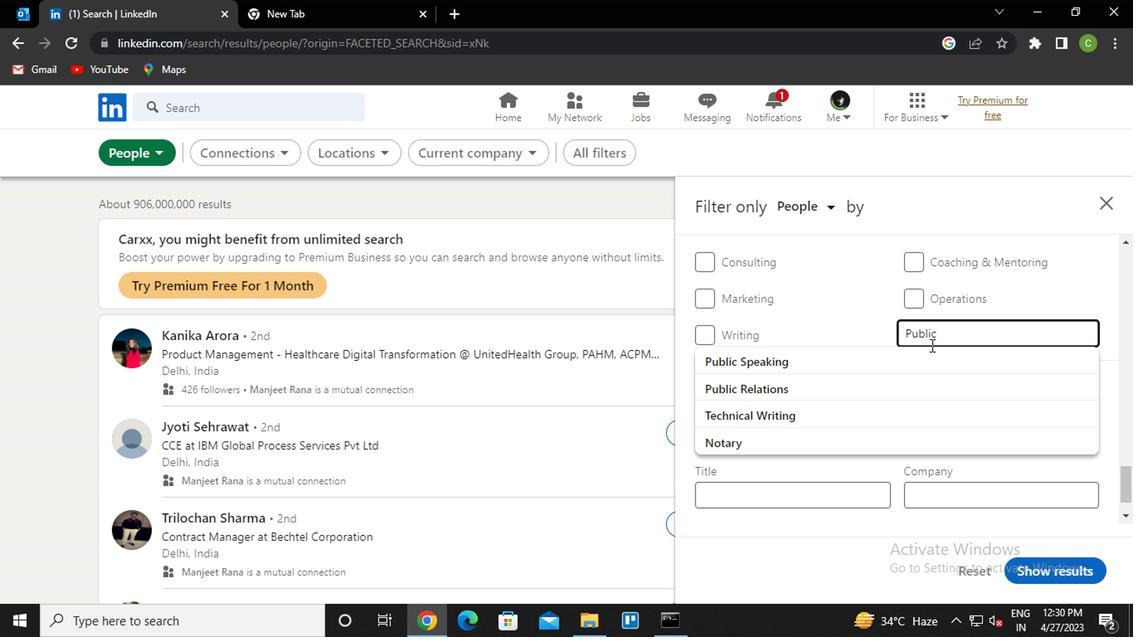 
Action: Mouse pressed left at (898, 363)
Screenshot: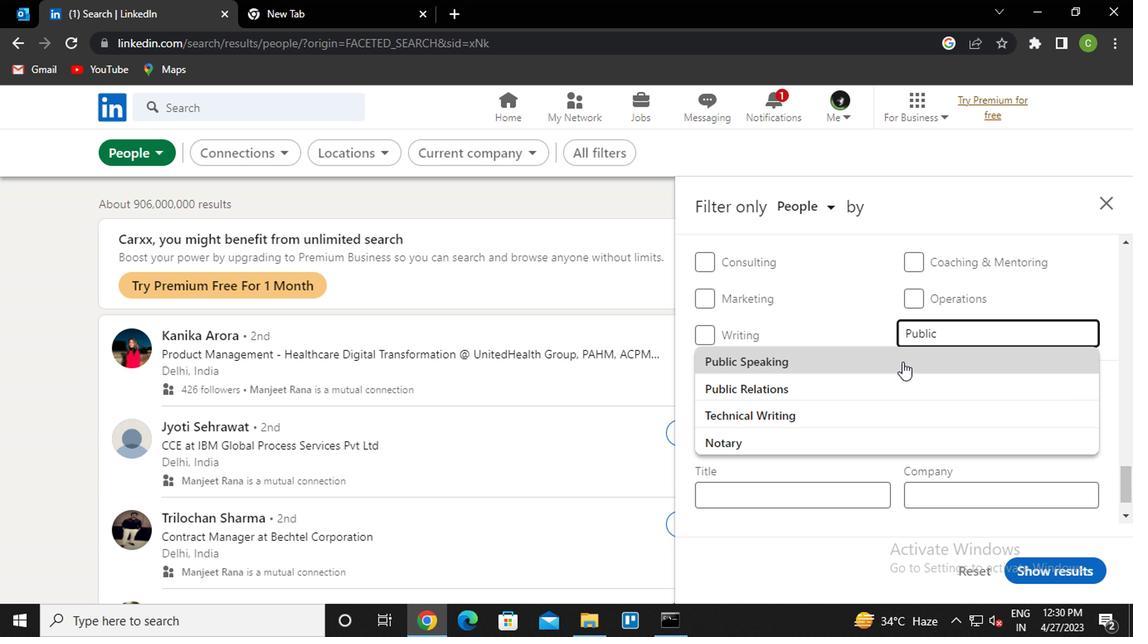 
Action: Mouse scrolled (898, 361) with delta (0, -1)
Screenshot: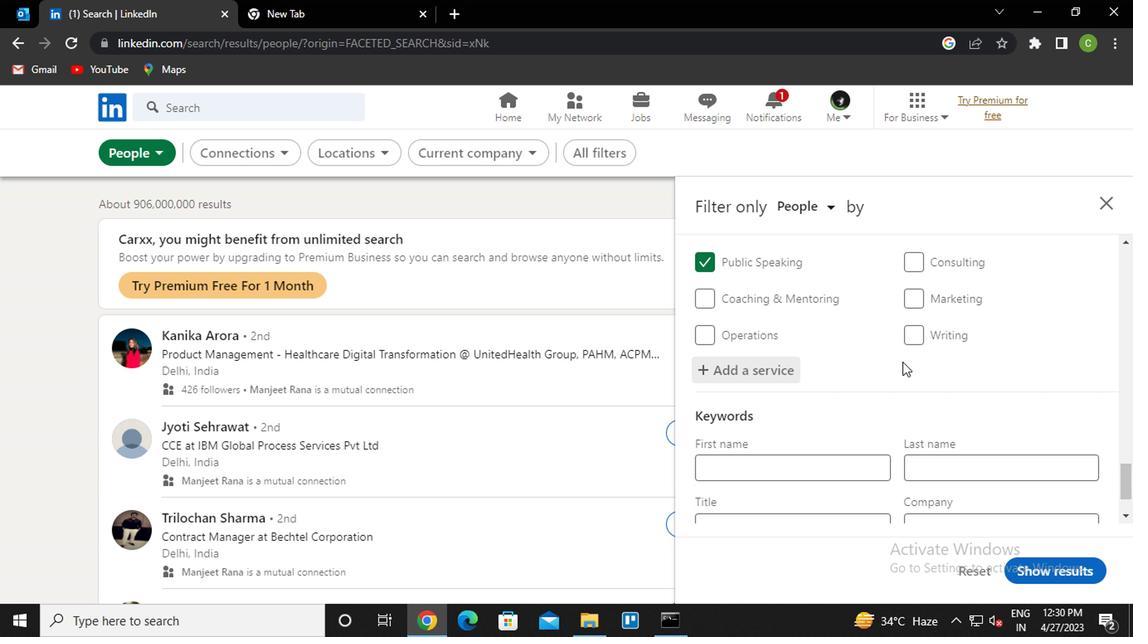 
Action: Mouse scrolled (898, 361) with delta (0, -1)
Screenshot: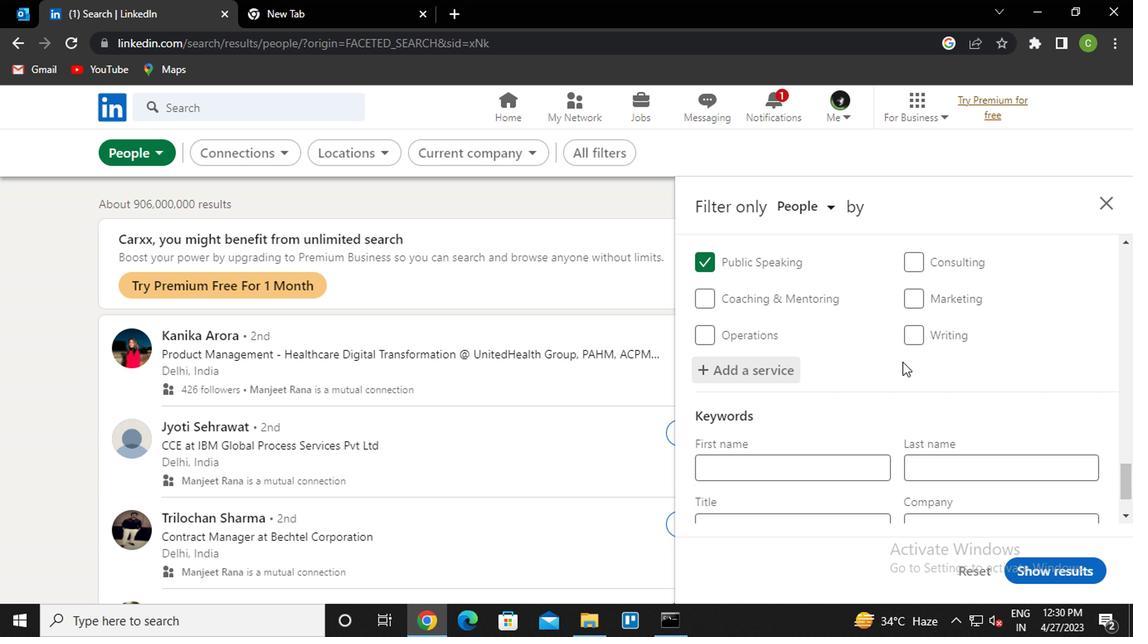 
Action: Mouse scrolled (898, 361) with delta (0, -1)
Screenshot: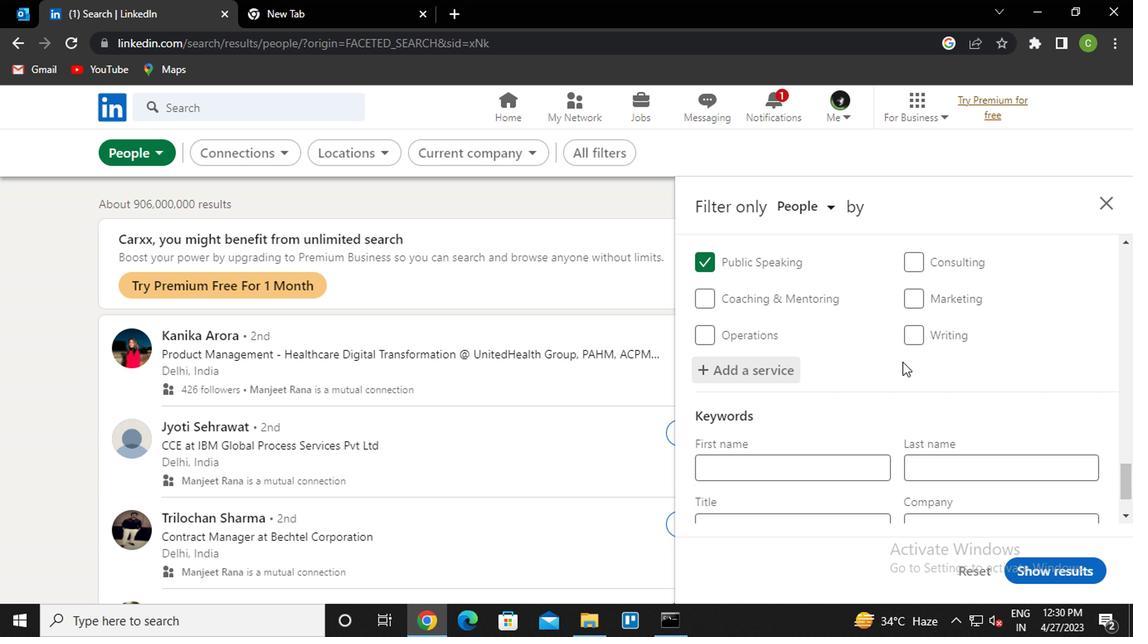 
Action: Mouse scrolled (898, 361) with delta (0, -1)
Screenshot: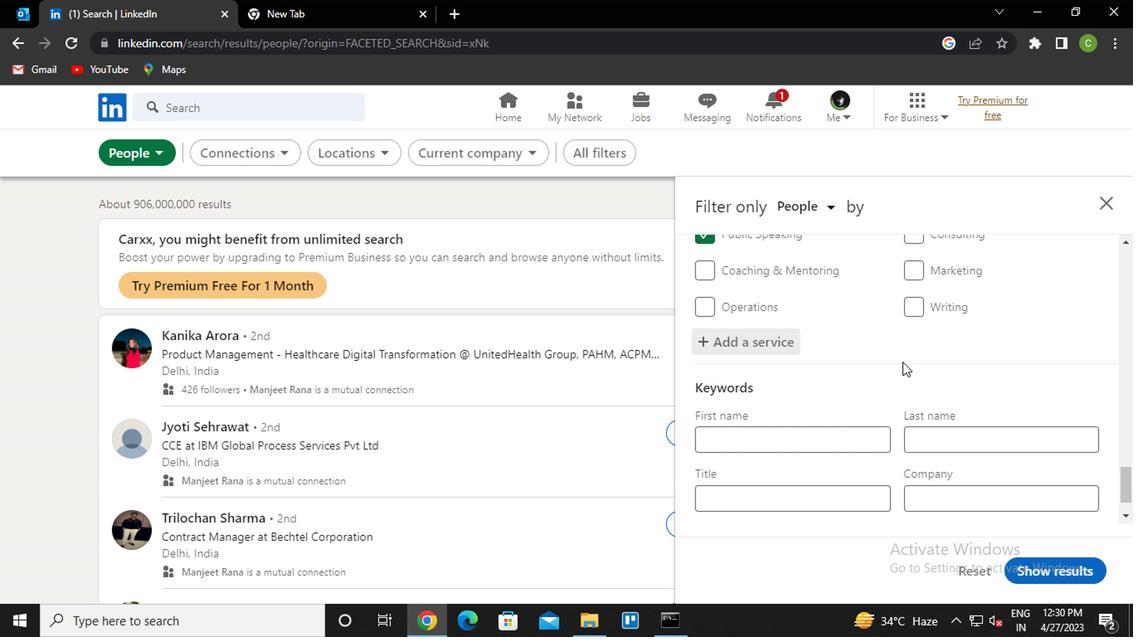 
Action: Mouse moved to (835, 453)
Screenshot: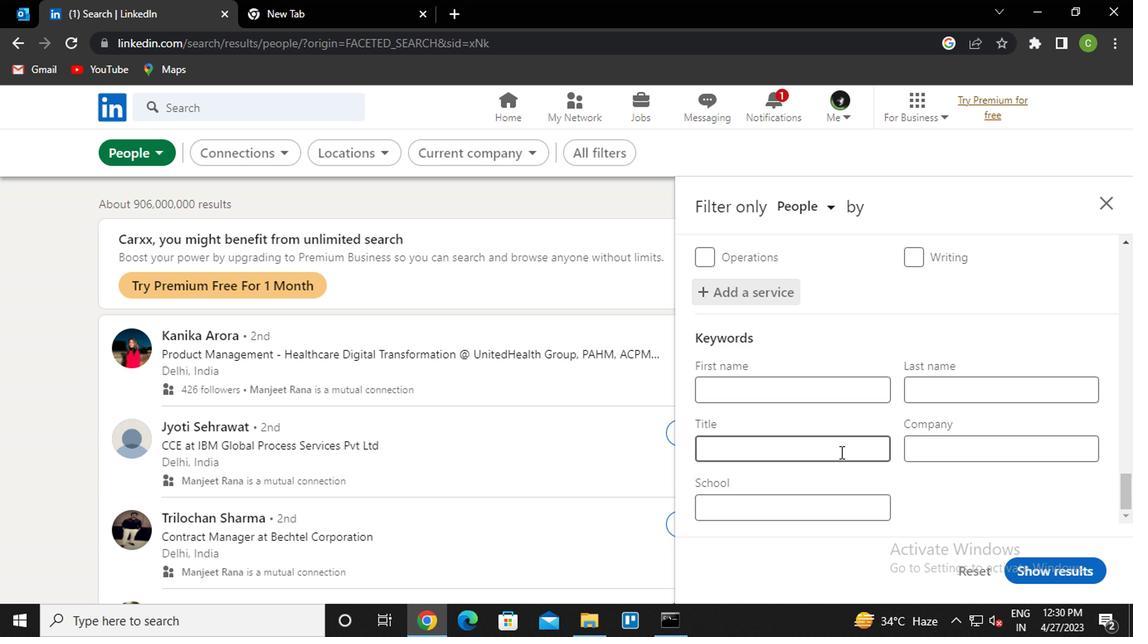 
Action: Mouse pressed left at (835, 453)
Screenshot: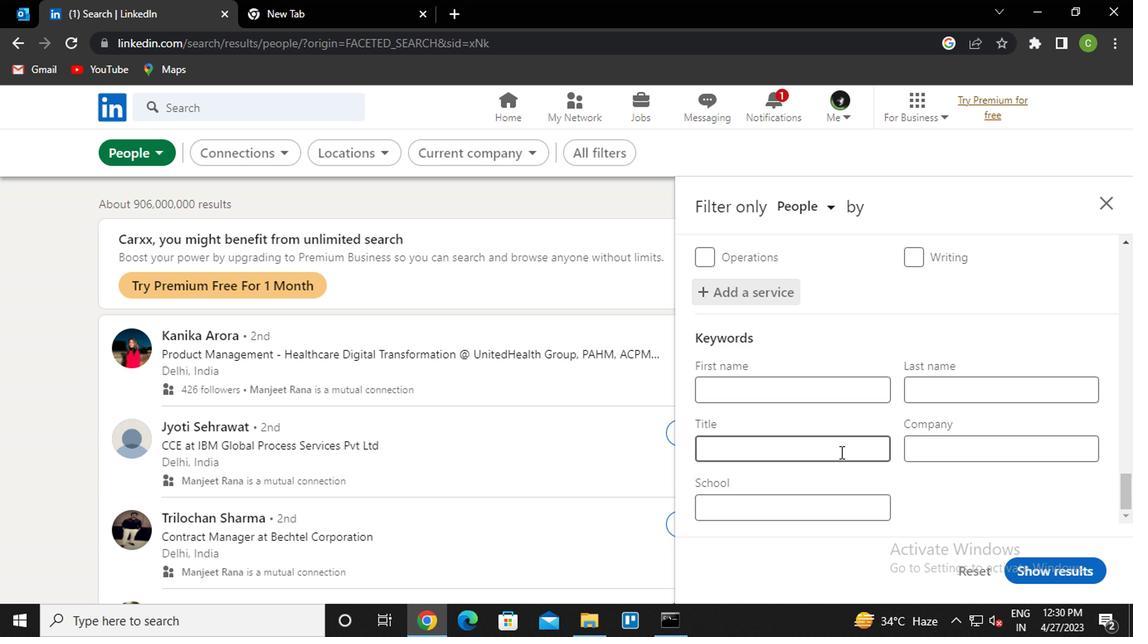 
Action: Key pressed <Key.caps_lock>S<Key.caps_lock>OFTWARE<Key.space><Key.caps_lock>E<Key.caps_lock>NGINEER
Screenshot: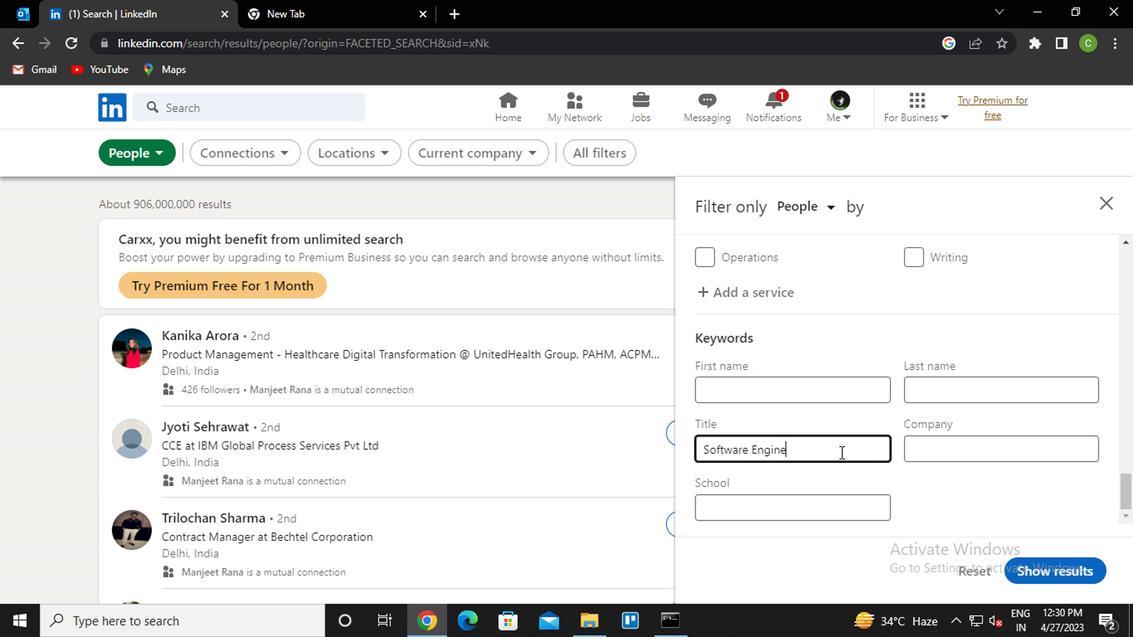
Action: Mouse moved to (1071, 574)
Screenshot: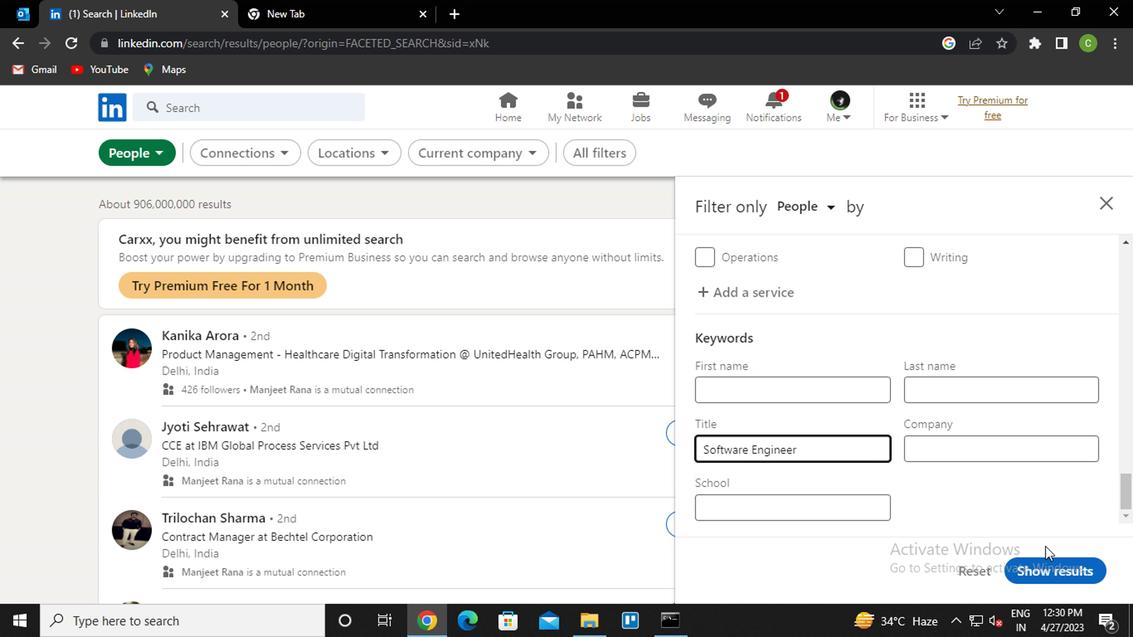 
Action: Mouse pressed left at (1071, 574)
Screenshot: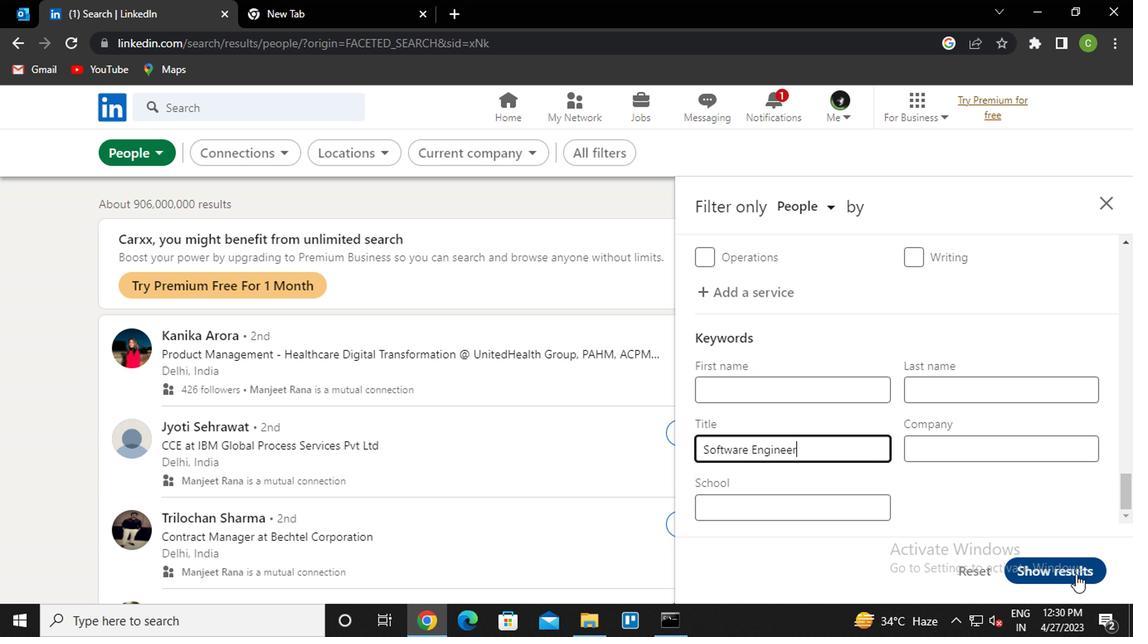 
Action: Mouse moved to (687, 552)
Screenshot: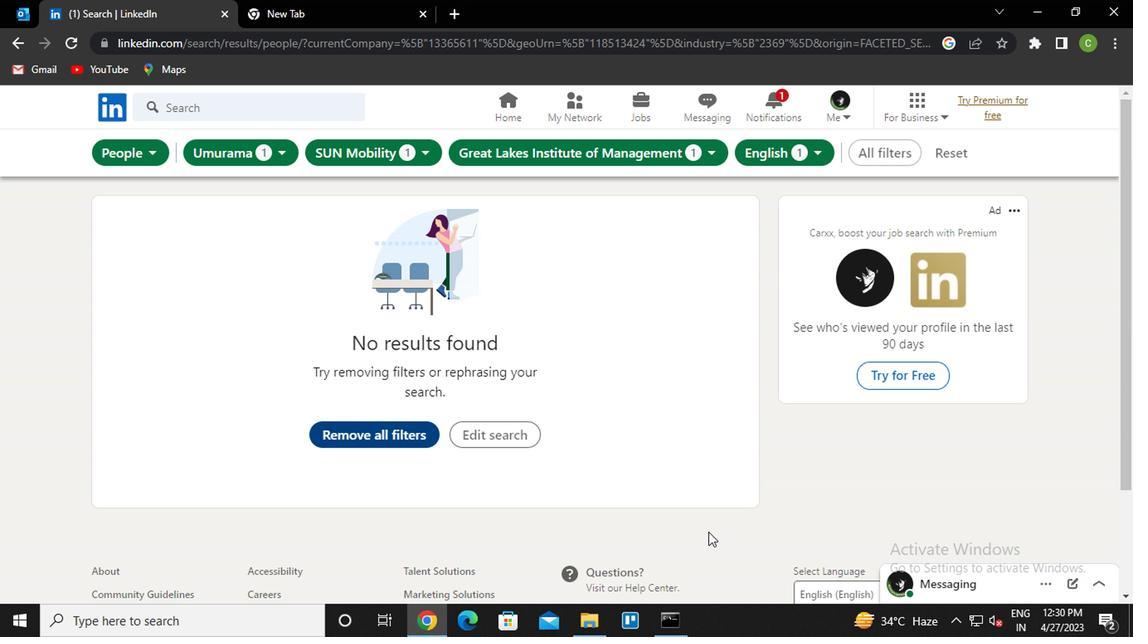 
Action: Key pressed <Key.f8>
Screenshot: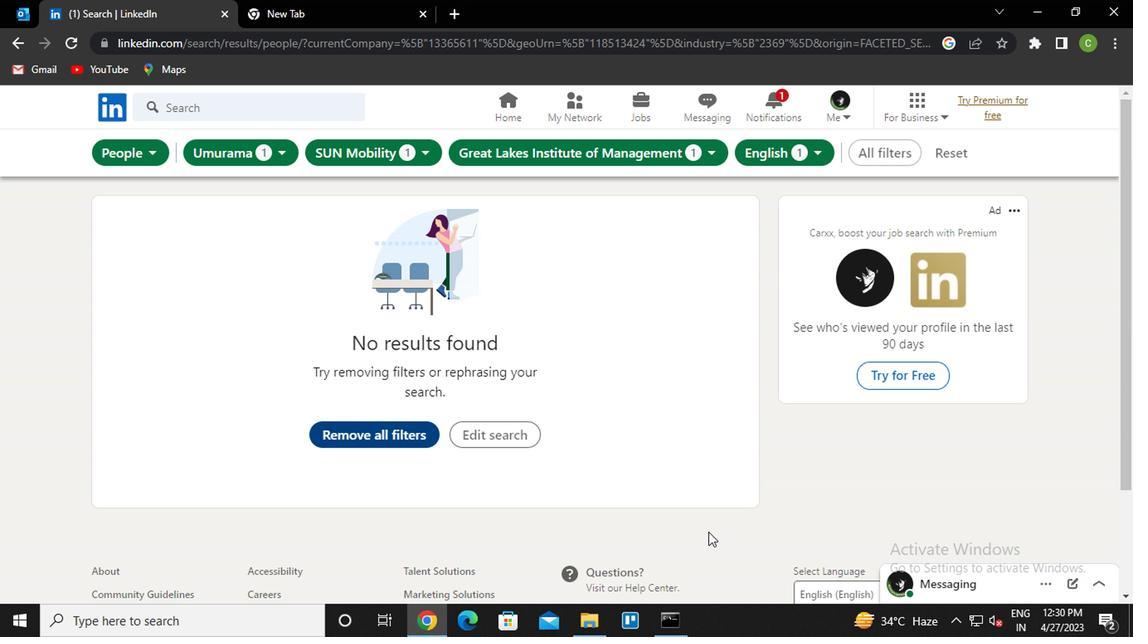 
